 Task: Find connections with filter location Quickborn with filter topic #Personaldevelopmentwith filter profile language Spanish with filter current company Tesco Bengaluru with filter school Indian Institute of Technology, Mandi with filter industry IT System Operations and Maintenance with filter service category Life Insurance with filter keywords title Application Developer
Action: Mouse moved to (732, 127)
Screenshot: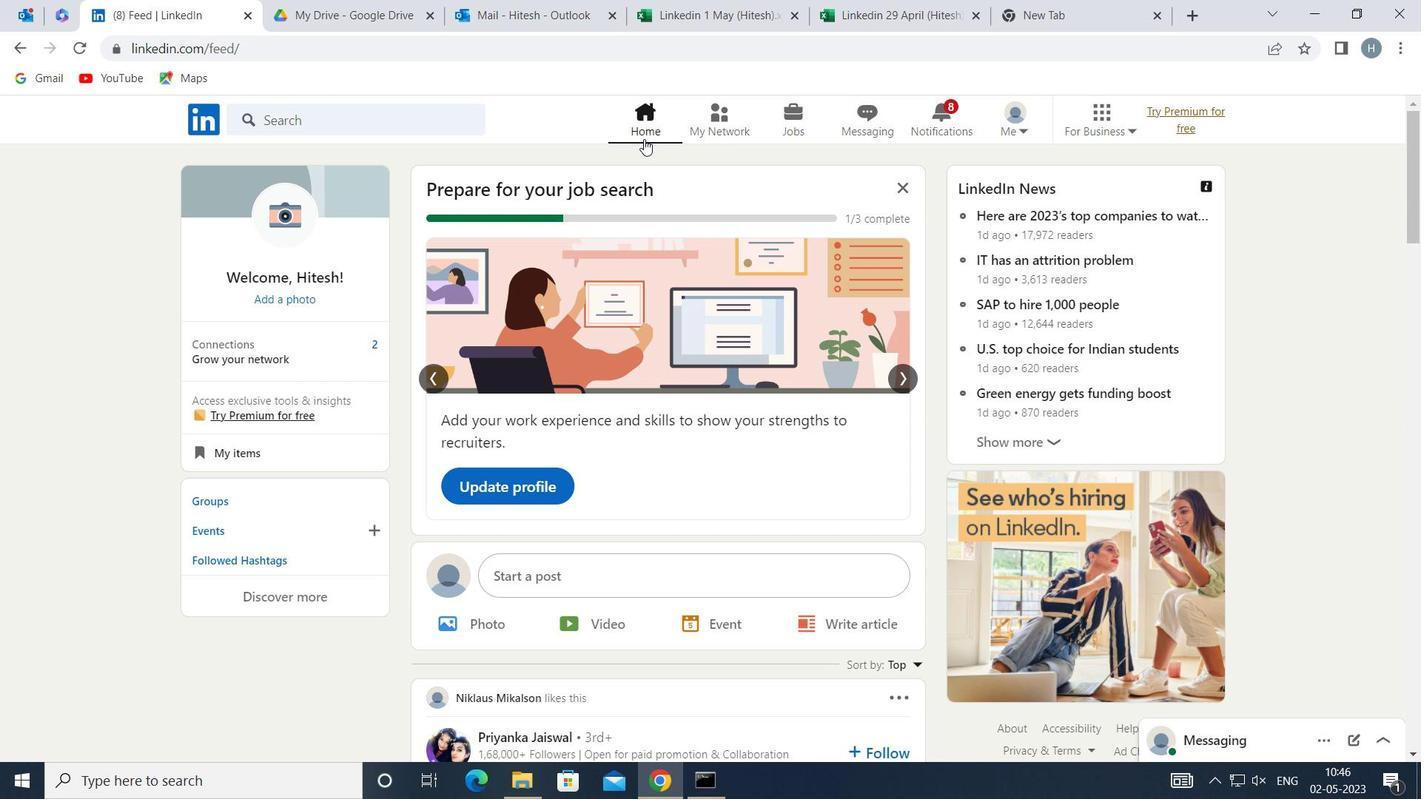 
Action: Mouse pressed left at (732, 127)
Screenshot: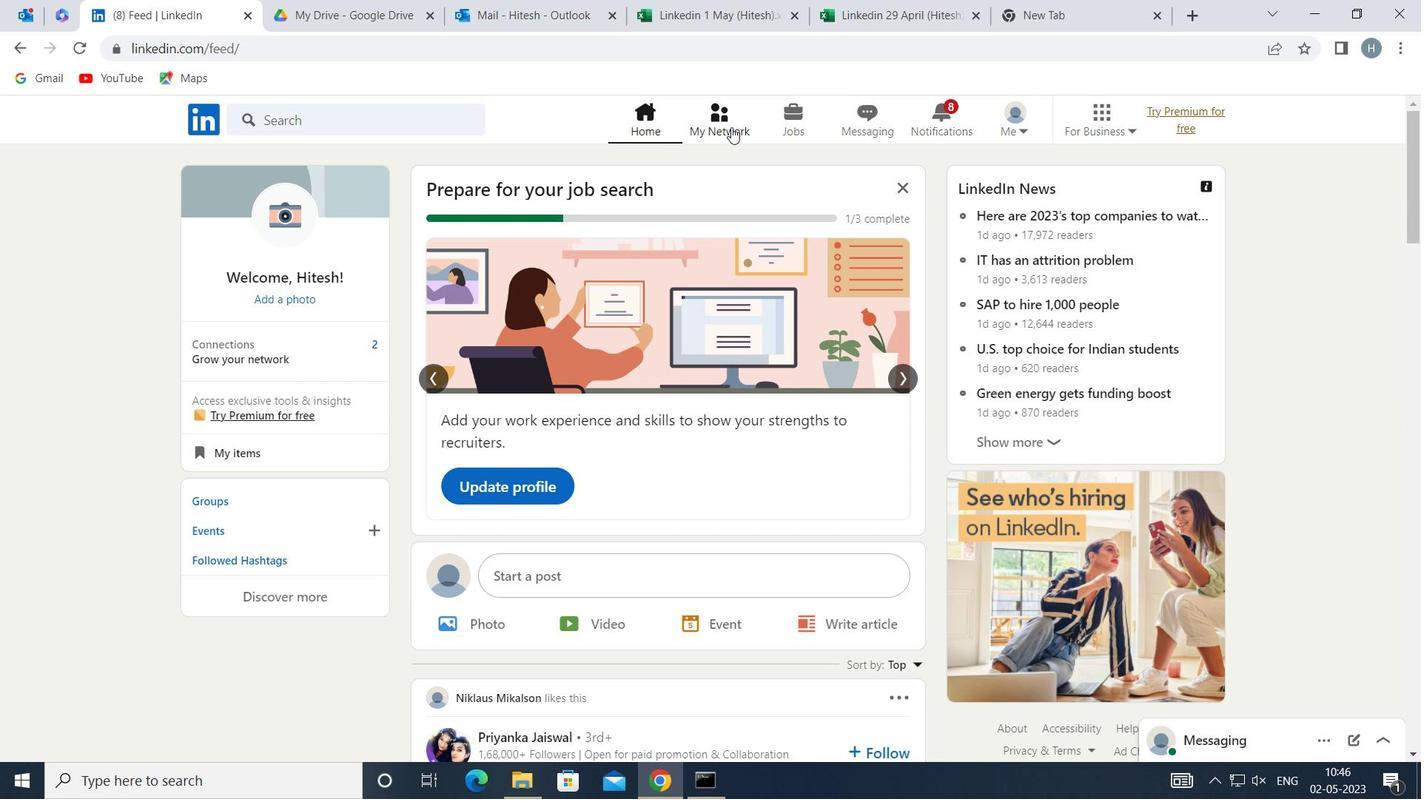 
Action: Mouse moved to (434, 217)
Screenshot: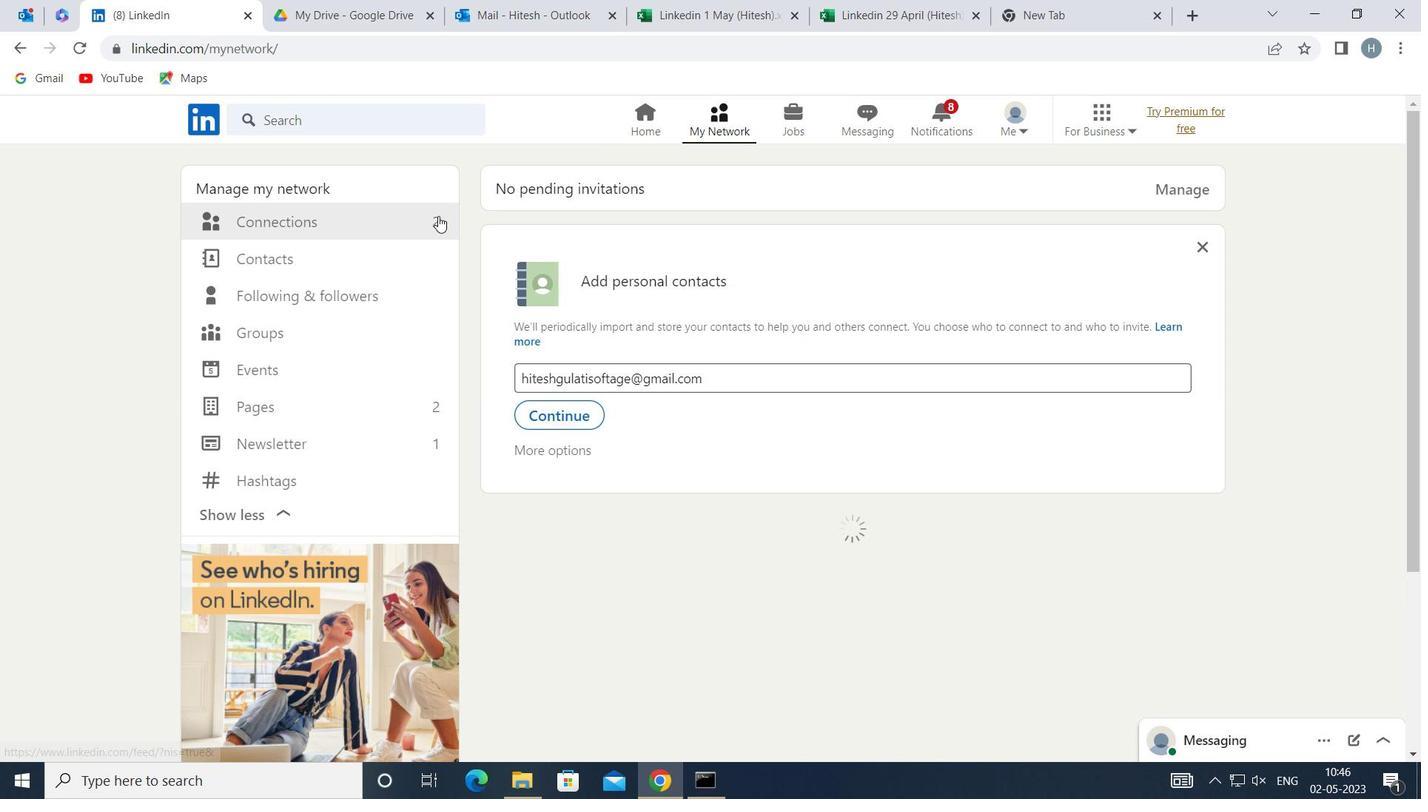 
Action: Mouse pressed left at (434, 217)
Screenshot: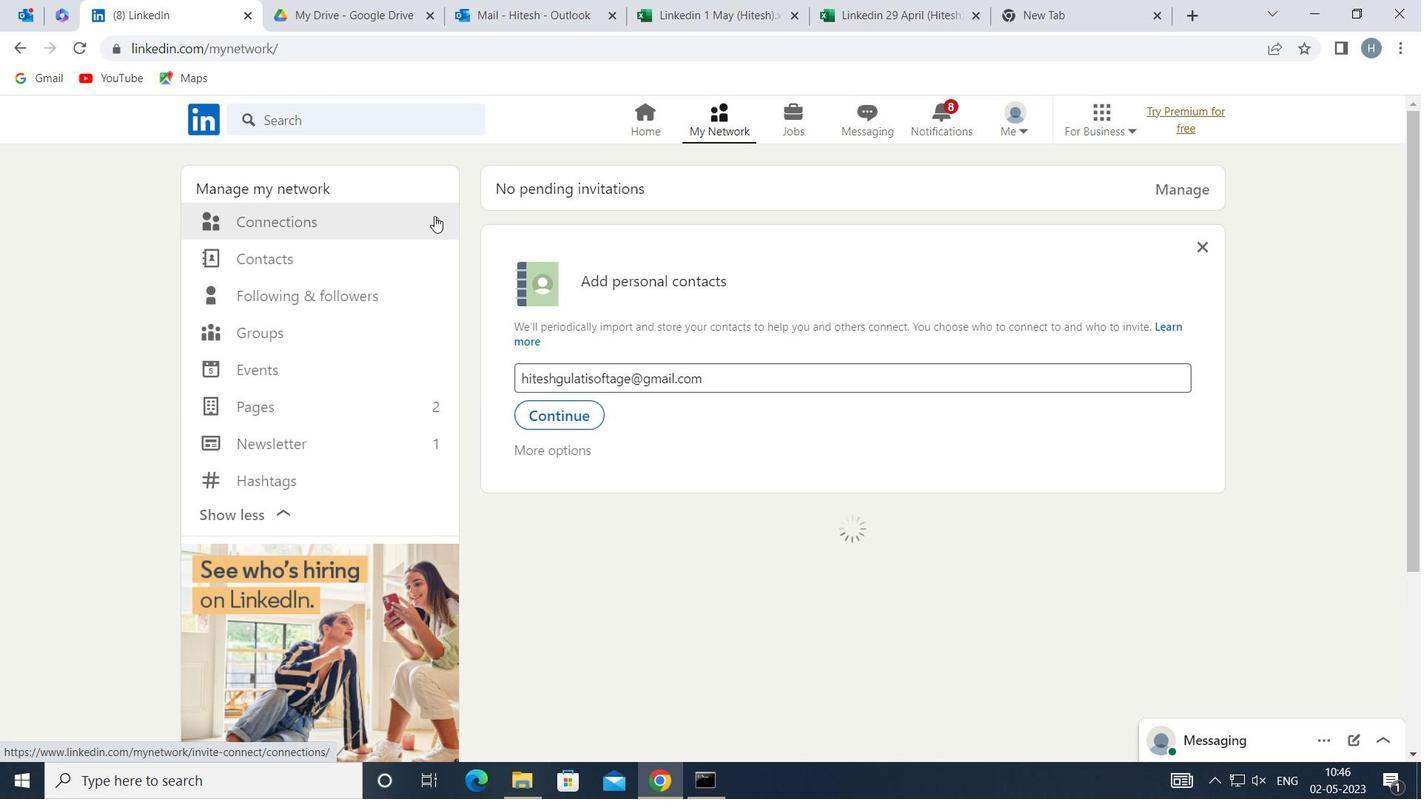 
Action: Mouse moved to (822, 223)
Screenshot: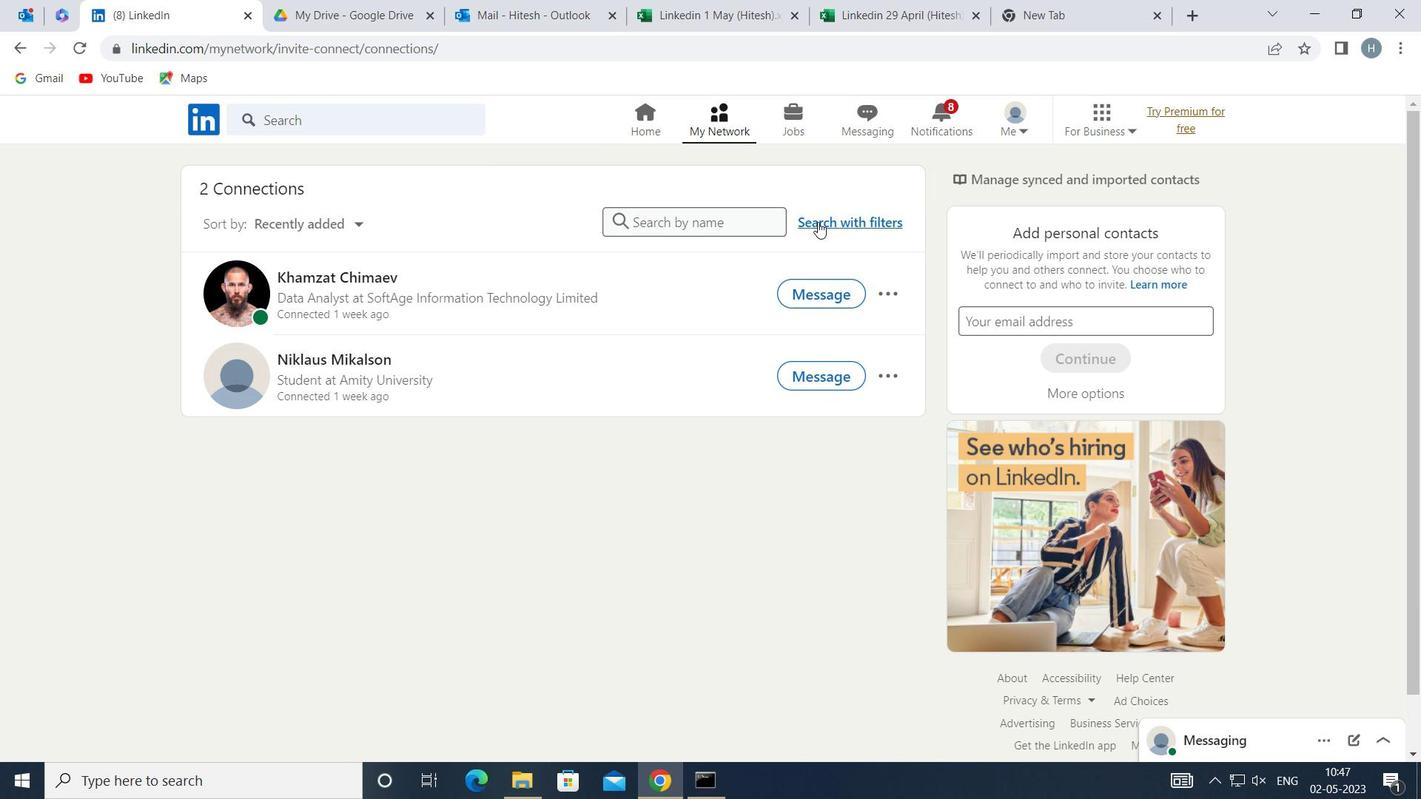 
Action: Mouse pressed left at (822, 223)
Screenshot: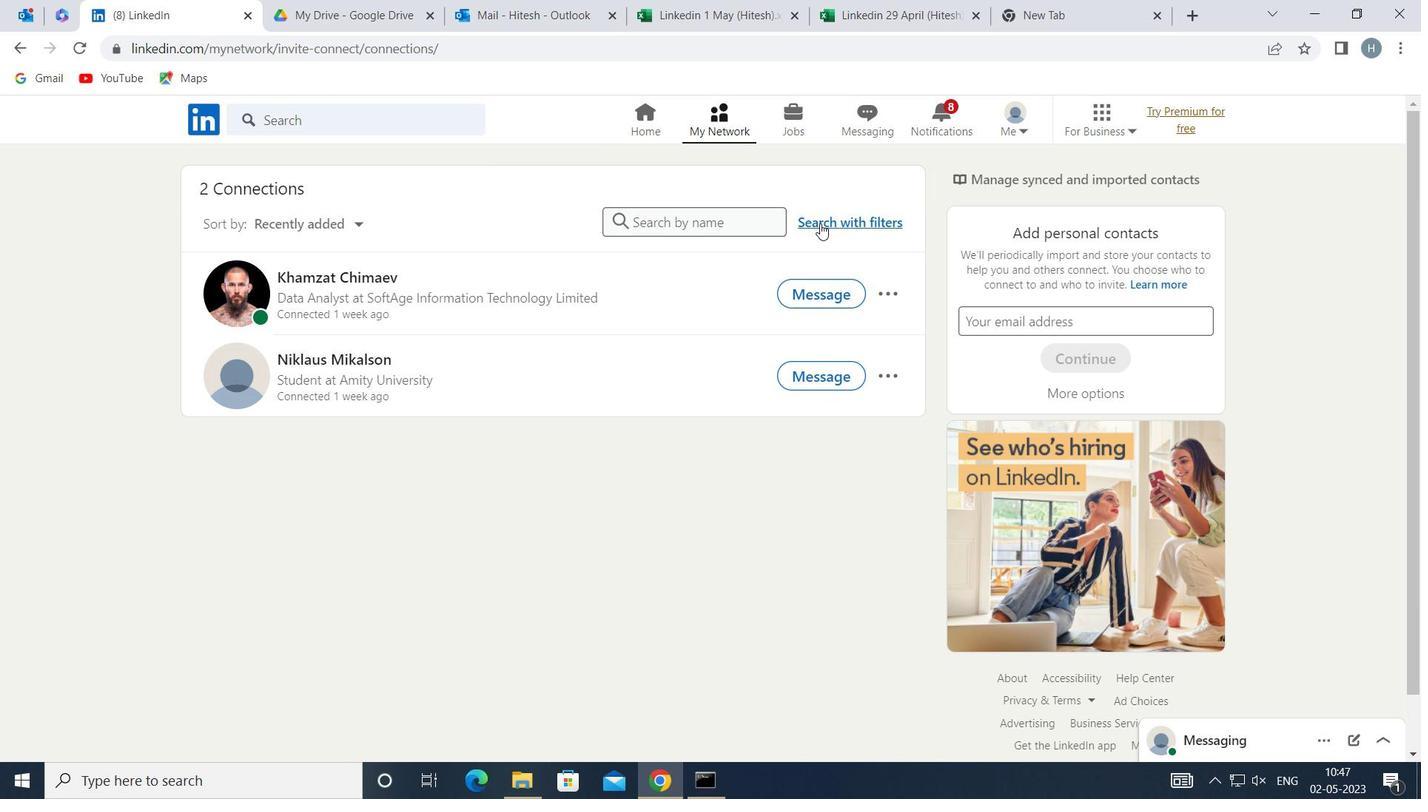 
Action: Mouse moved to (785, 169)
Screenshot: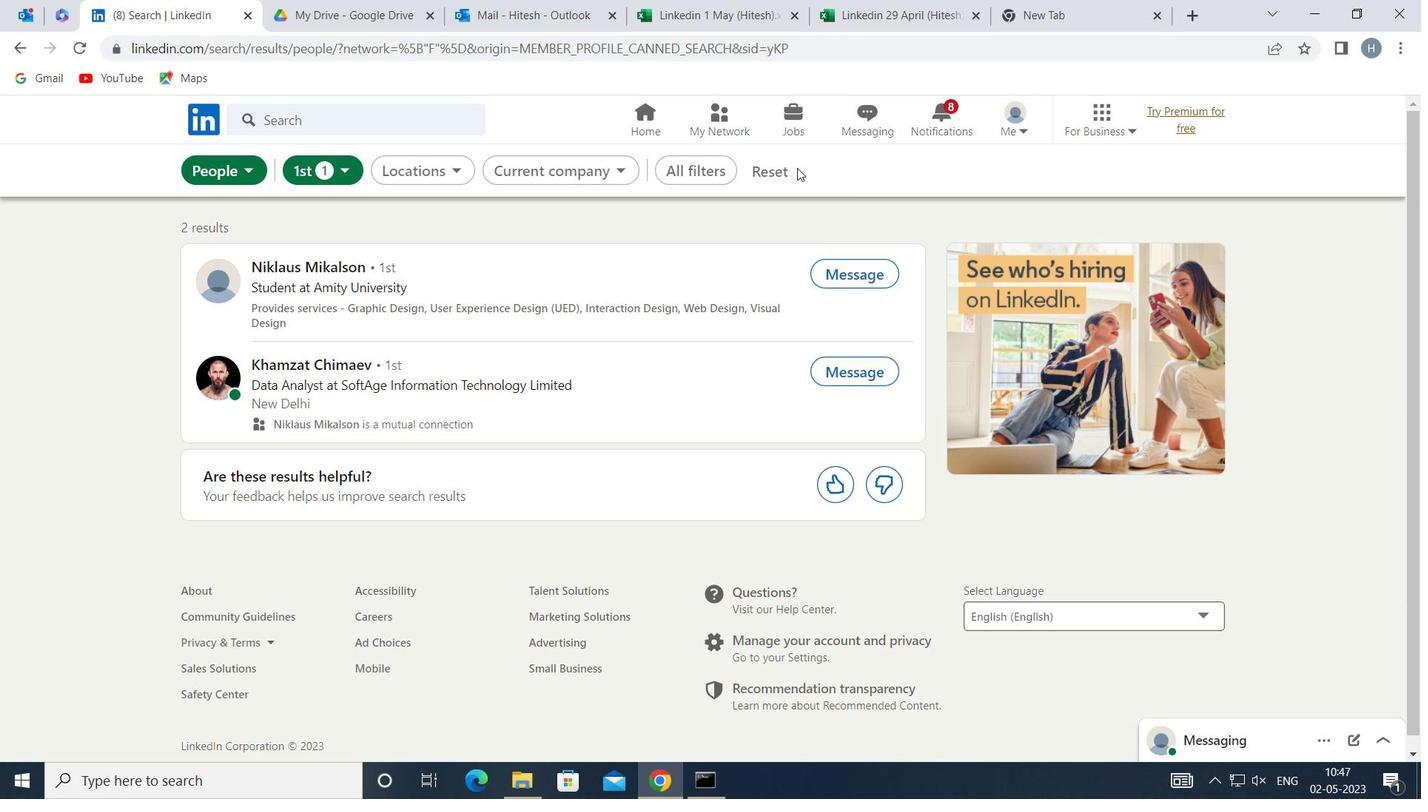 
Action: Mouse pressed left at (785, 169)
Screenshot: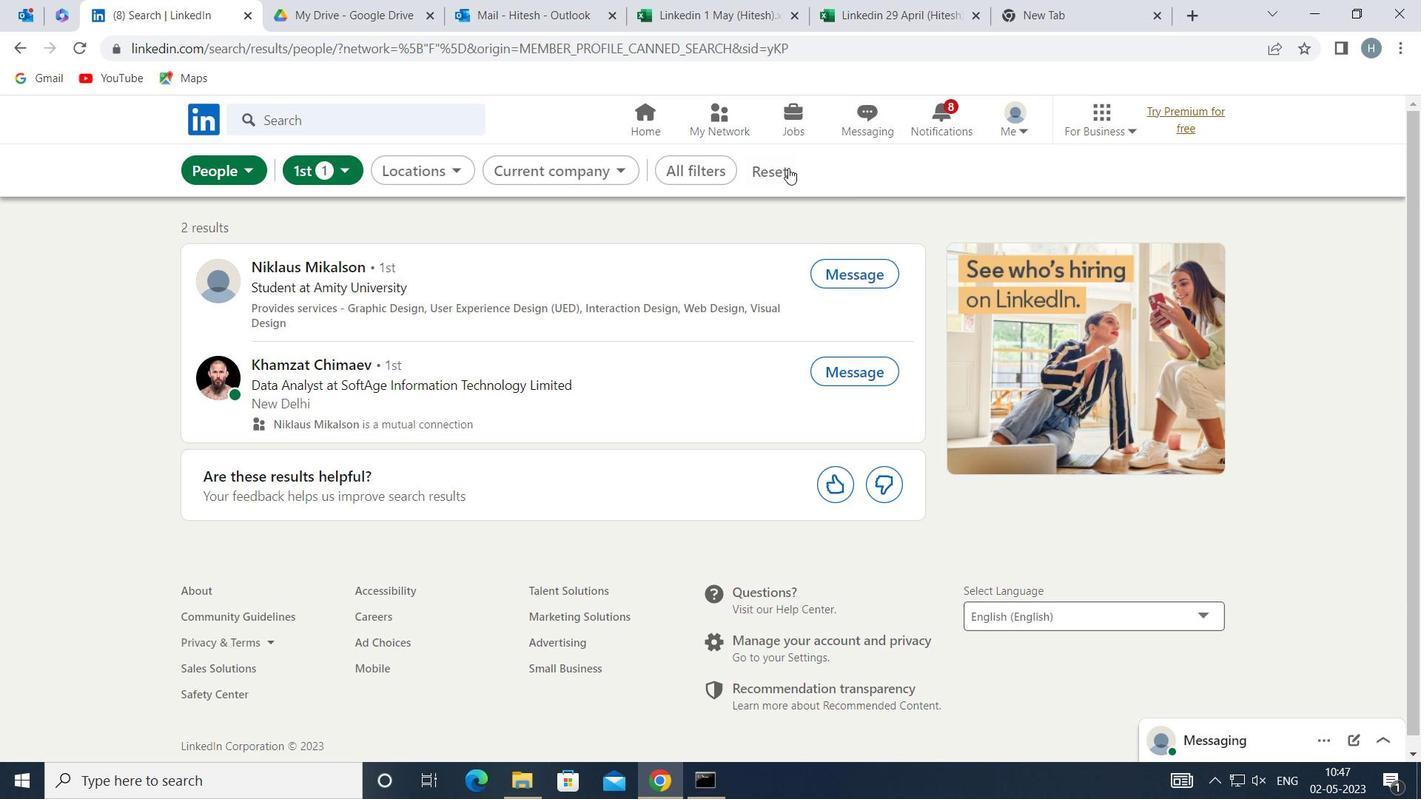 
Action: Mouse moved to (756, 169)
Screenshot: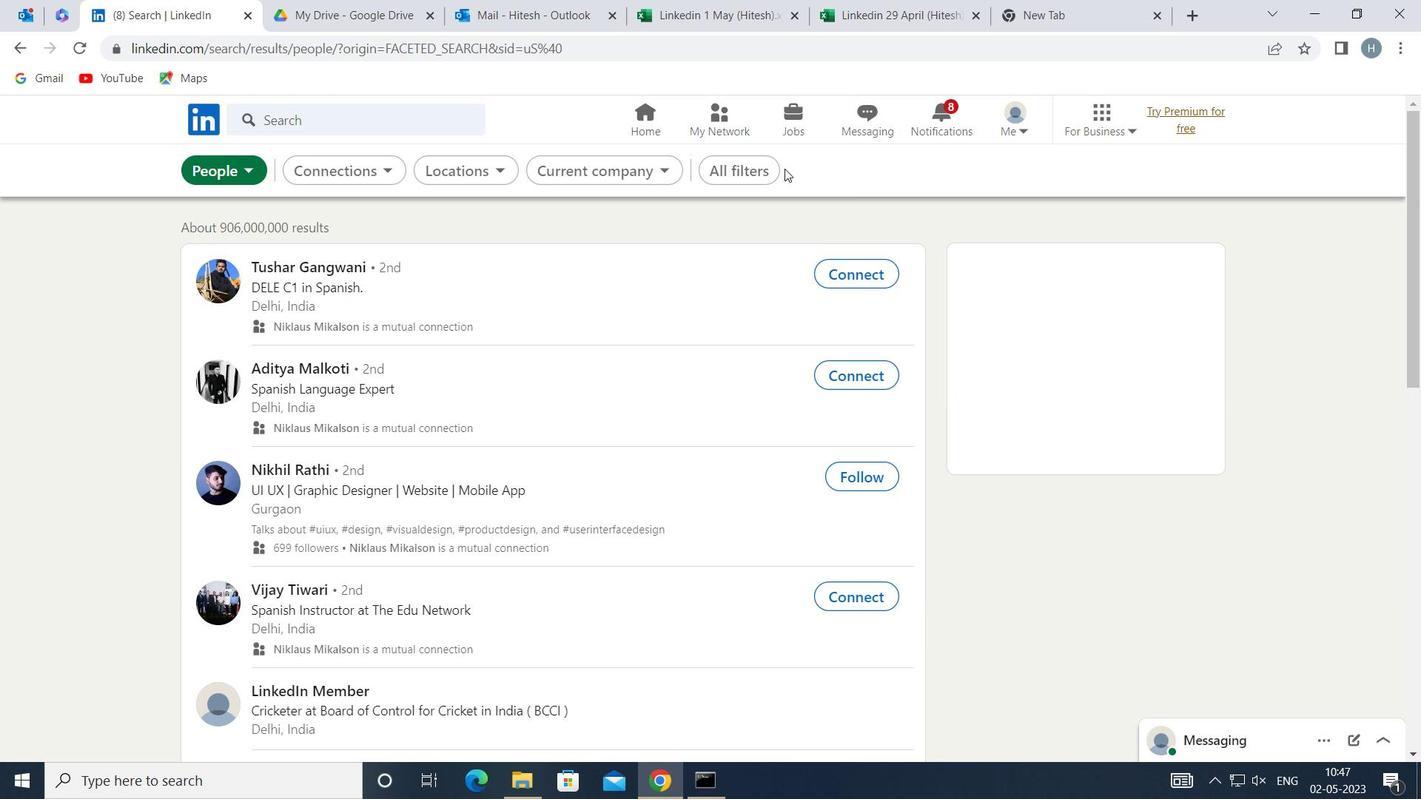 
Action: Mouse pressed left at (756, 169)
Screenshot: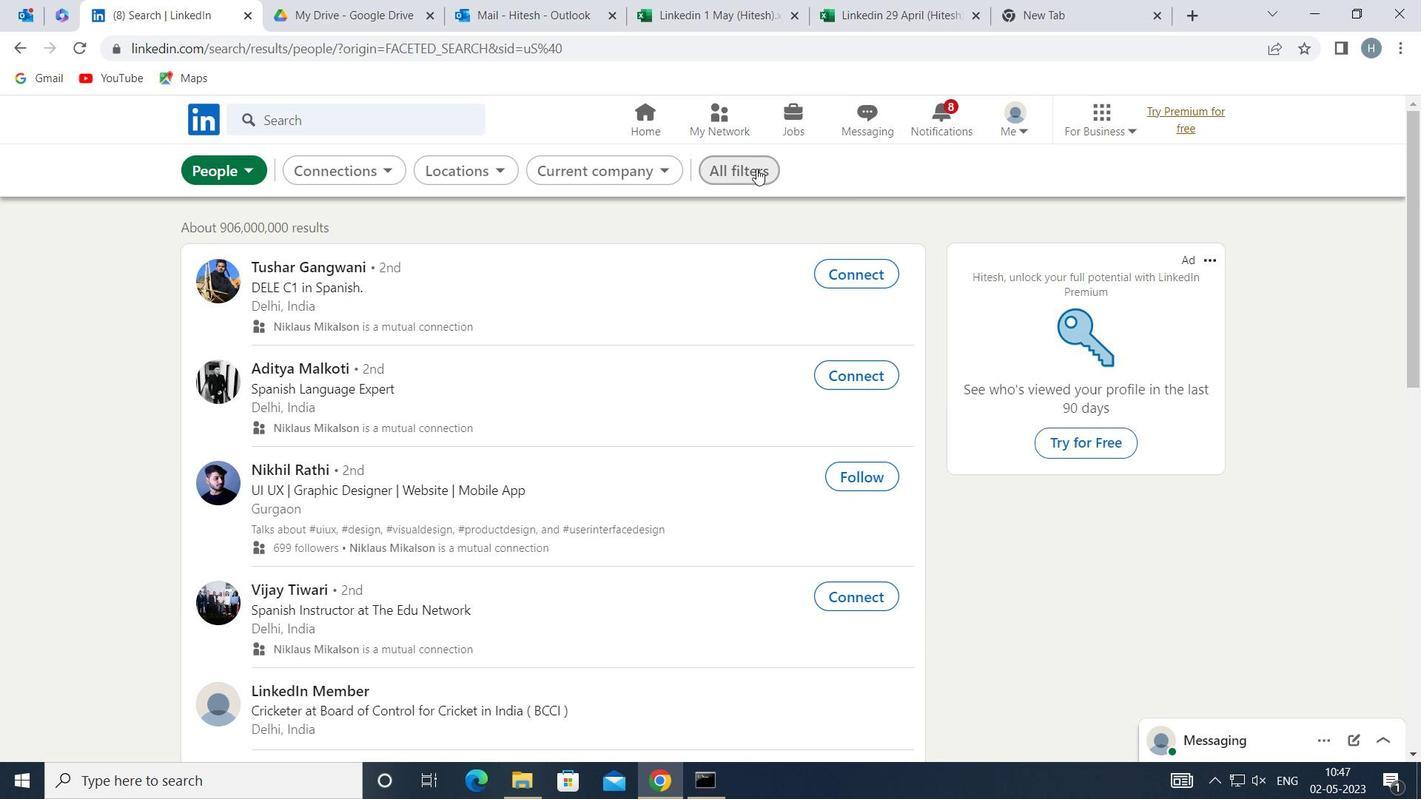 
Action: Mouse moved to (1052, 365)
Screenshot: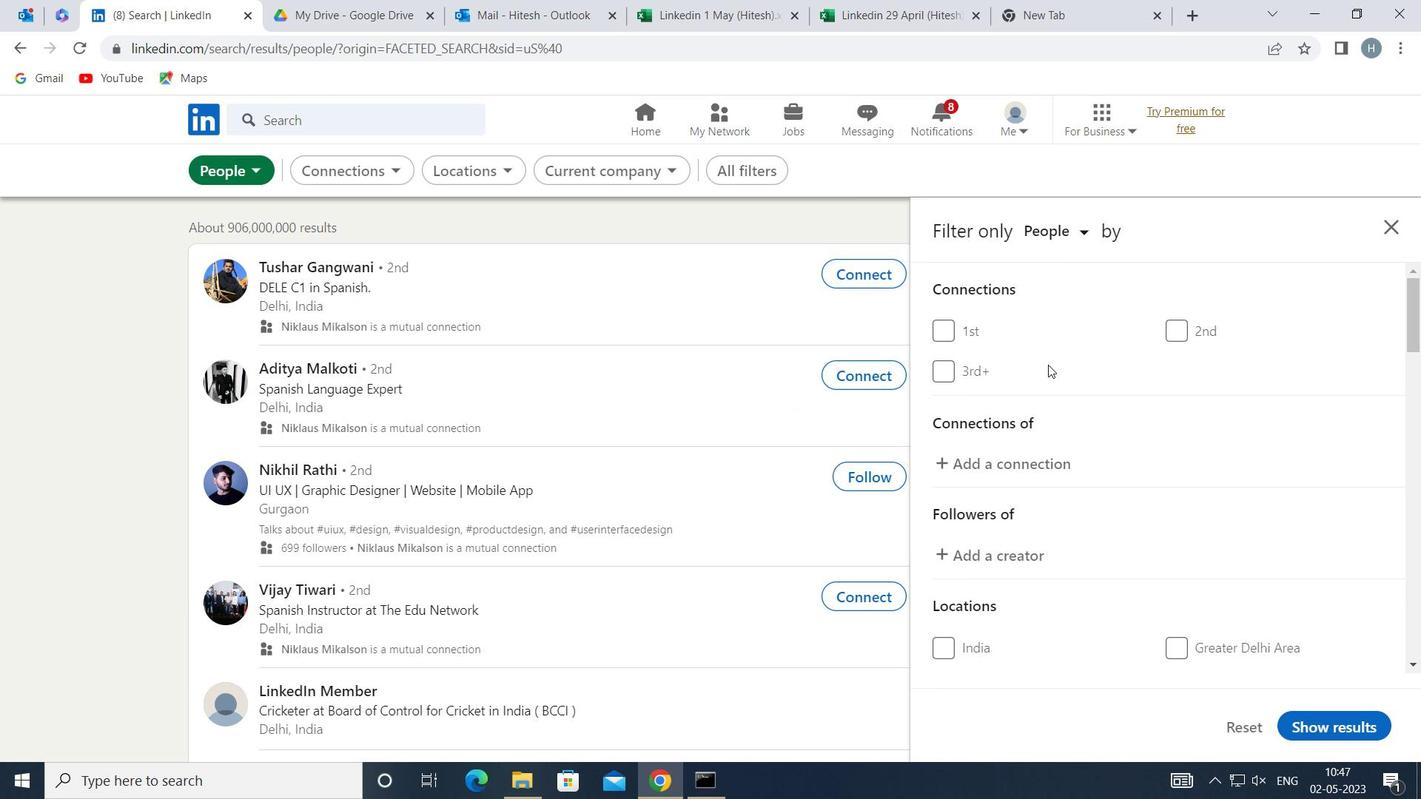 
Action: Mouse scrolled (1052, 365) with delta (0, 0)
Screenshot: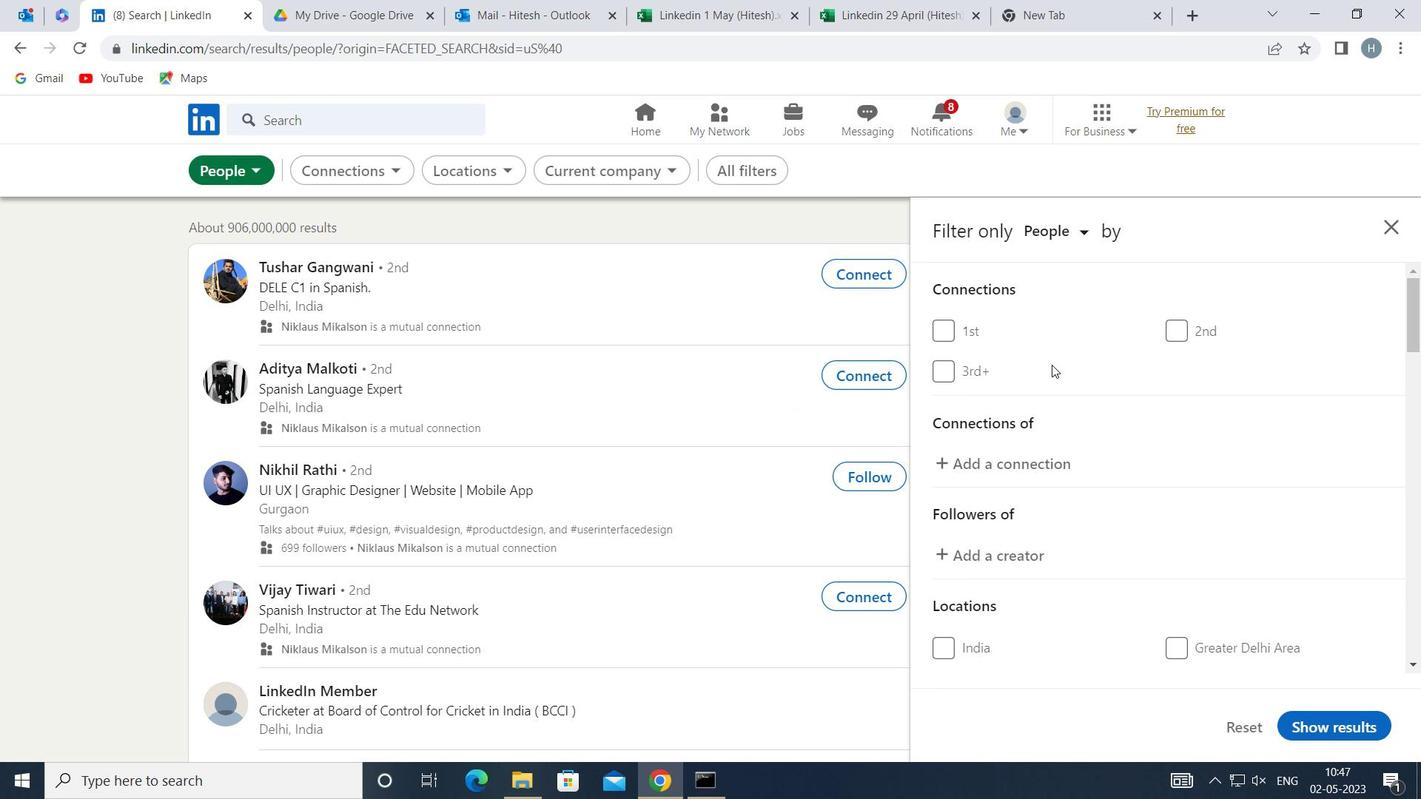
Action: Mouse scrolled (1052, 365) with delta (0, 0)
Screenshot: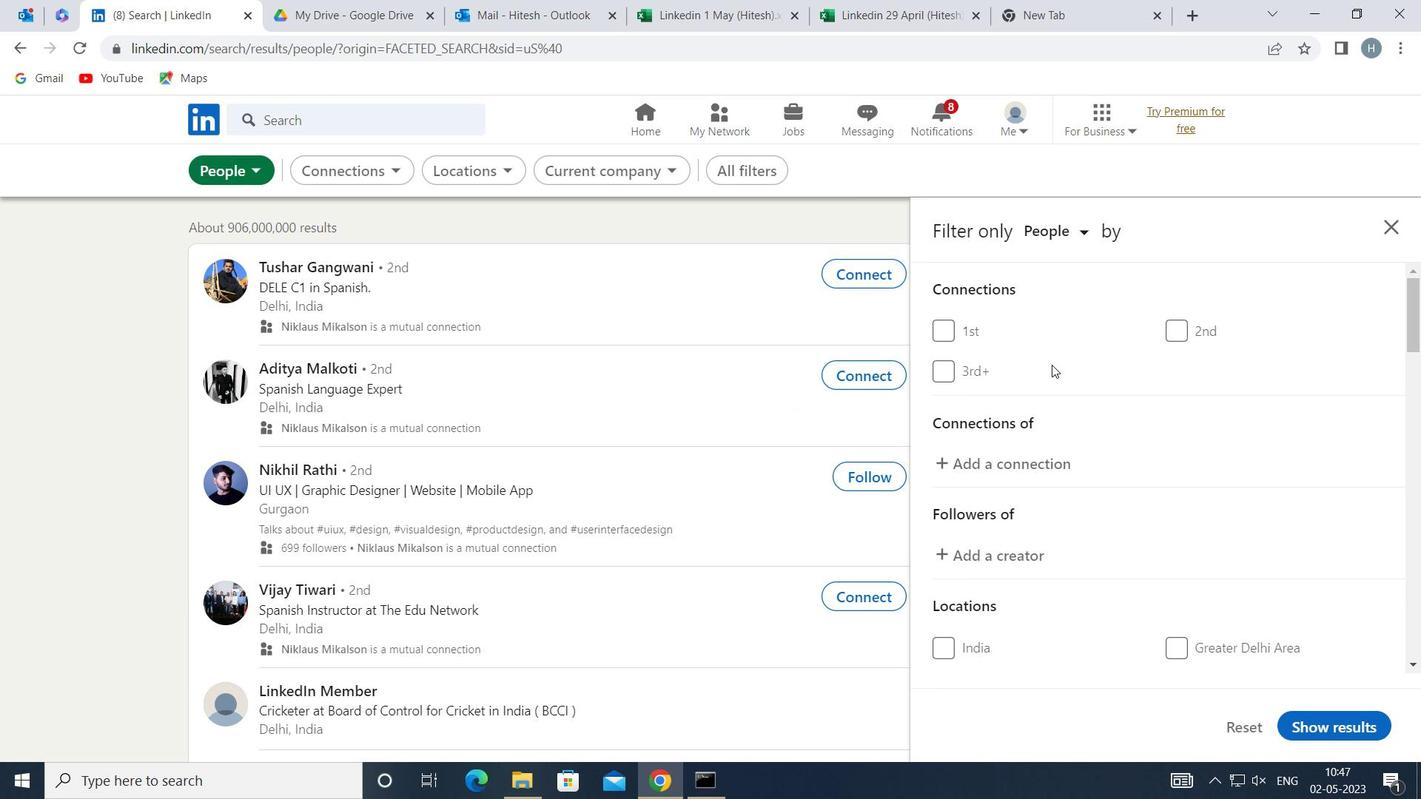 
Action: Mouse scrolled (1052, 365) with delta (0, 0)
Screenshot: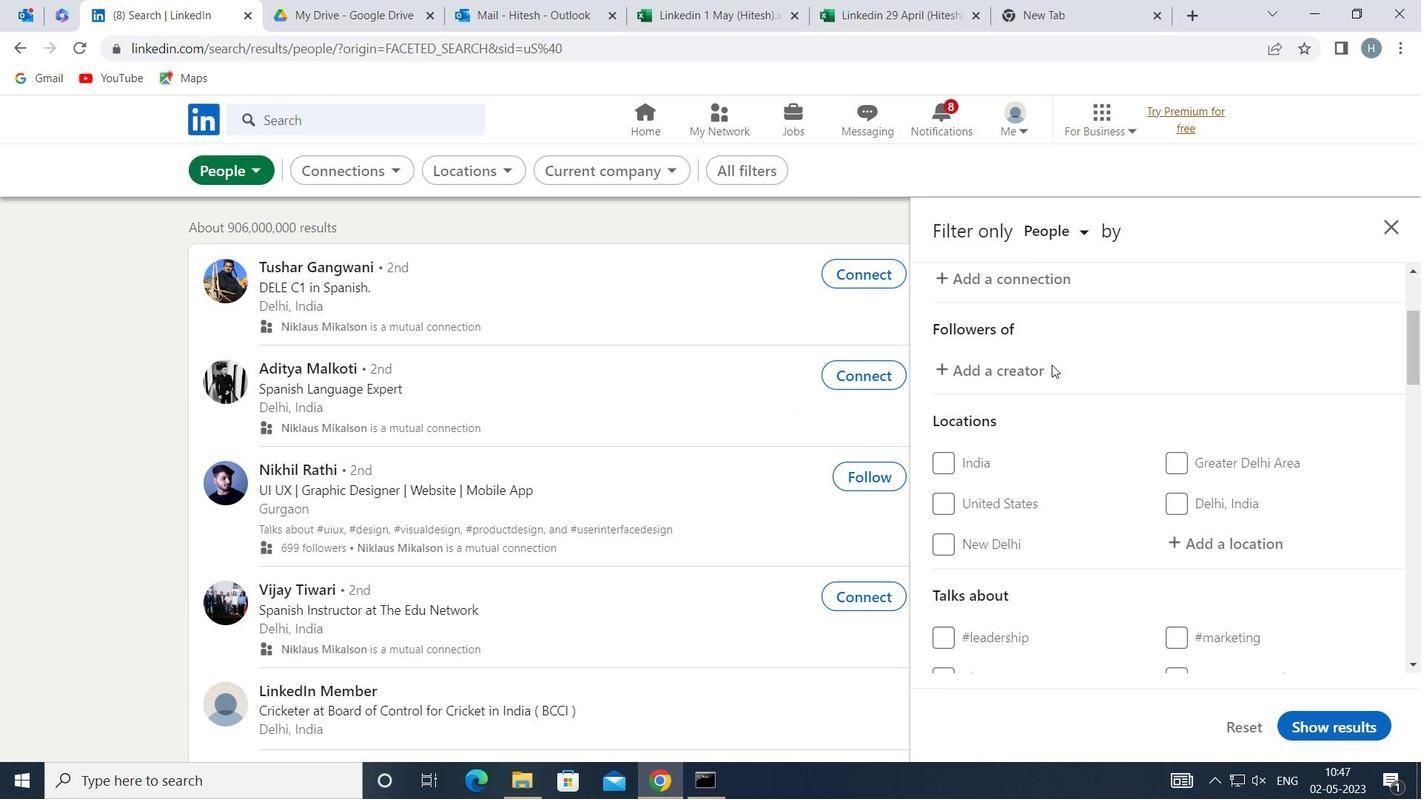 
Action: Mouse moved to (1174, 446)
Screenshot: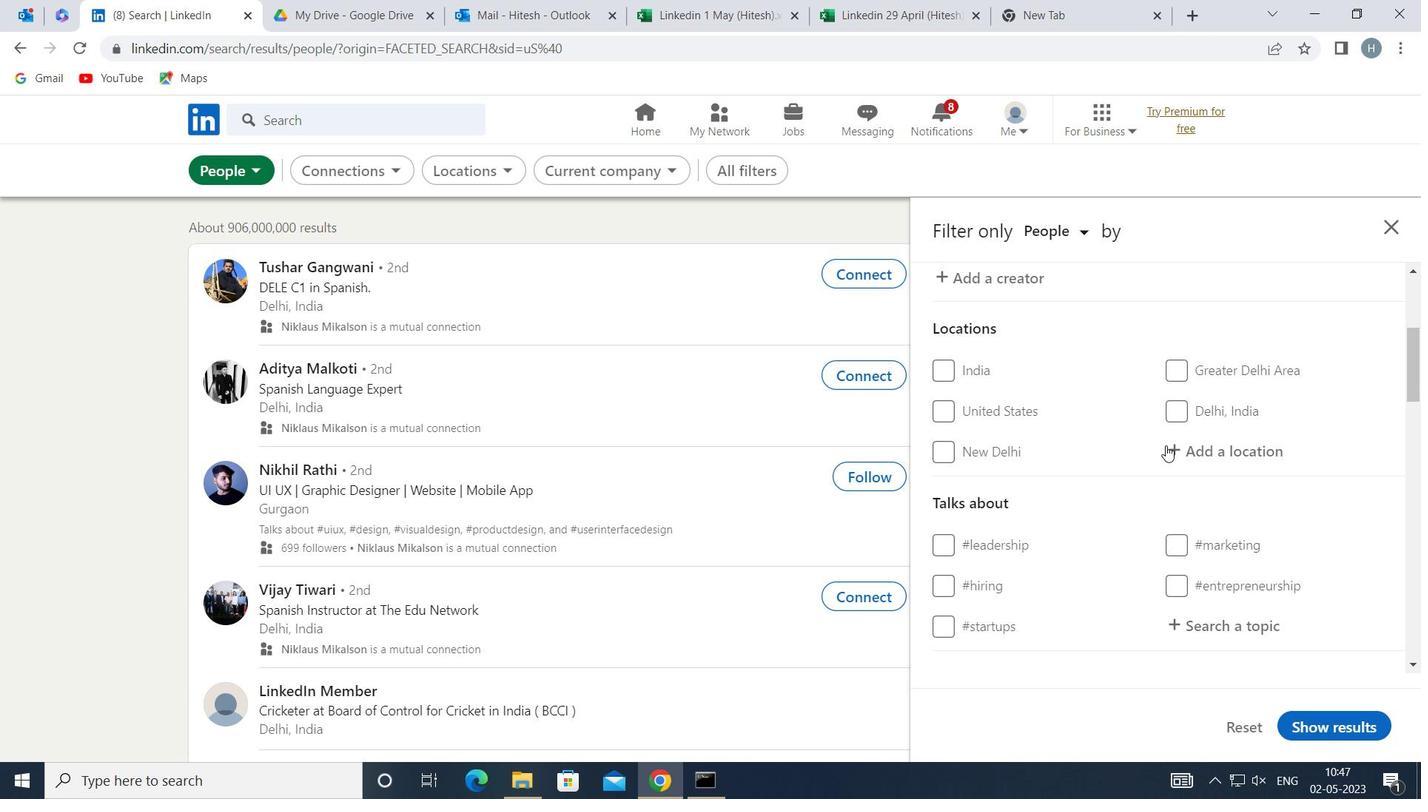 
Action: Mouse pressed left at (1174, 446)
Screenshot: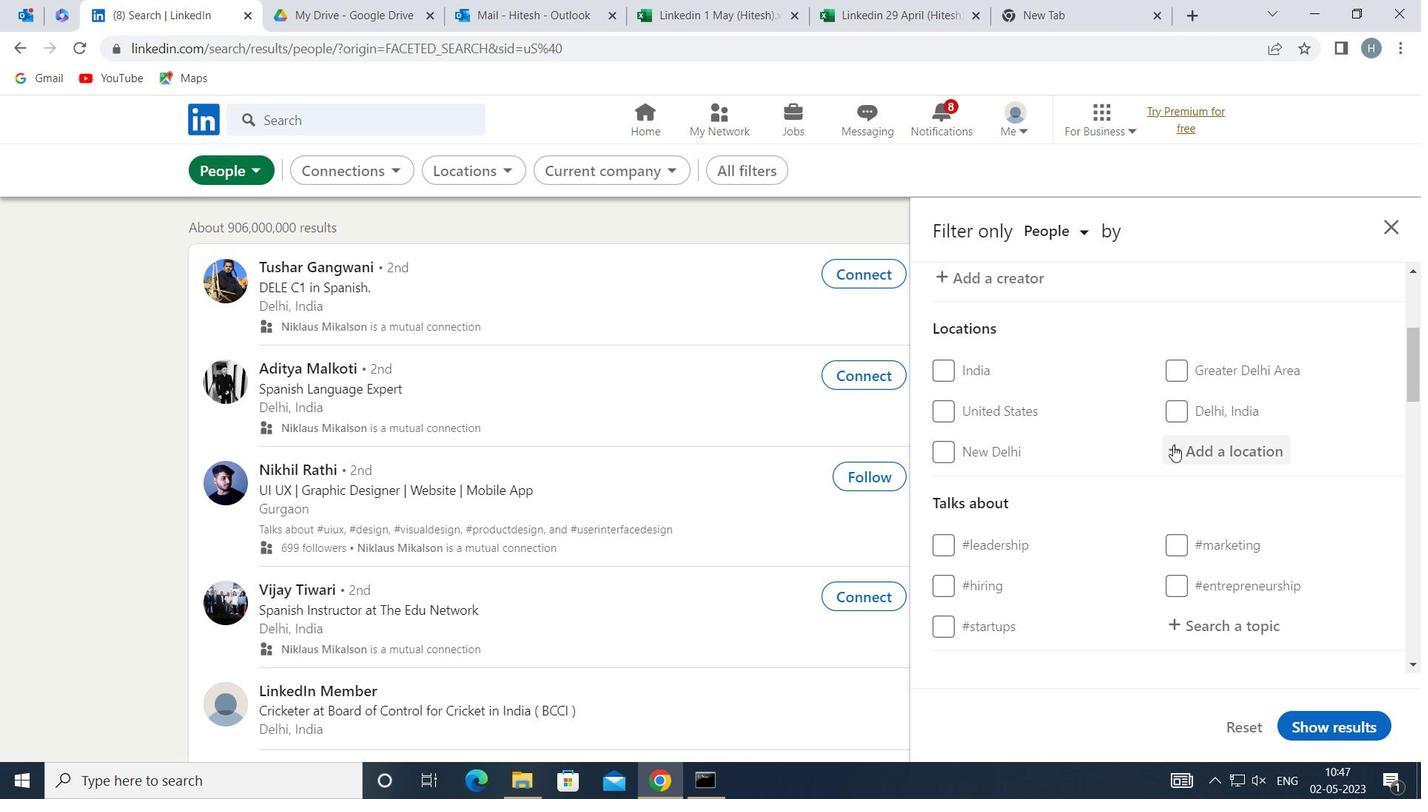 
Action: Key pressed <Key.shift>QUICKBORN
Screenshot: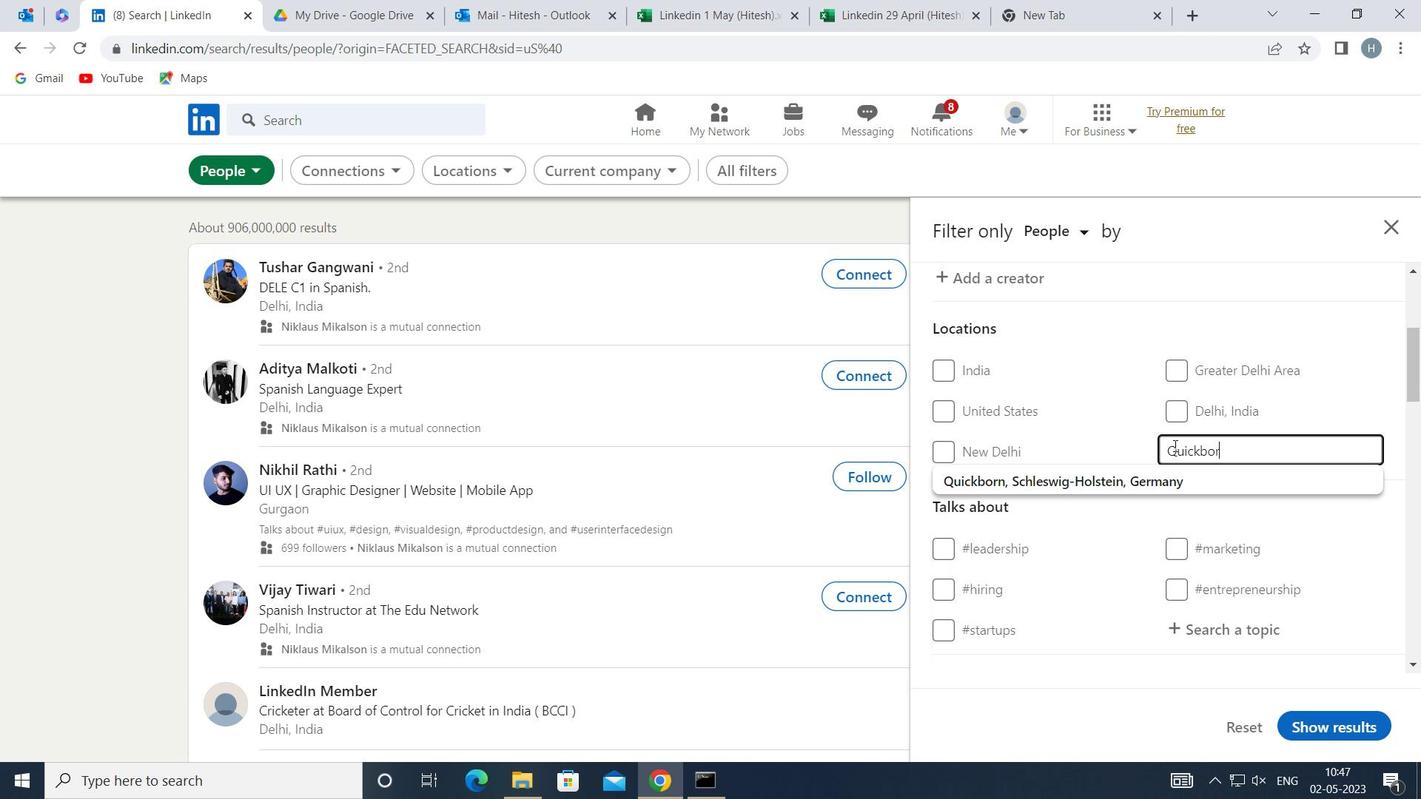 
Action: Mouse moved to (1066, 470)
Screenshot: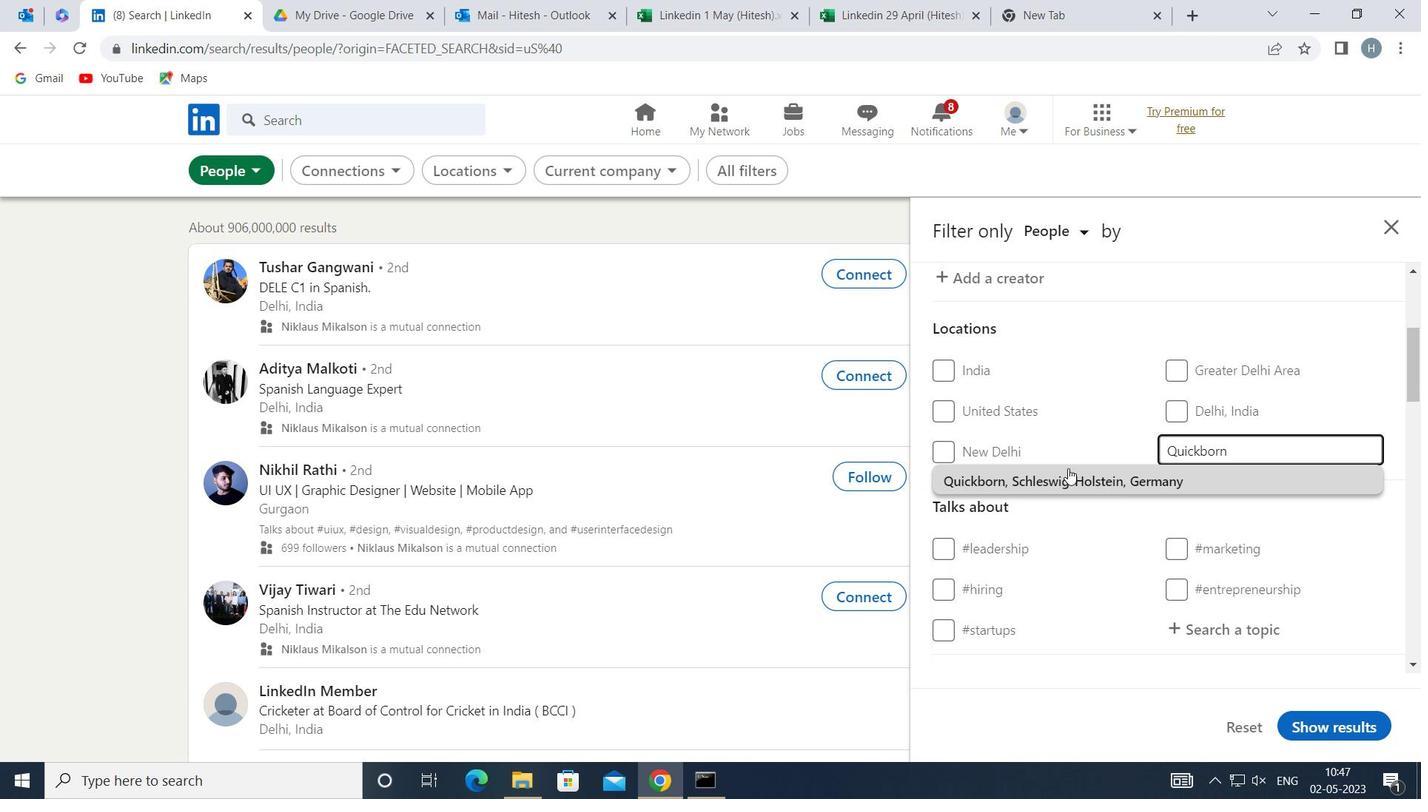 
Action: Mouse pressed left at (1066, 470)
Screenshot: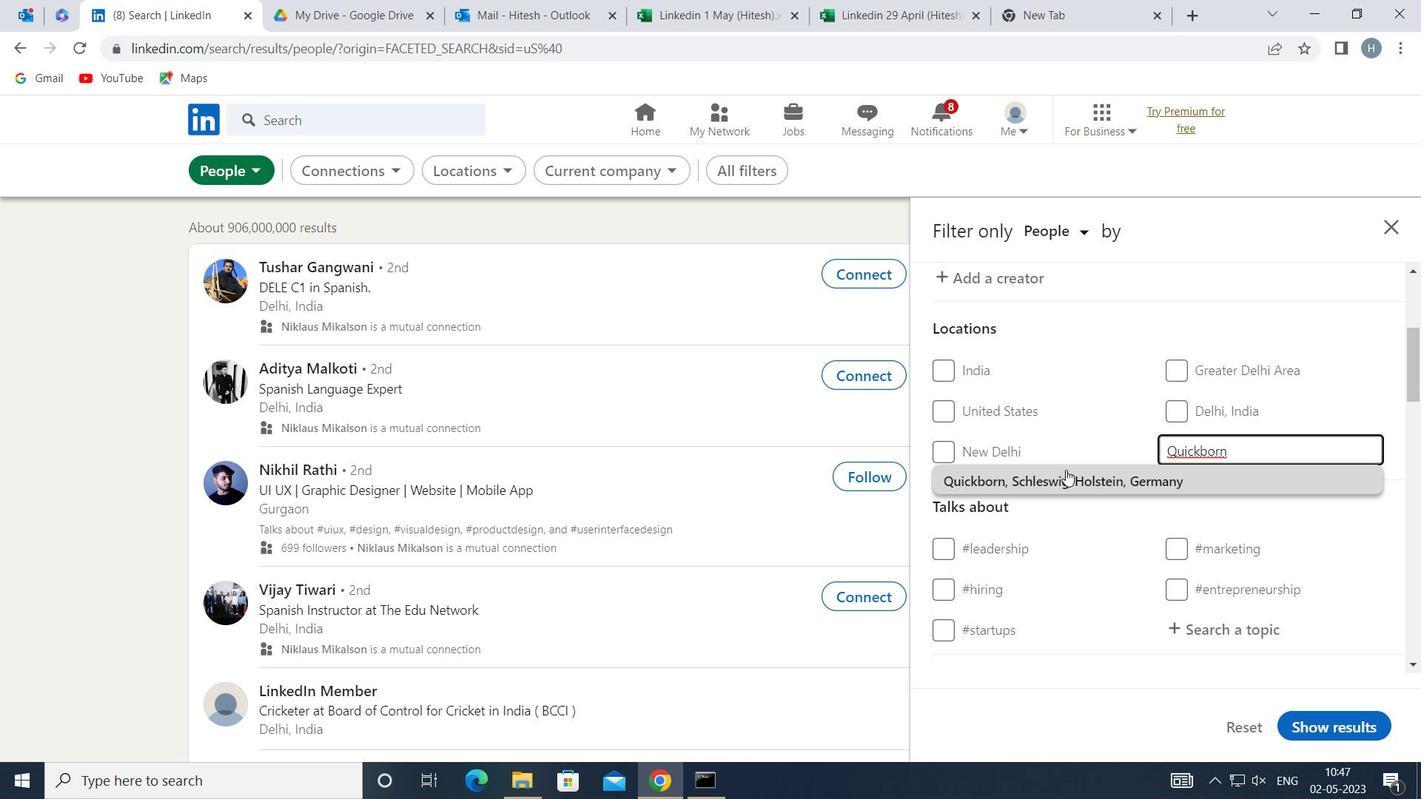 
Action: Mouse moved to (1101, 446)
Screenshot: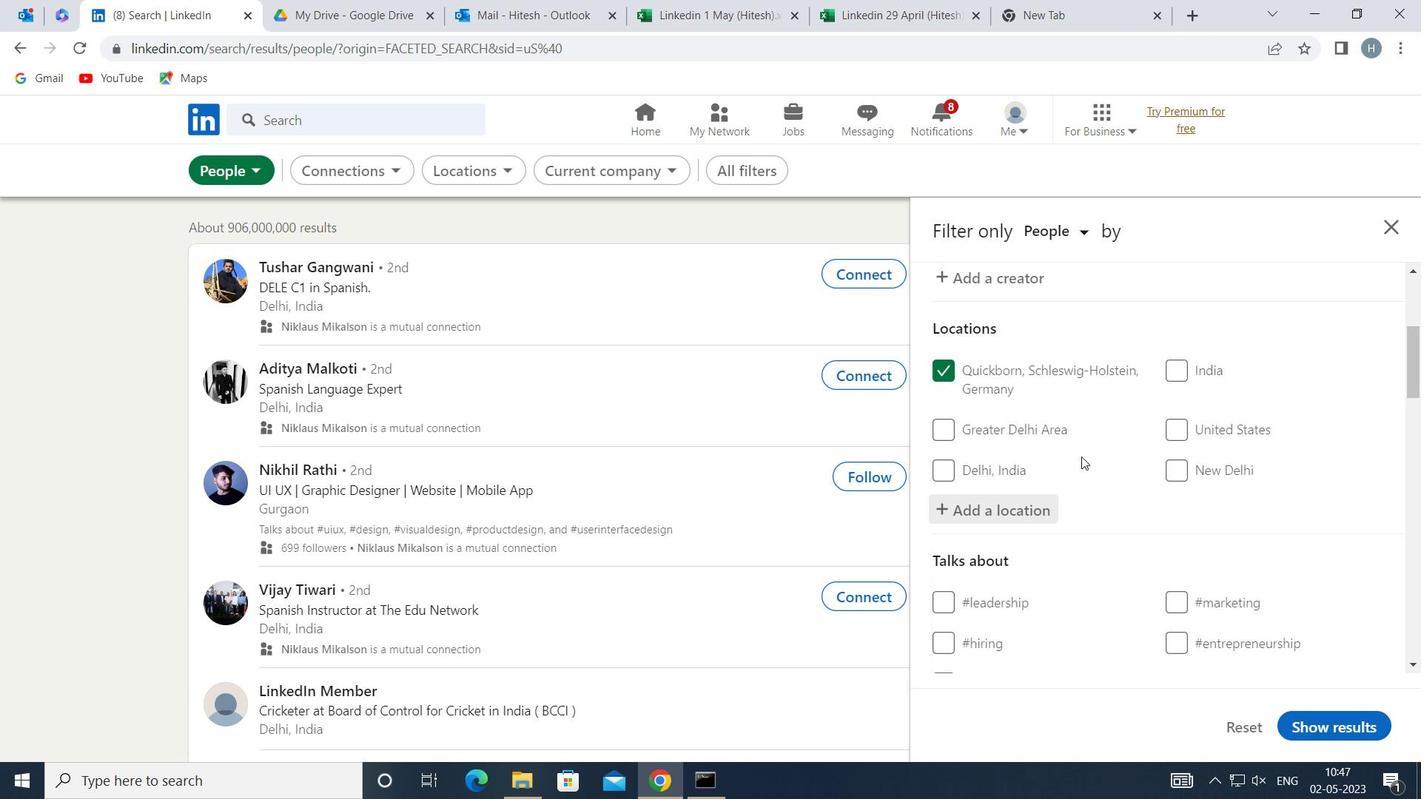 
Action: Mouse scrolled (1101, 445) with delta (0, 0)
Screenshot: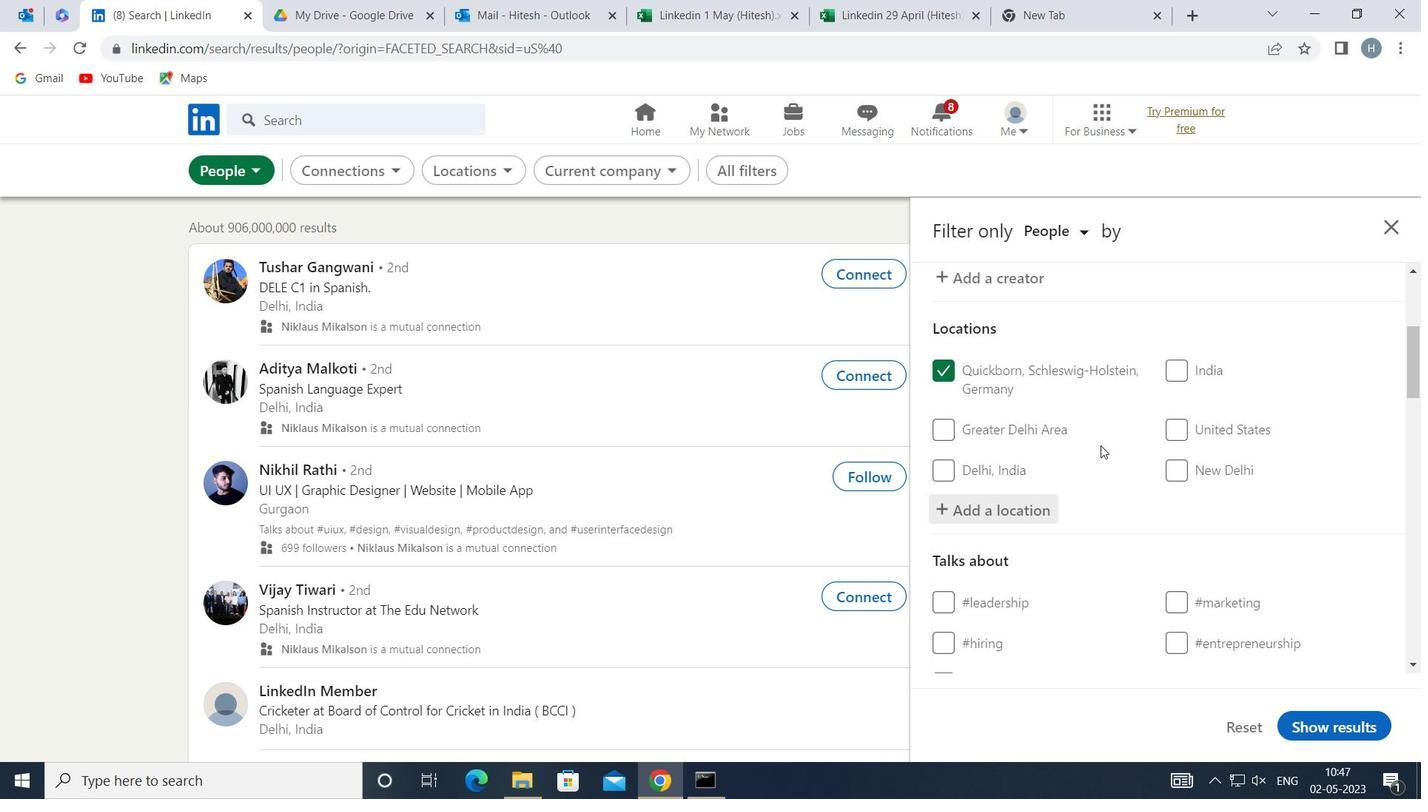 
Action: Mouse scrolled (1101, 445) with delta (0, 0)
Screenshot: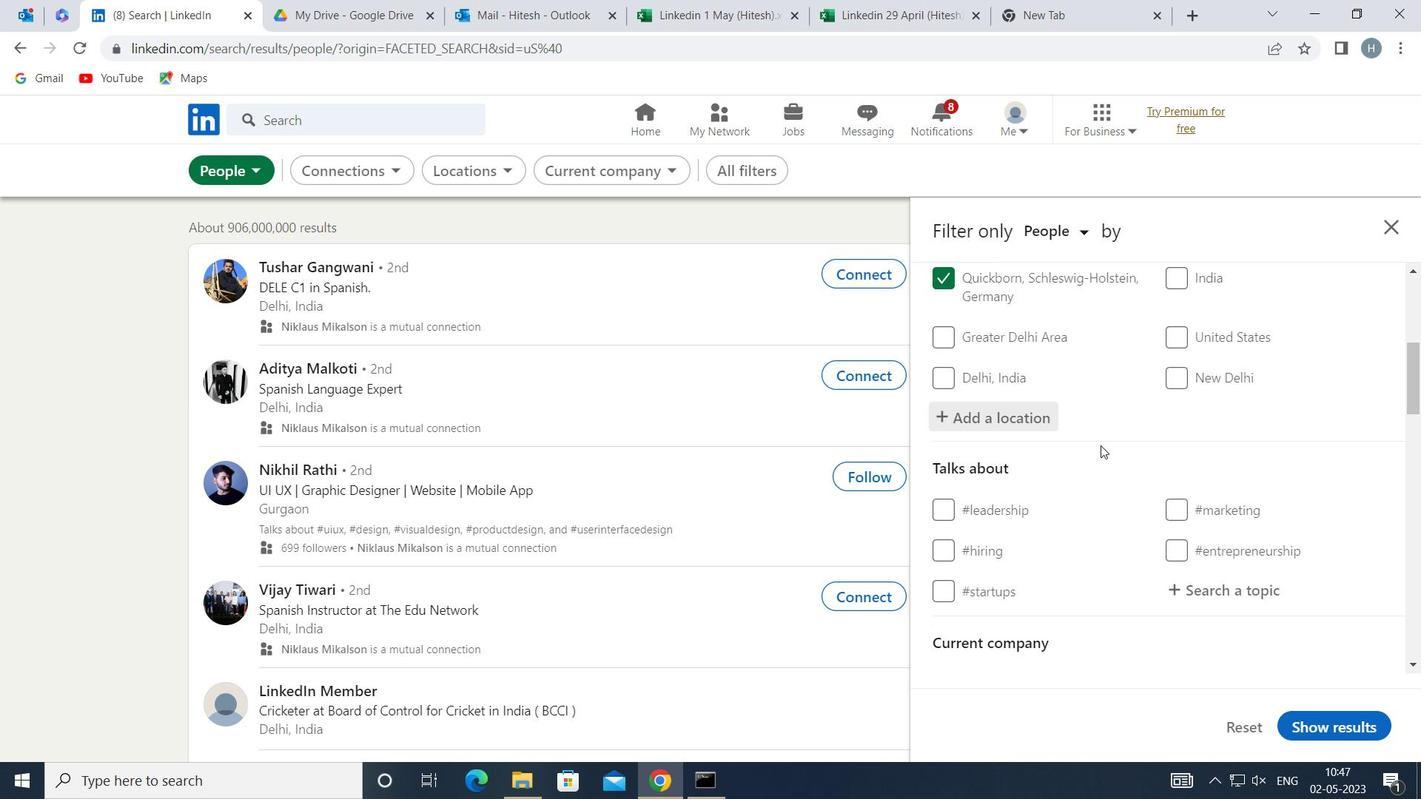 
Action: Mouse moved to (1222, 503)
Screenshot: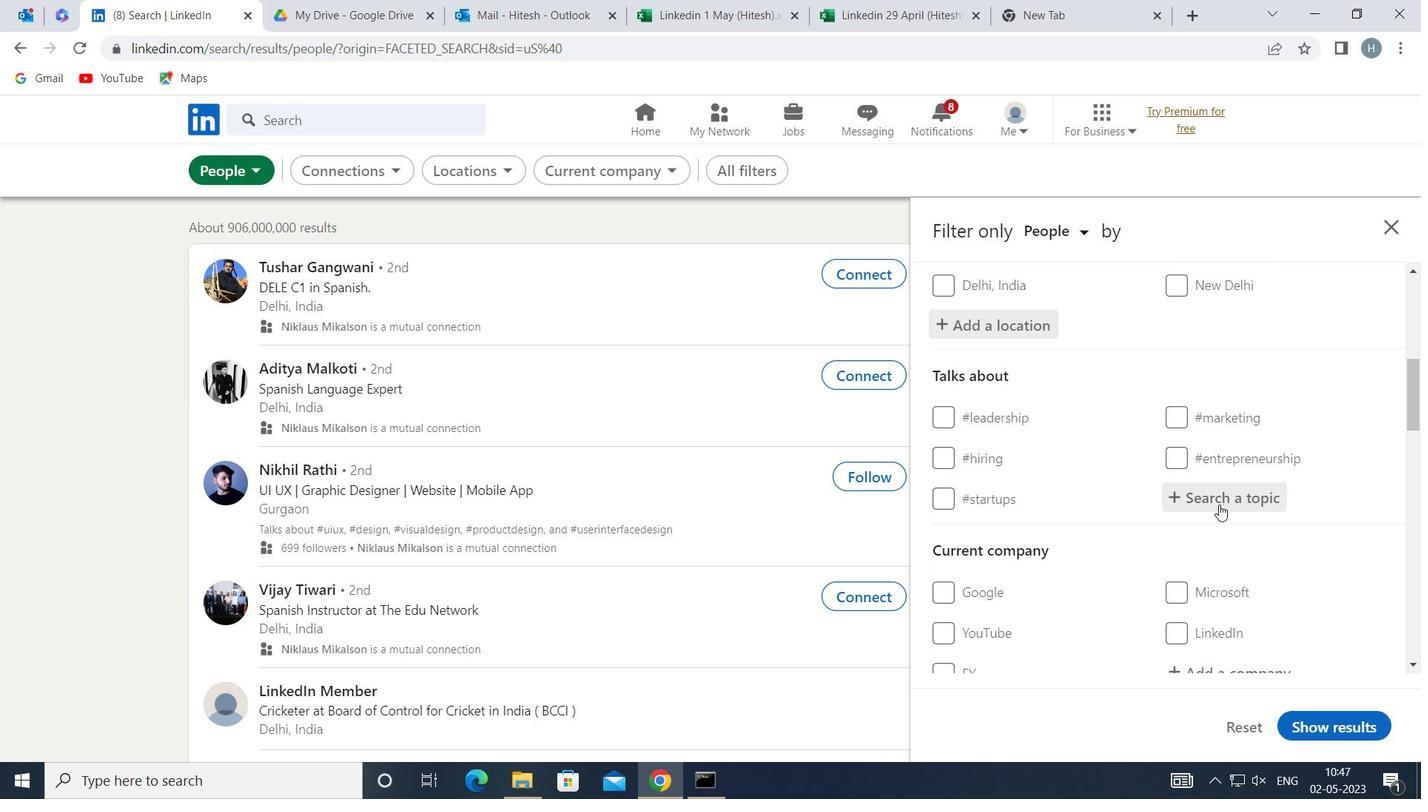 
Action: Mouse pressed left at (1222, 503)
Screenshot: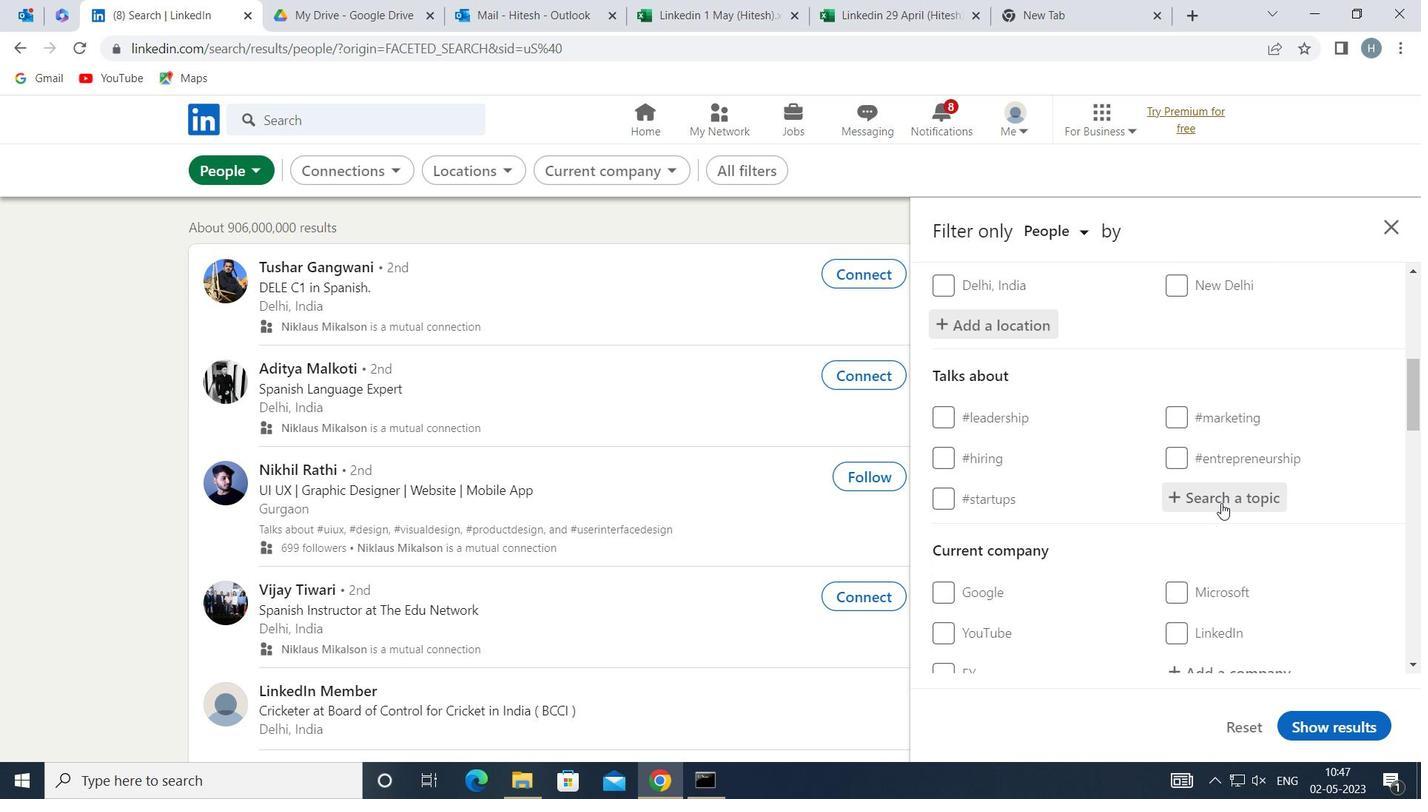 
Action: Key pressed <Key.shift>PERSONALDE
Screenshot: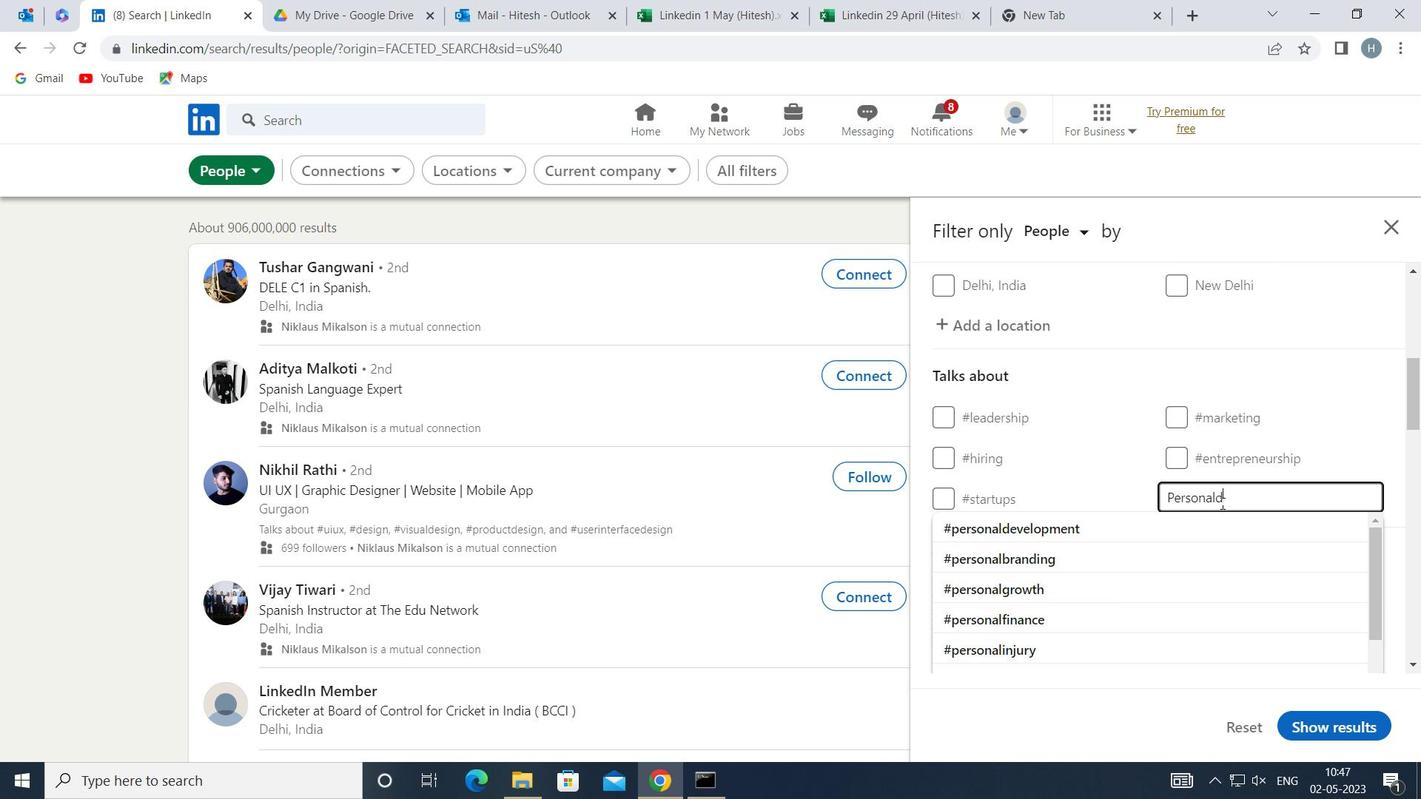 
Action: Mouse moved to (1175, 522)
Screenshot: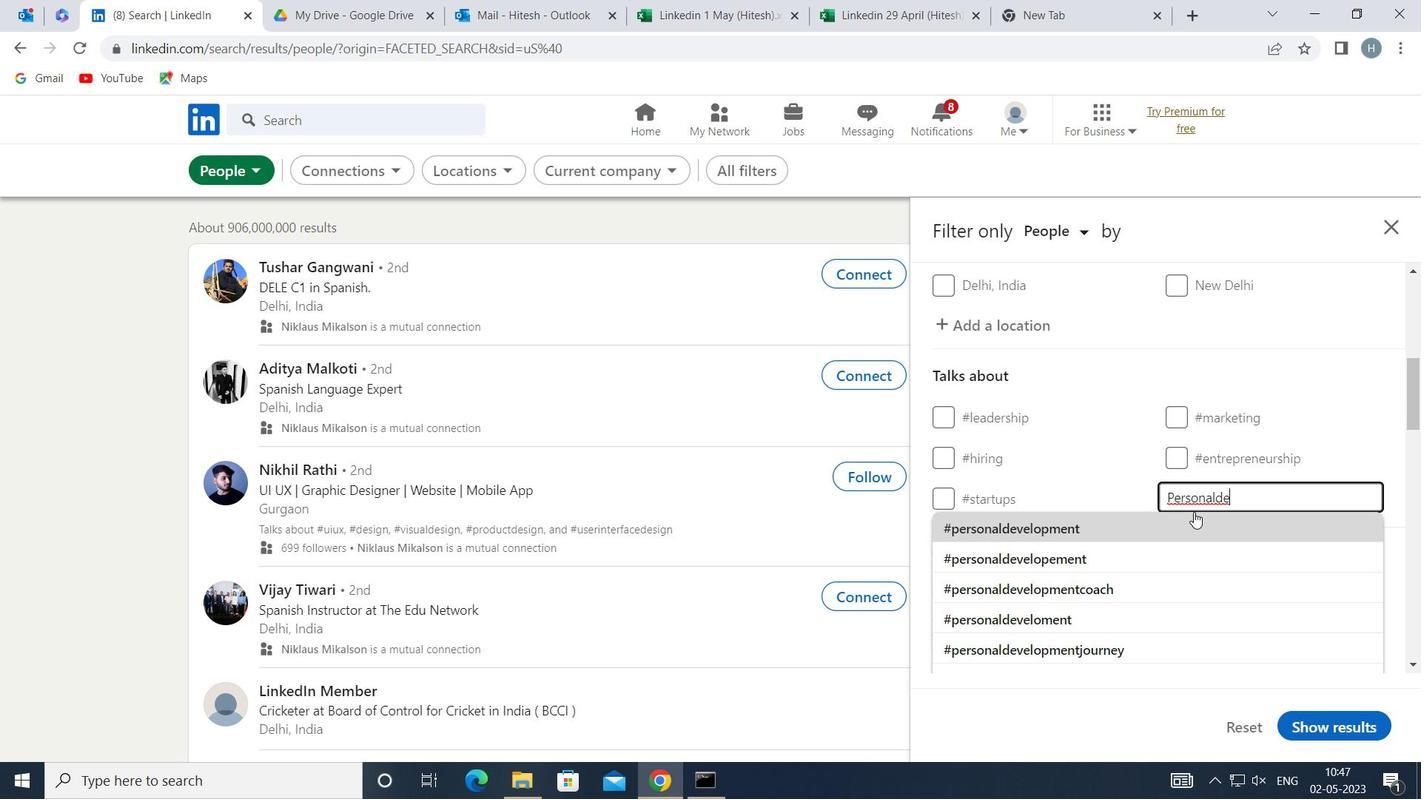 
Action: Mouse pressed left at (1175, 522)
Screenshot: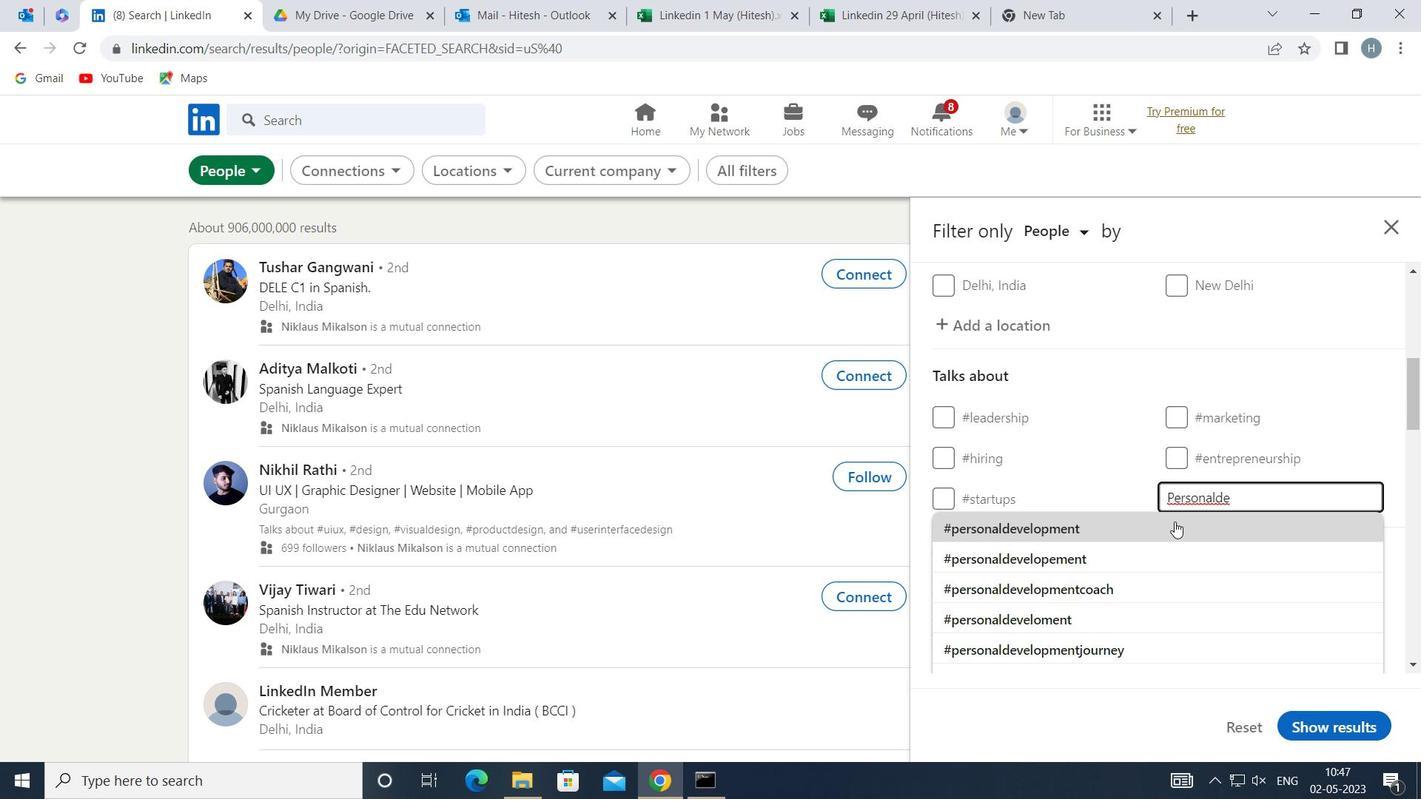
Action: Mouse moved to (1143, 502)
Screenshot: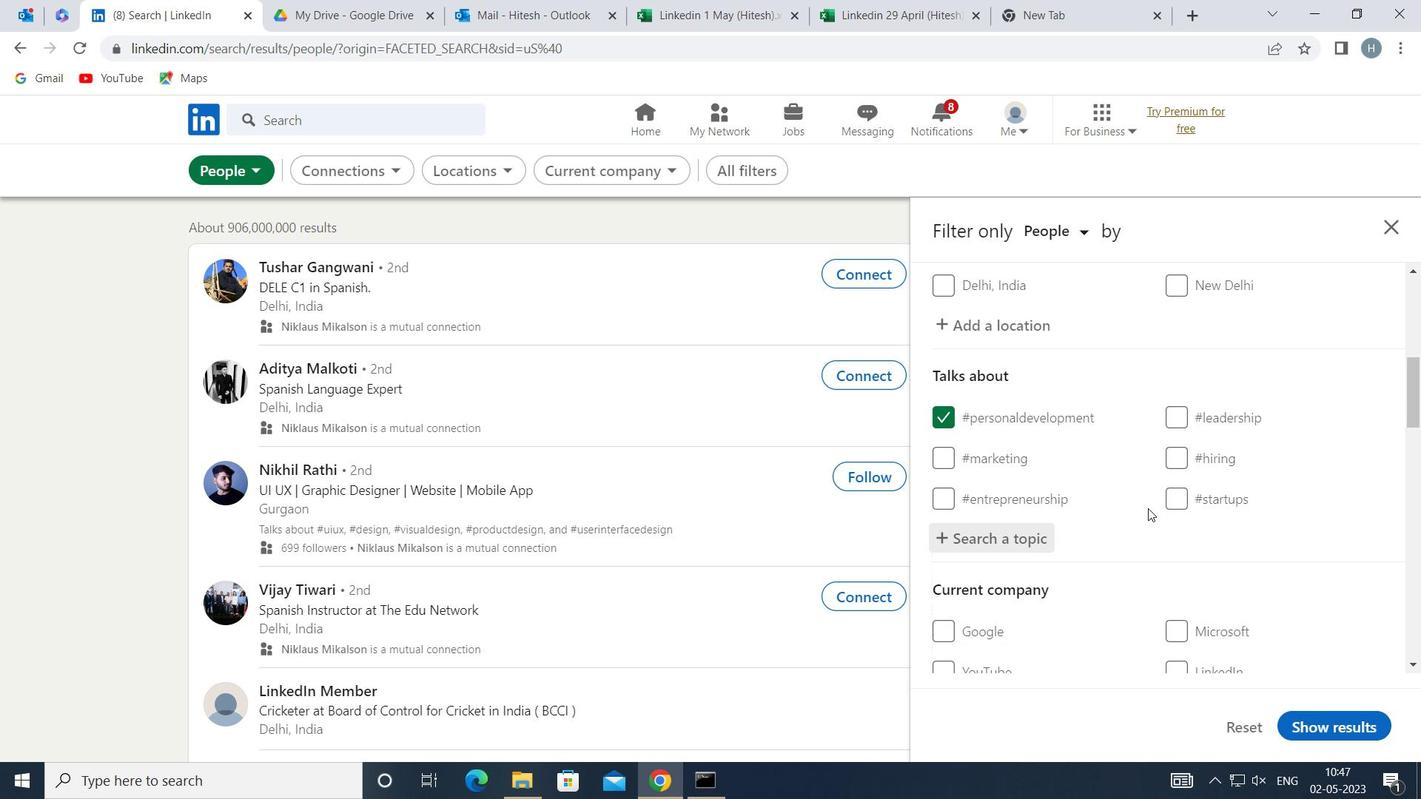 
Action: Mouse scrolled (1143, 502) with delta (0, 0)
Screenshot: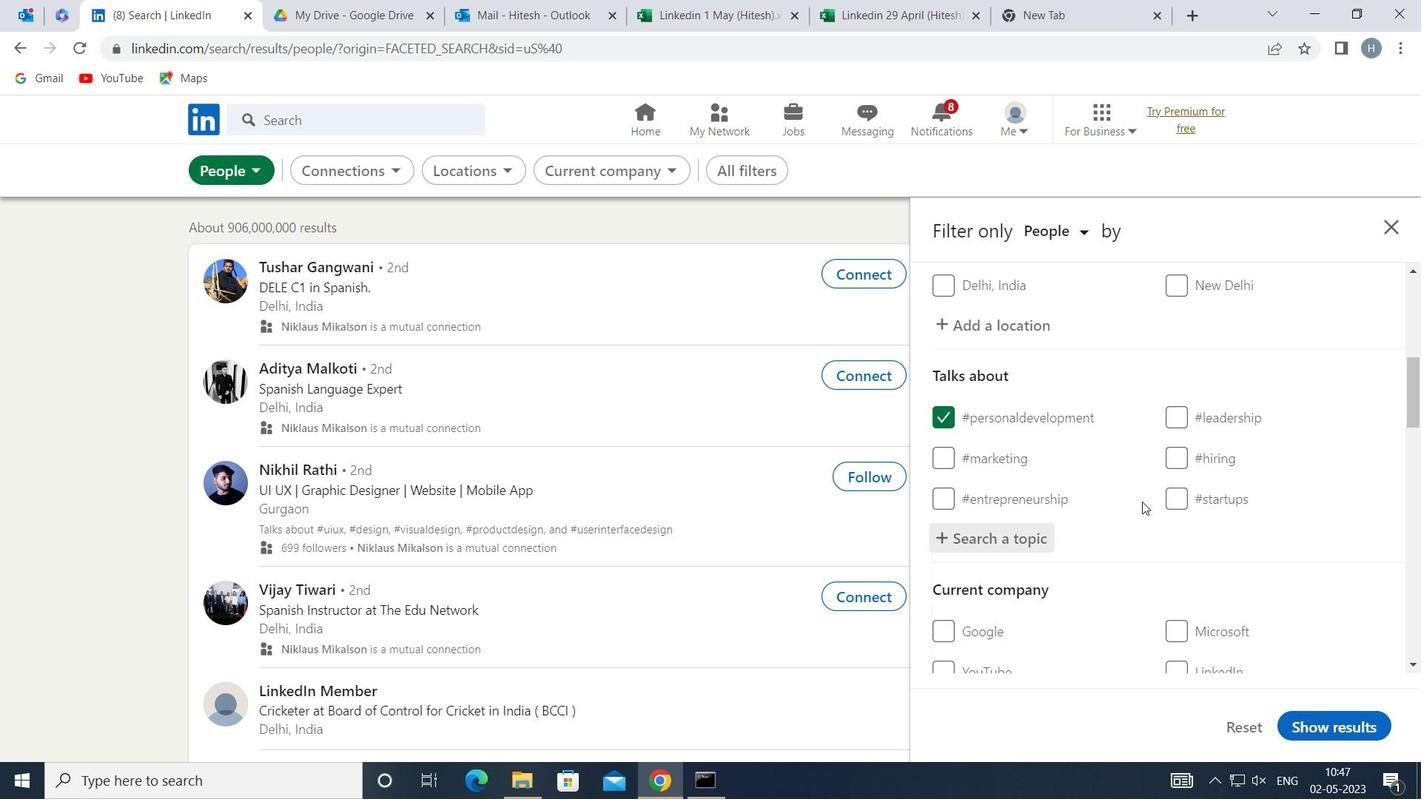 
Action: Mouse moved to (1142, 501)
Screenshot: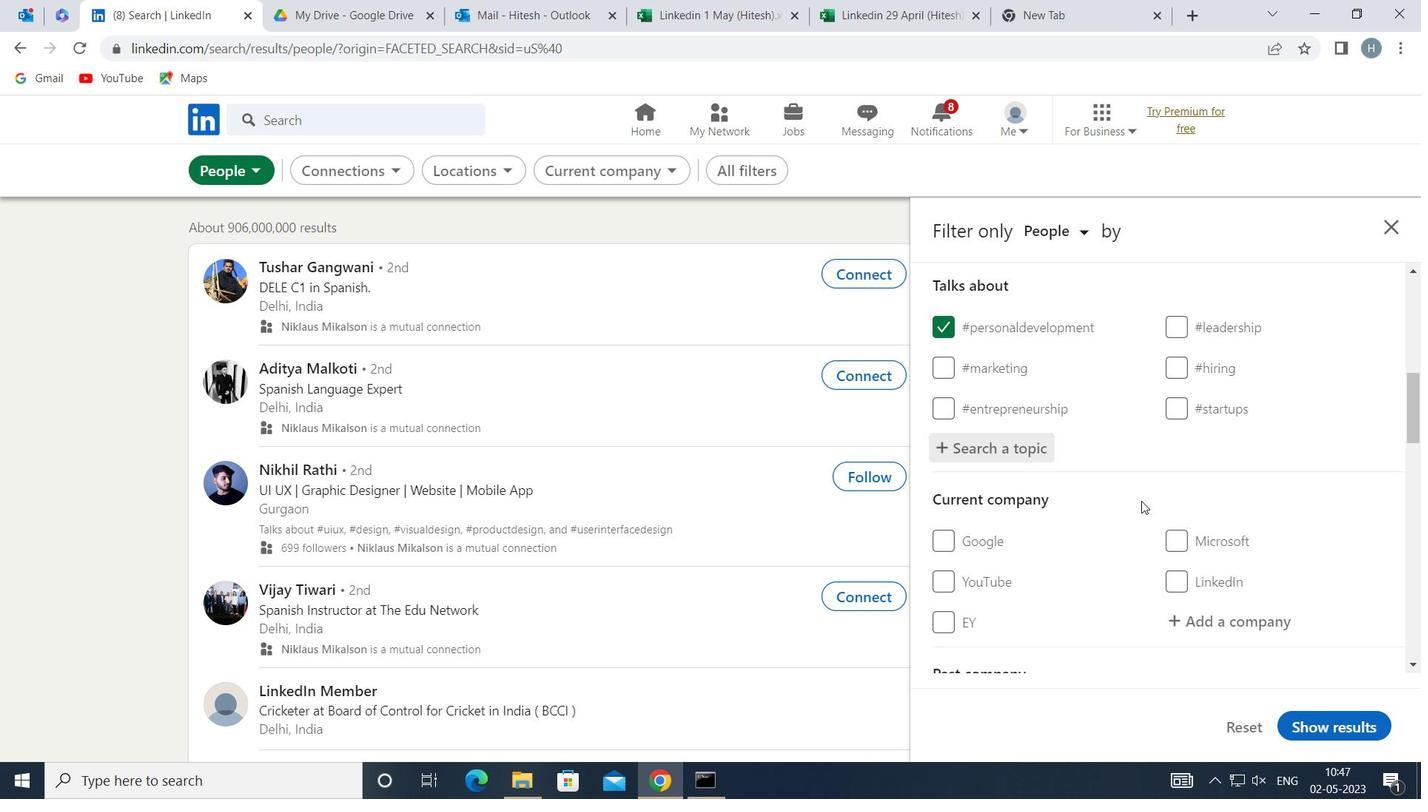 
Action: Mouse scrolled (1142, 500) with delta (0, 0)
Screenshot: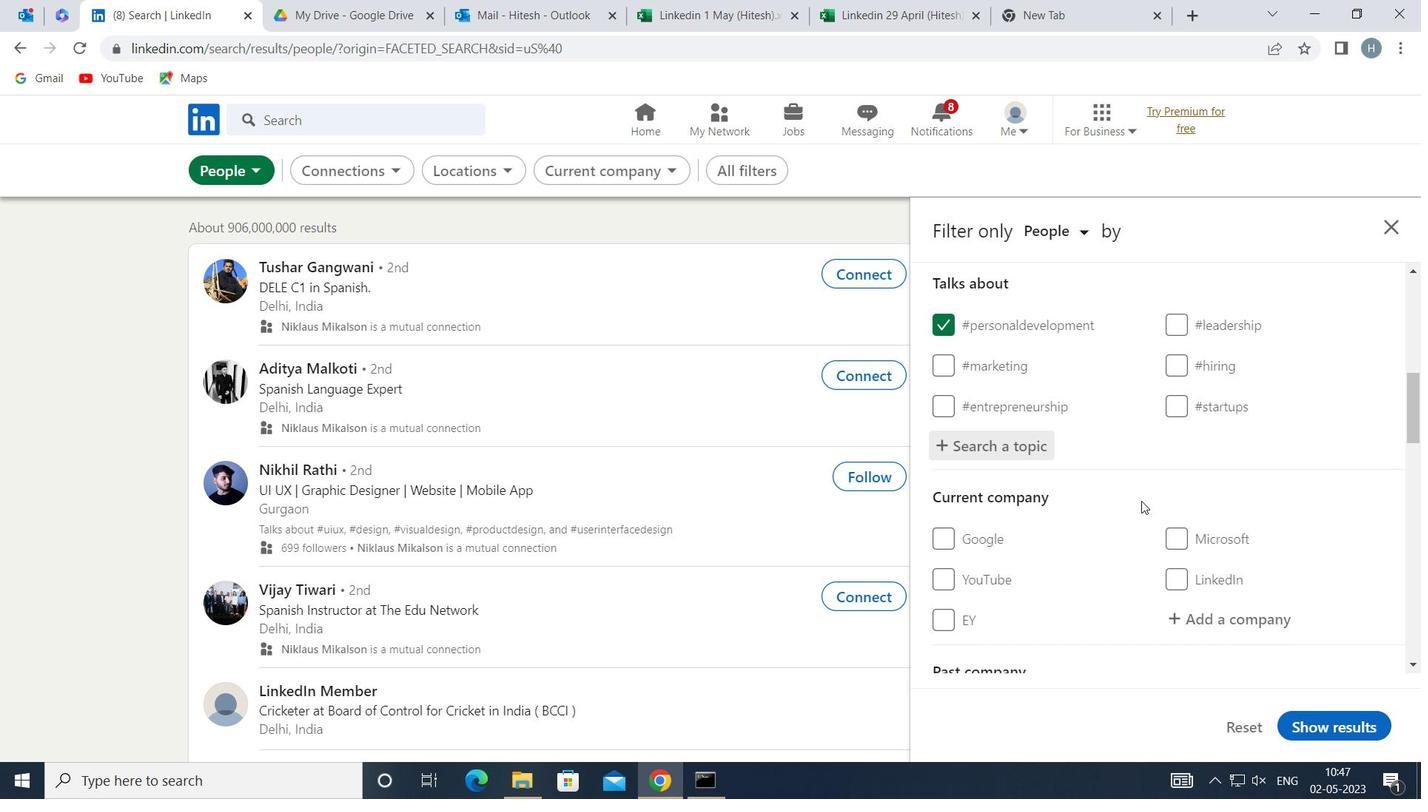 
Action: Mouse scrolled (1142, 500) with delta (0, 0)
Screenshot: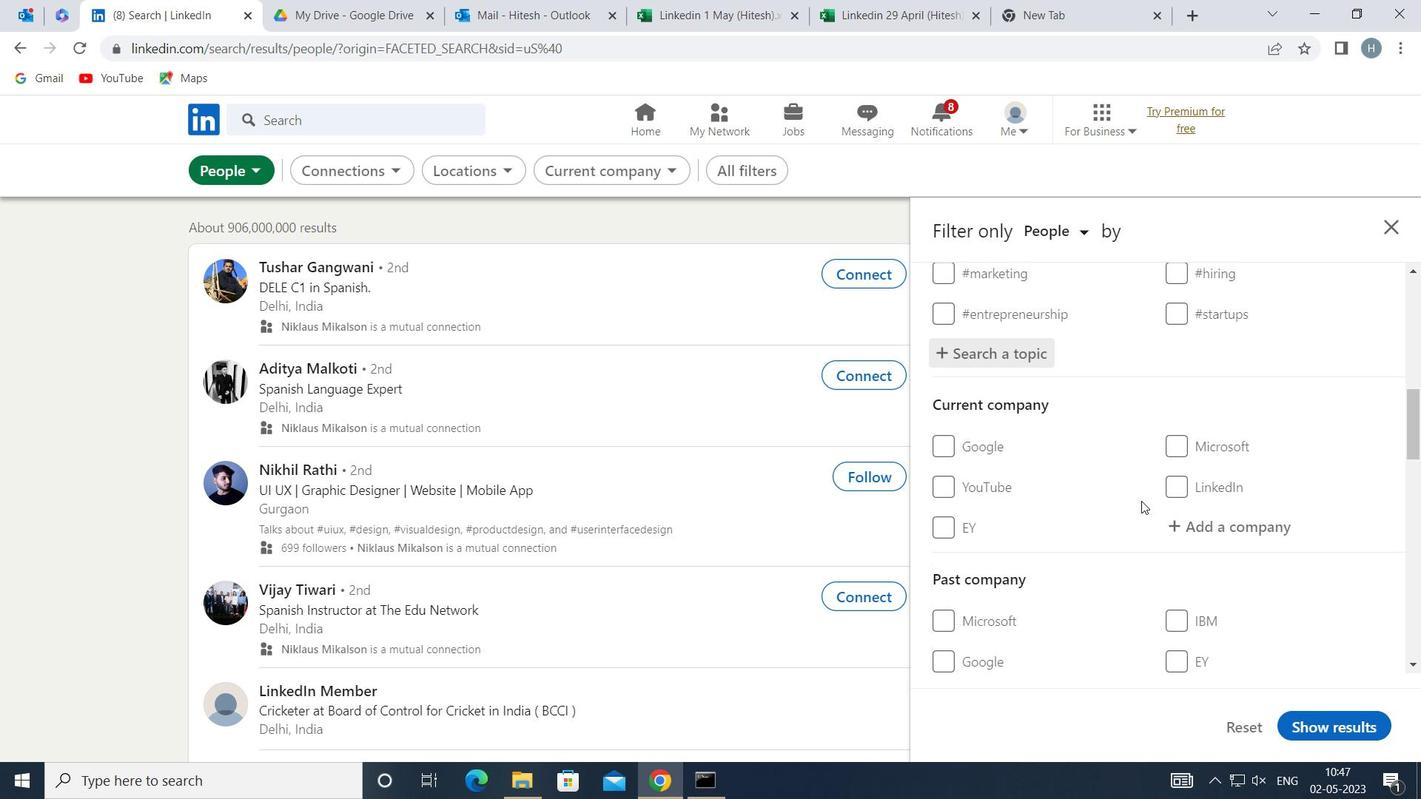 
Action: Mouse scrolled (1142, 500) with delta (0, 0)
Screenshot: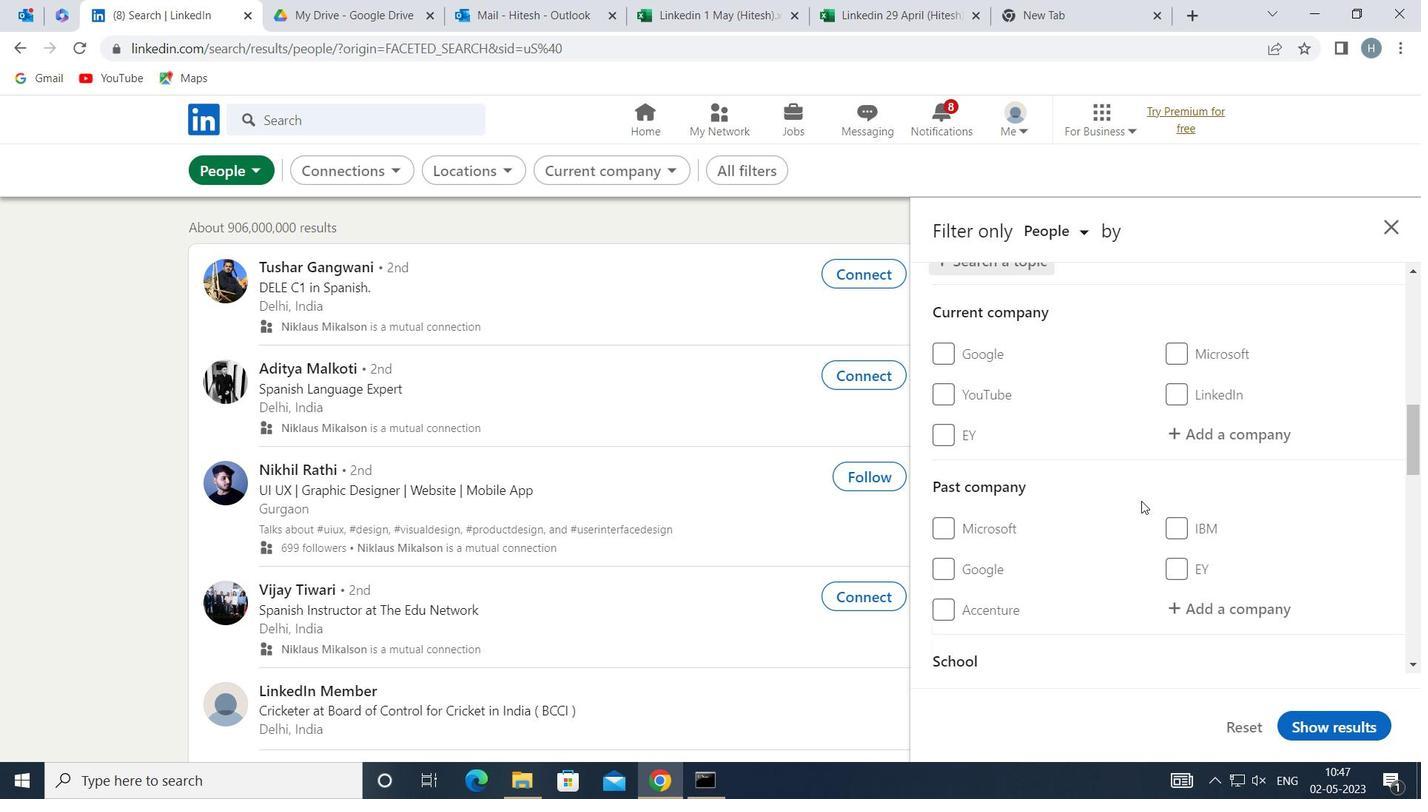 
Action: Mouse scrolled (1142, 500) with delta (0, 0)
Screenshot: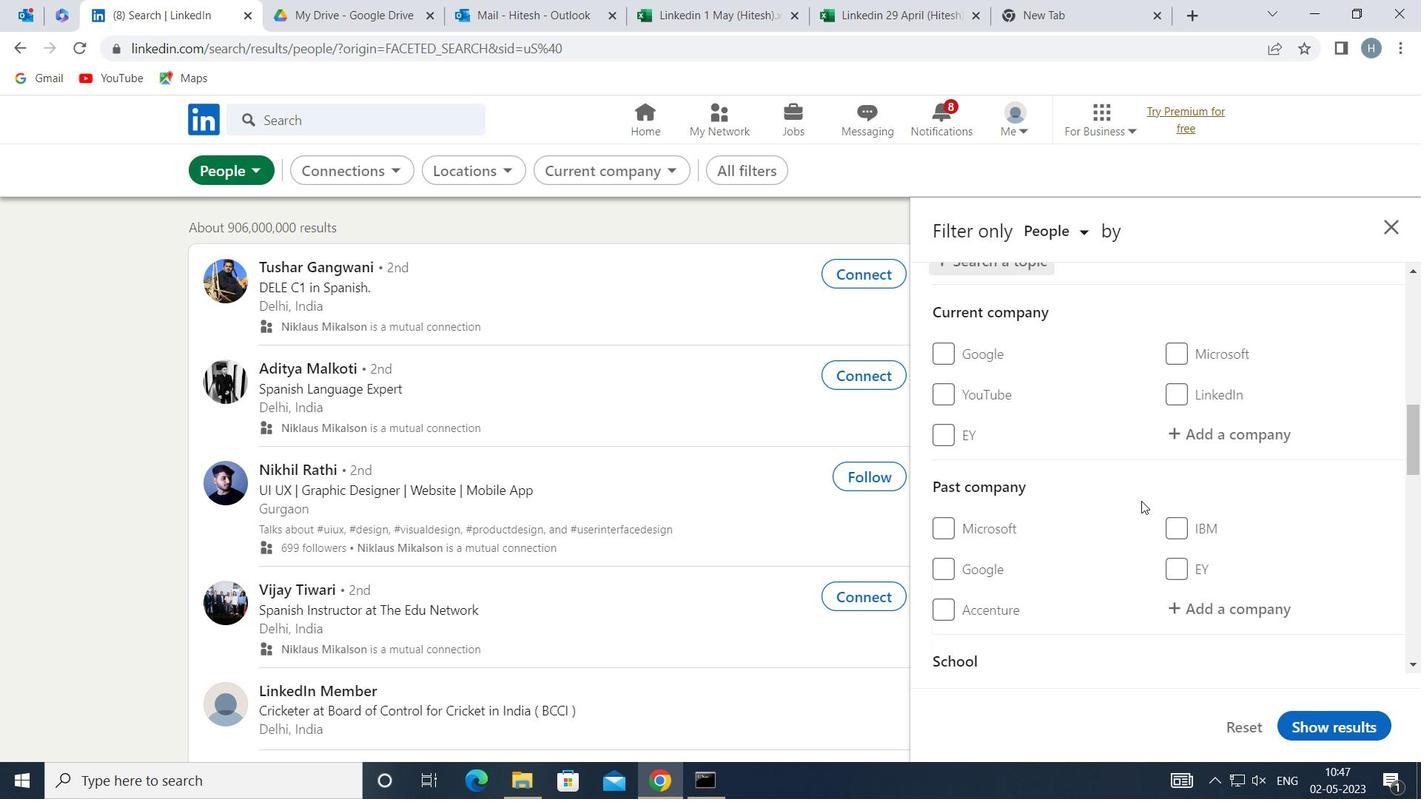 
Action: Mouse scrolled (1142, 500) with delta (0, 0)
Screenshot: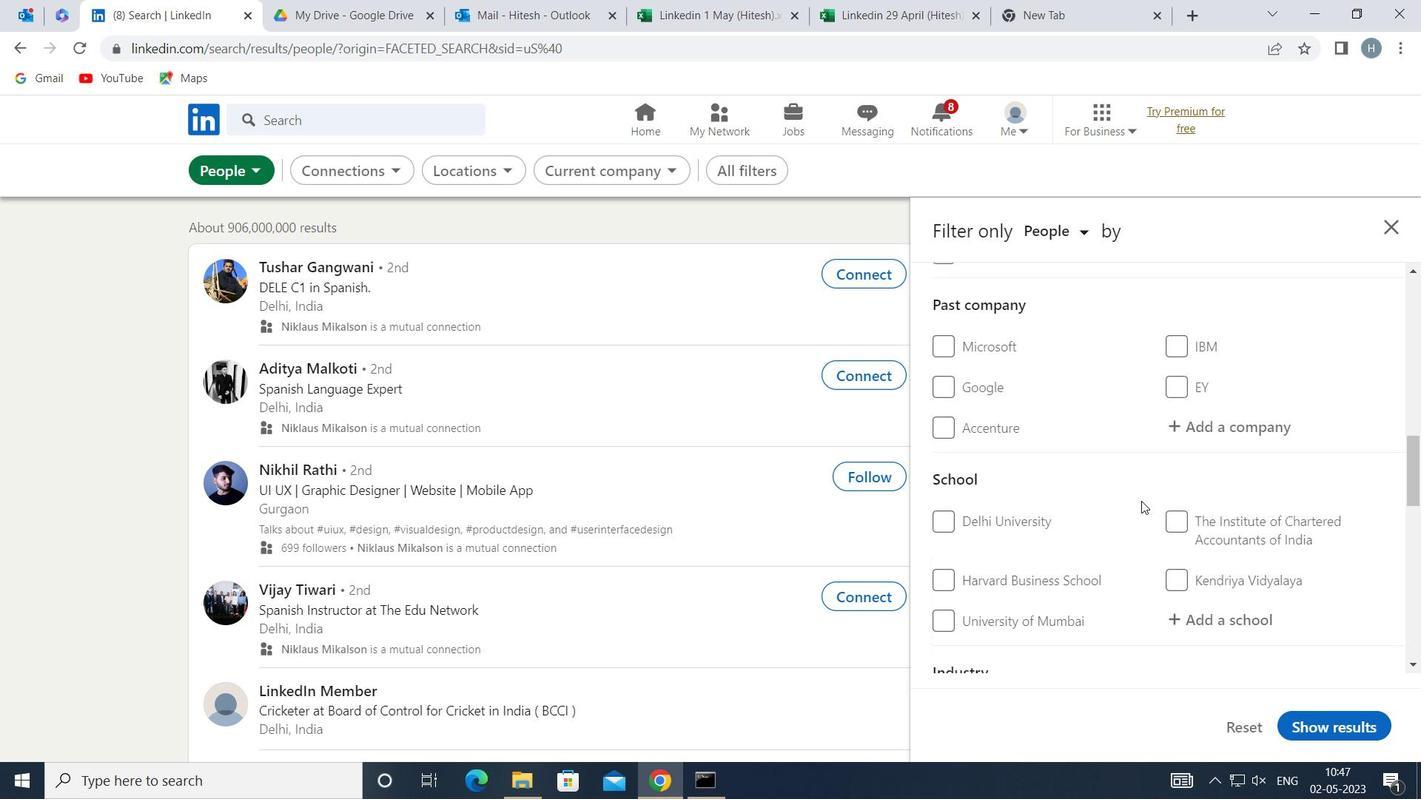 
Action: Mouse scrolled (1142, 500) with delta (0, 0)
Screenshot: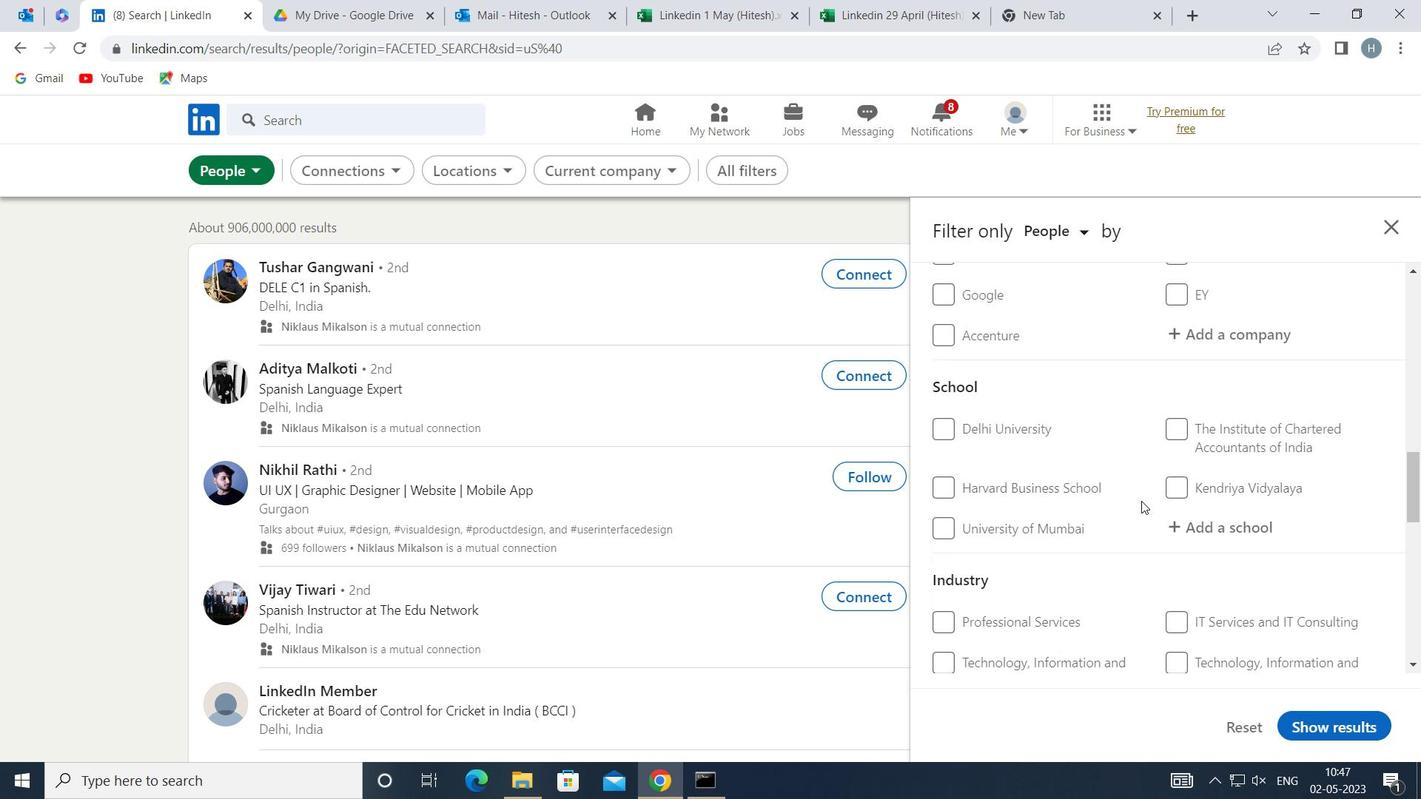 
Action: Mouse scrolled (1142, 500) with delta (0, 0)
Screenshot: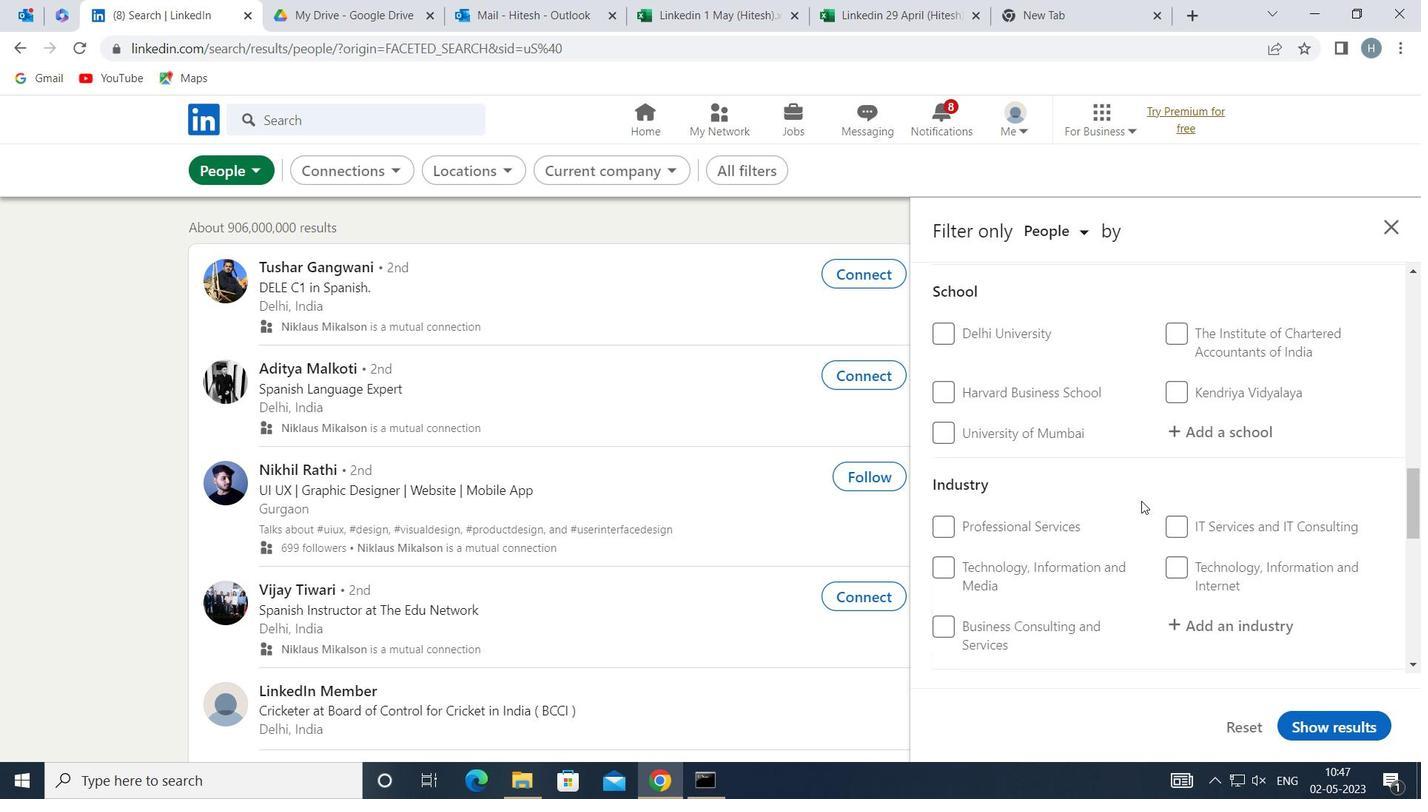 
Action: Mouse moved to (1089, 533)
Screenshot: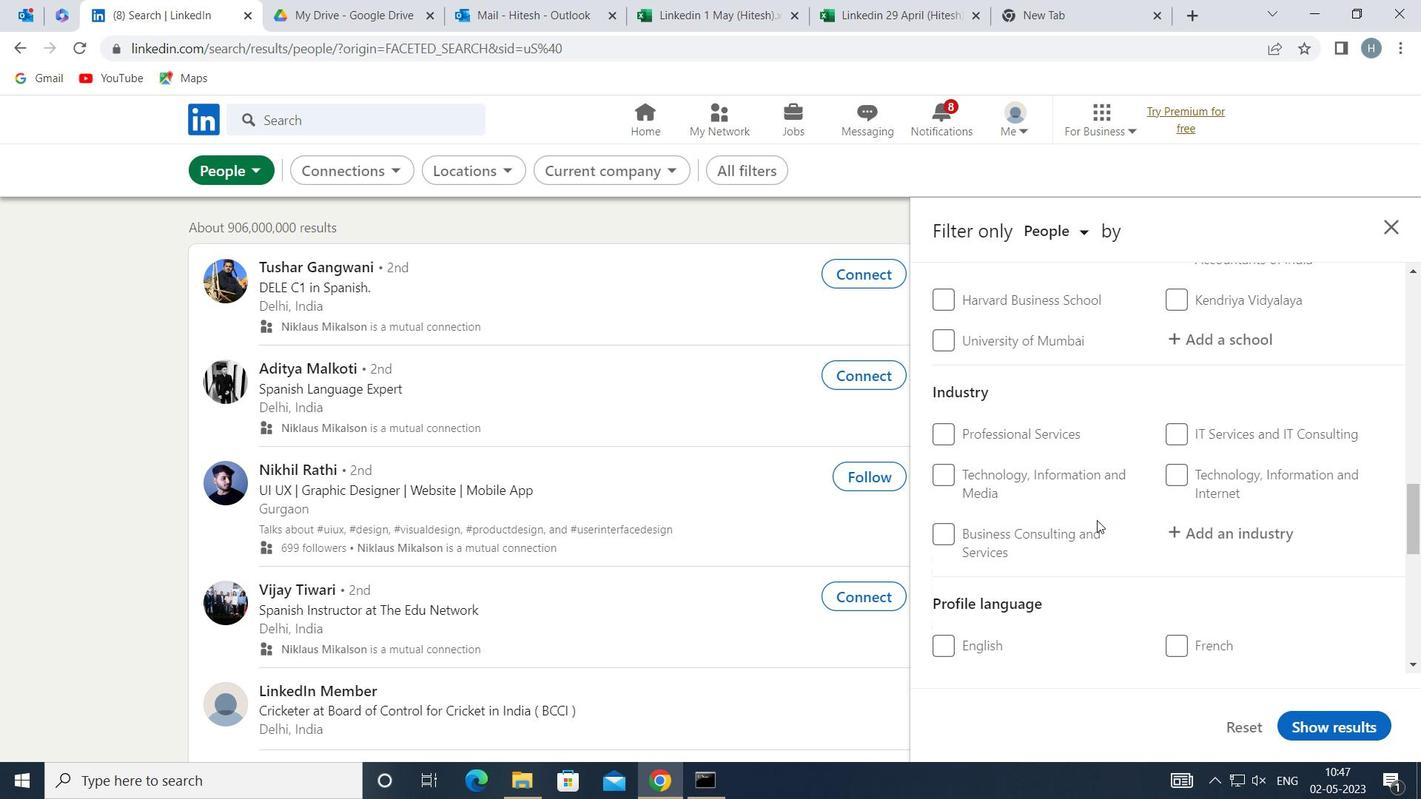 
Action: Mouse scrolled (1089, 532) with delta (0, 0)
Screenshot: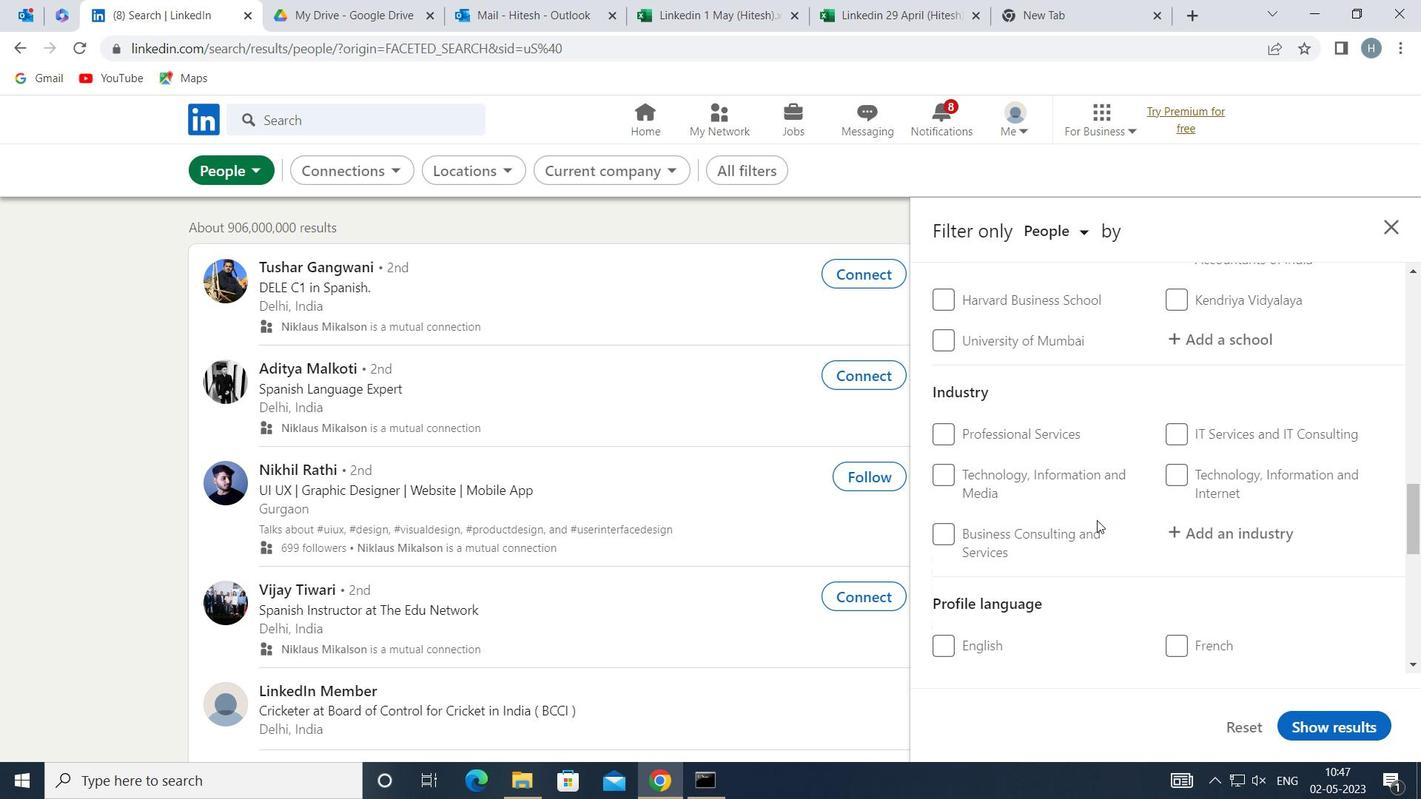 
Action: Mouse moved to (953, 600)
Screenshot: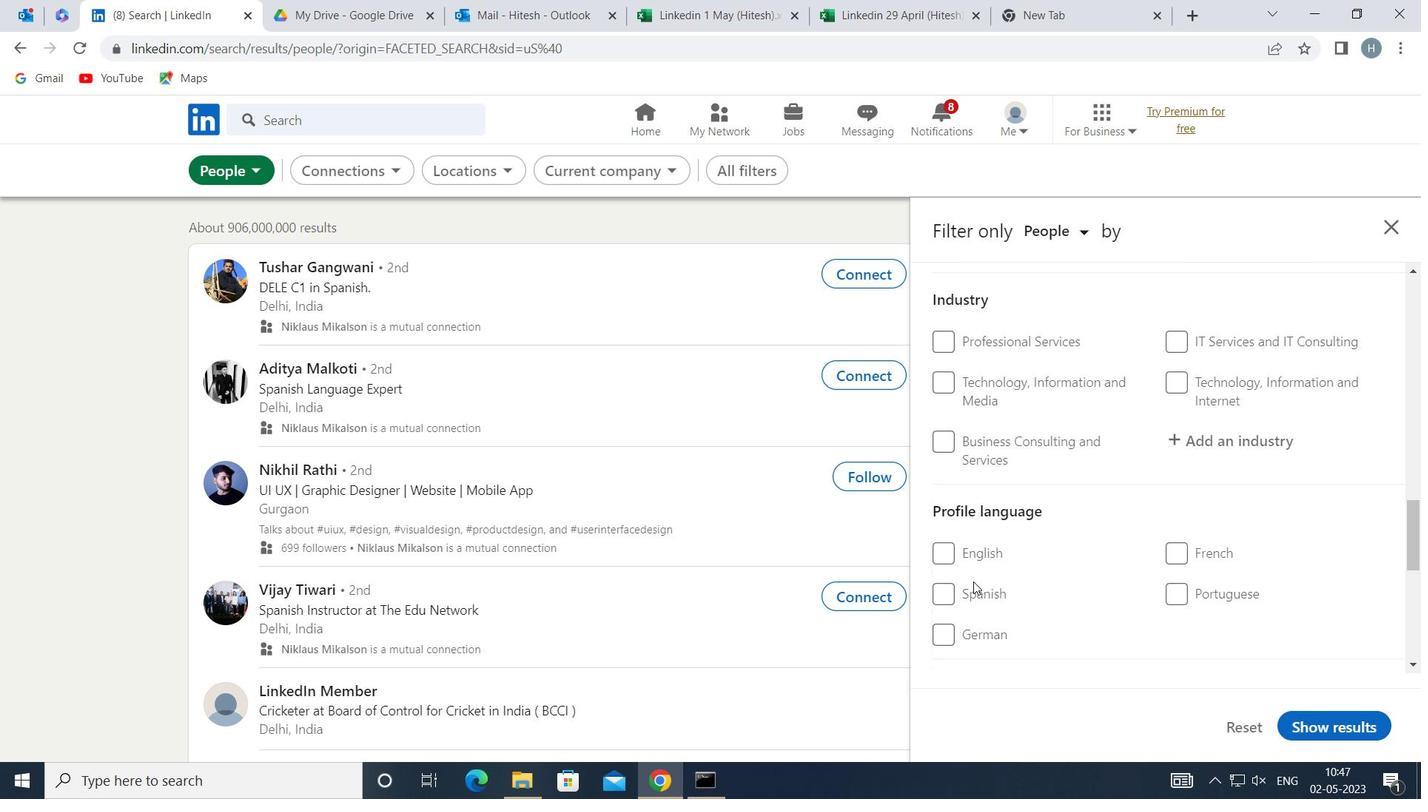 
Action: Mouse pressed left at (953, 600)
Screenshot: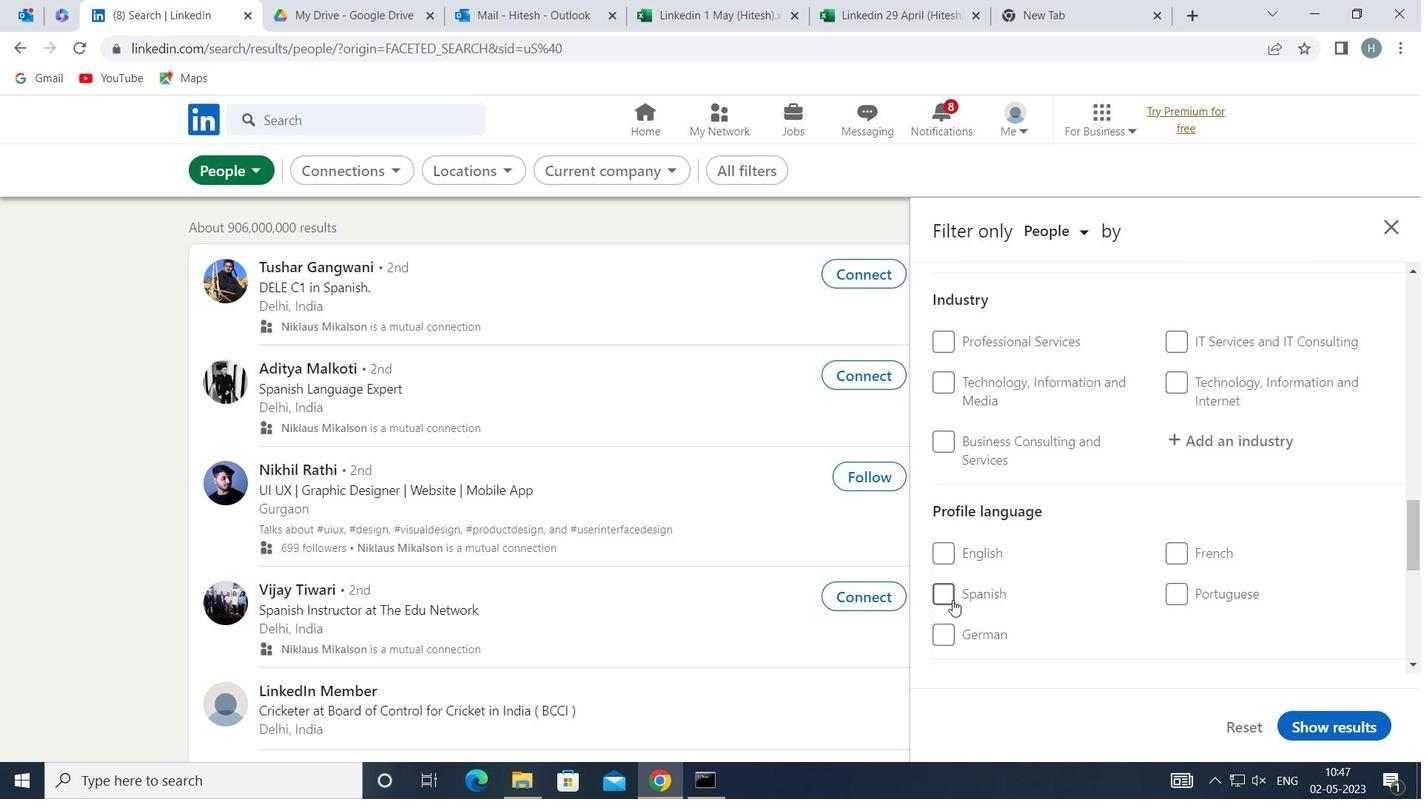 
Action: Mouse moved to (1104, 571)
Screenshot: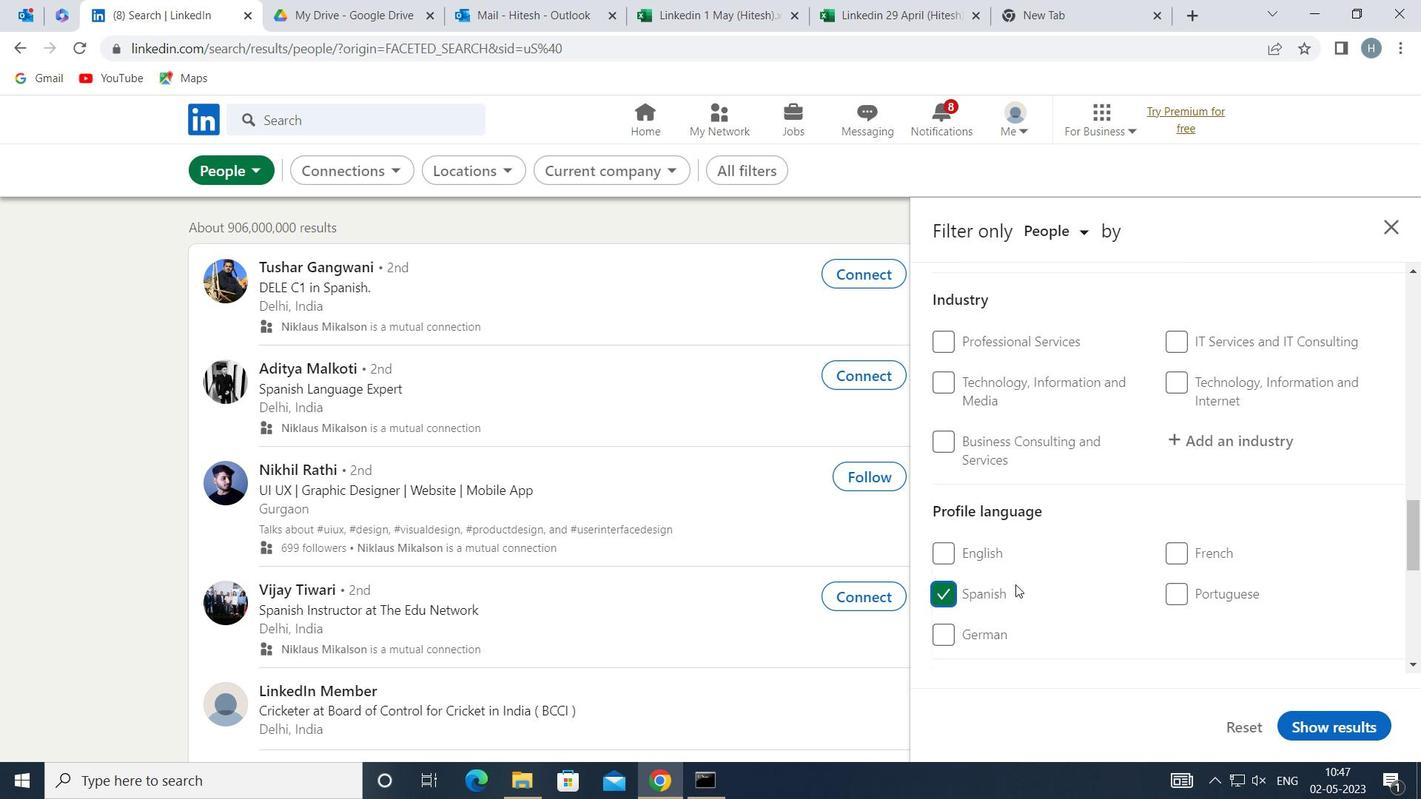 
Action: Mouse scrolled (1104, 572) with delta (0, 0)
Screenshot: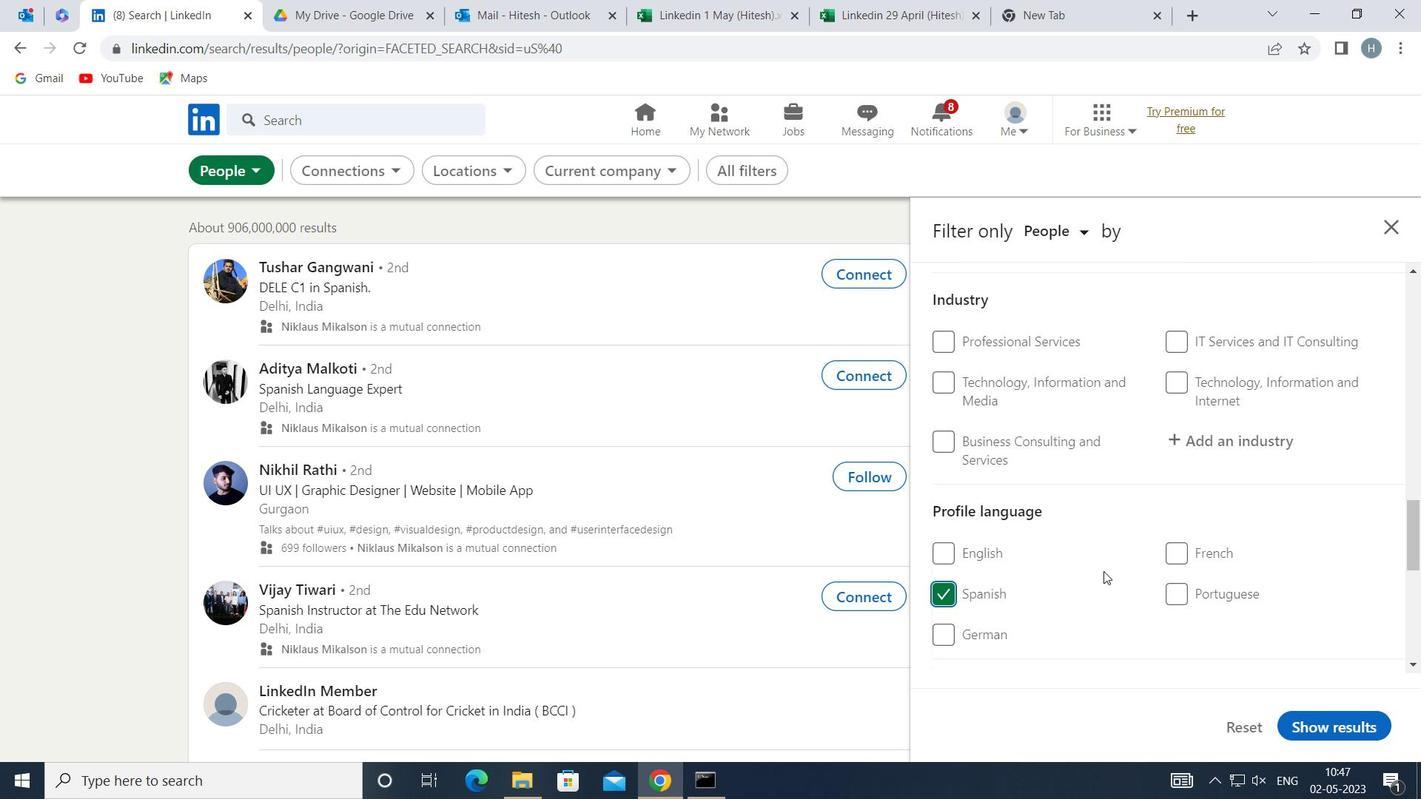 
Action: Mouse scrolled (1104, 572) with delta (0, 0)
Screenshot: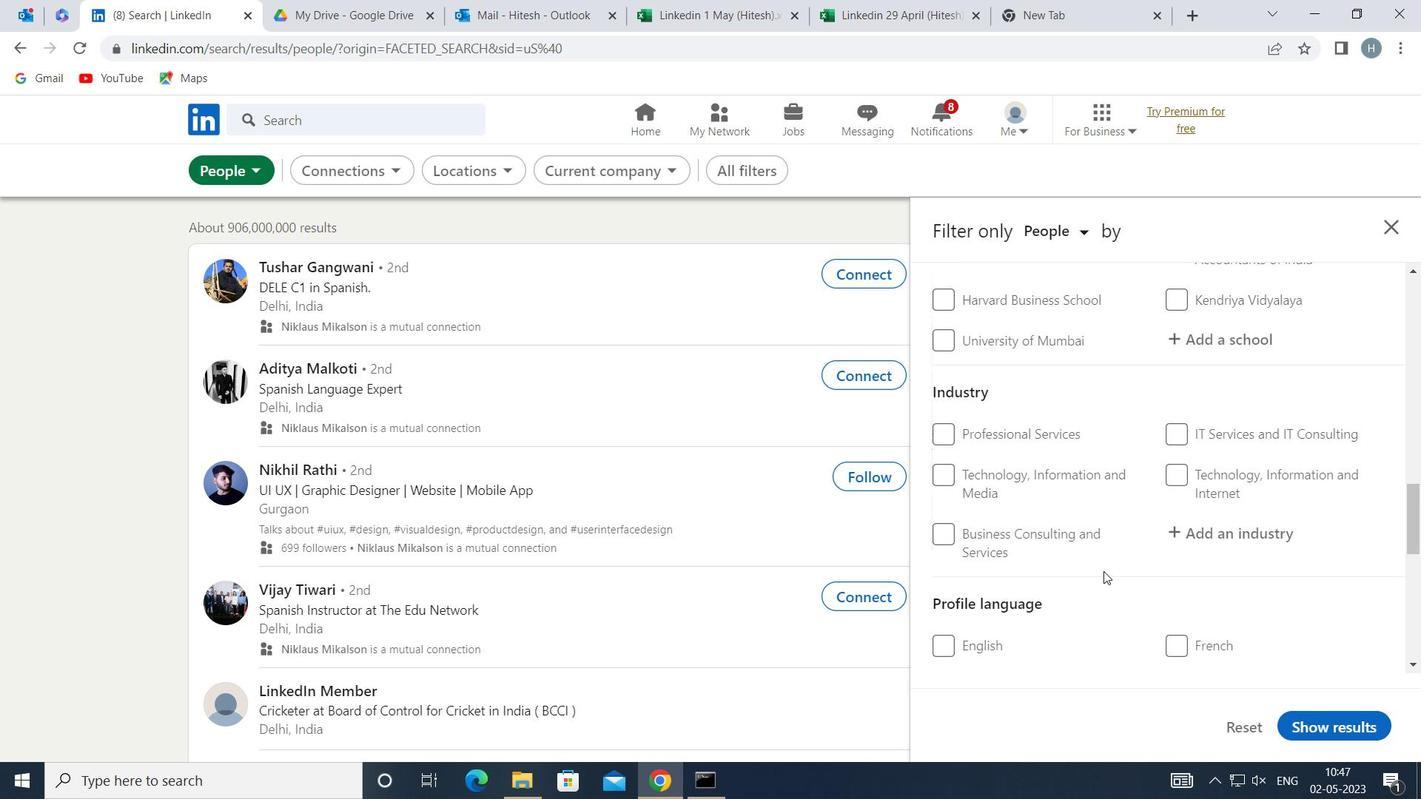 
Action: Mouse scrolled (1104, 572) with delta (0, 0)
Screenshot: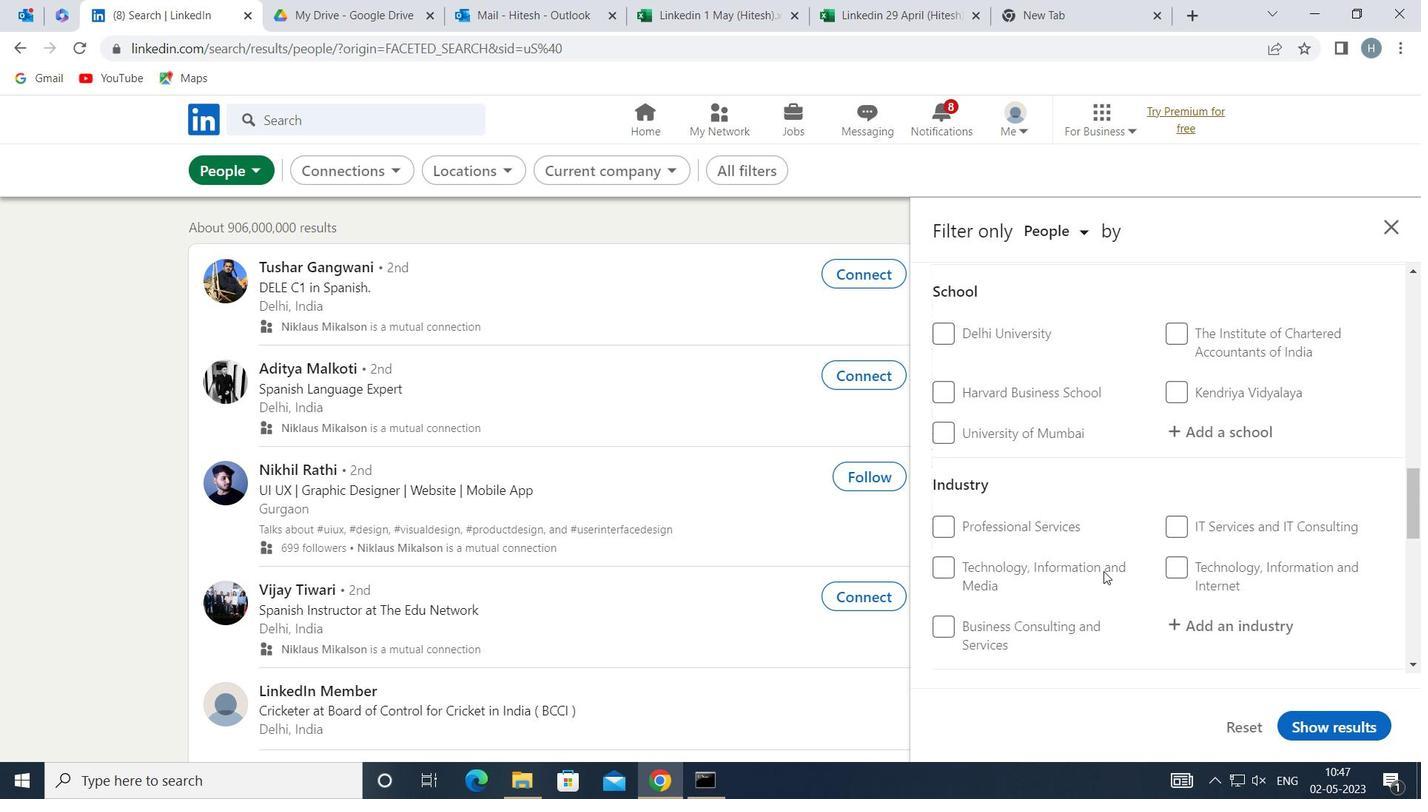 
Action: Mouse scrolled (1104, 572) with delta (0, 0)
Screenshot: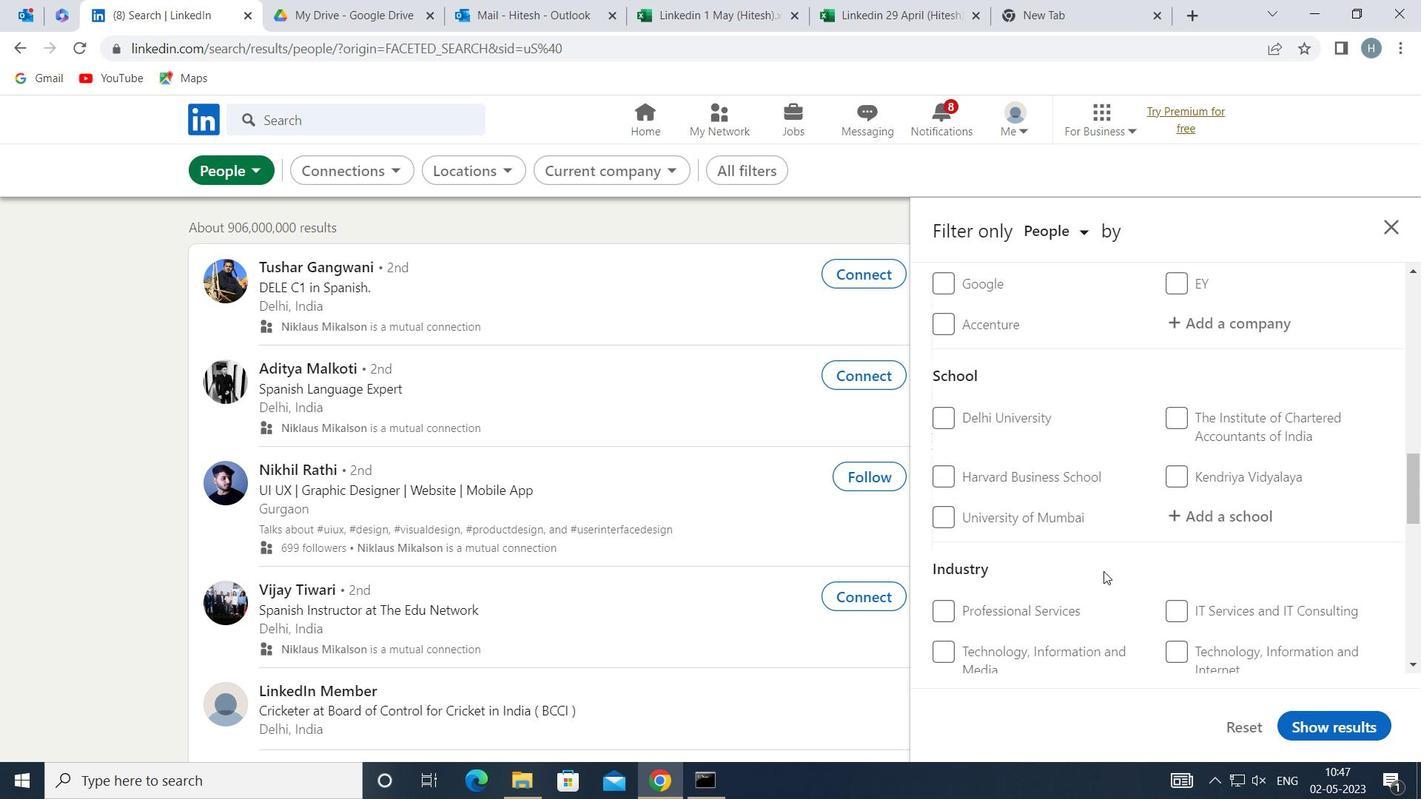 
Action: Mouse scrolled (1104, 572) with delta (0, 0)
Screenshot: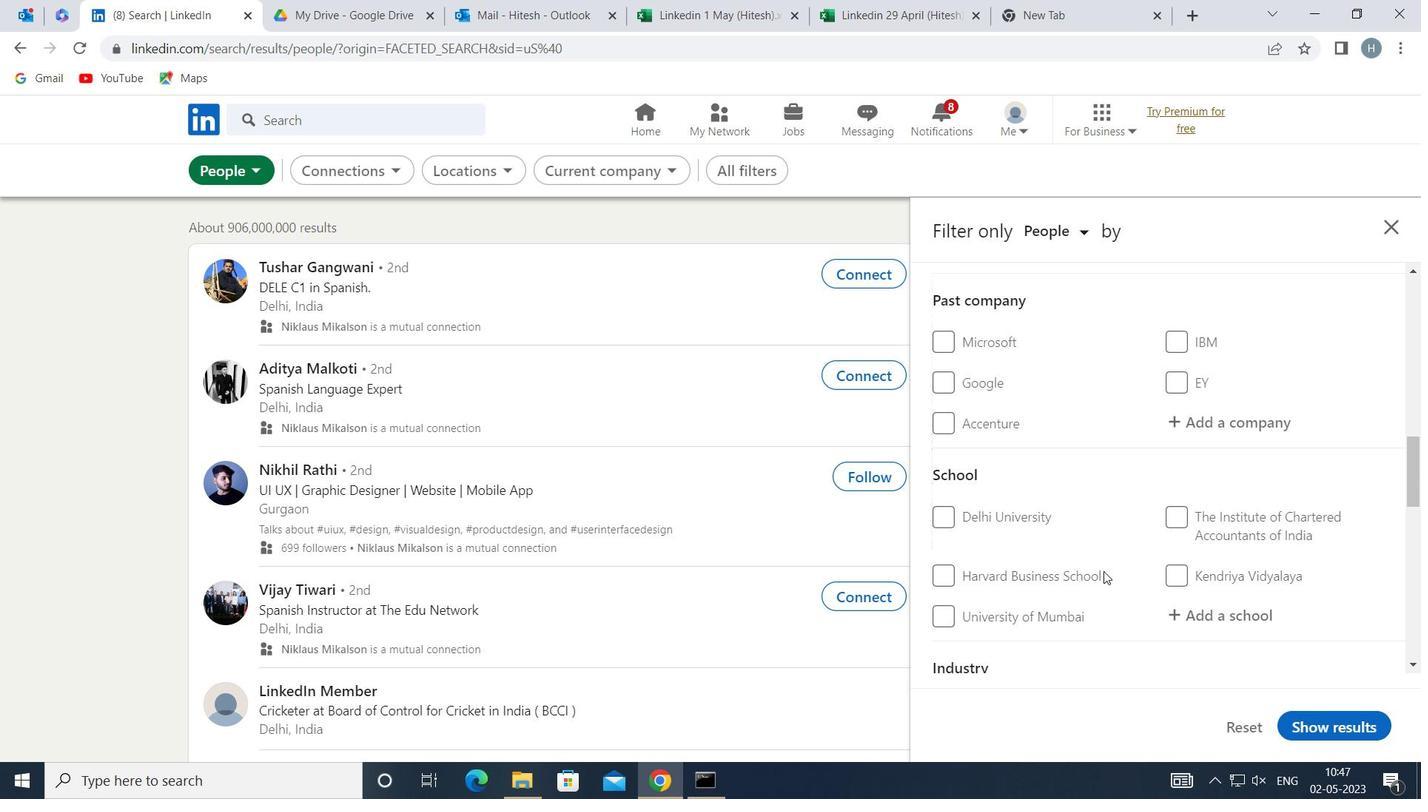 
Action: Mouse scrolled (1104, 572) with delta (0, 0)
Screenshot: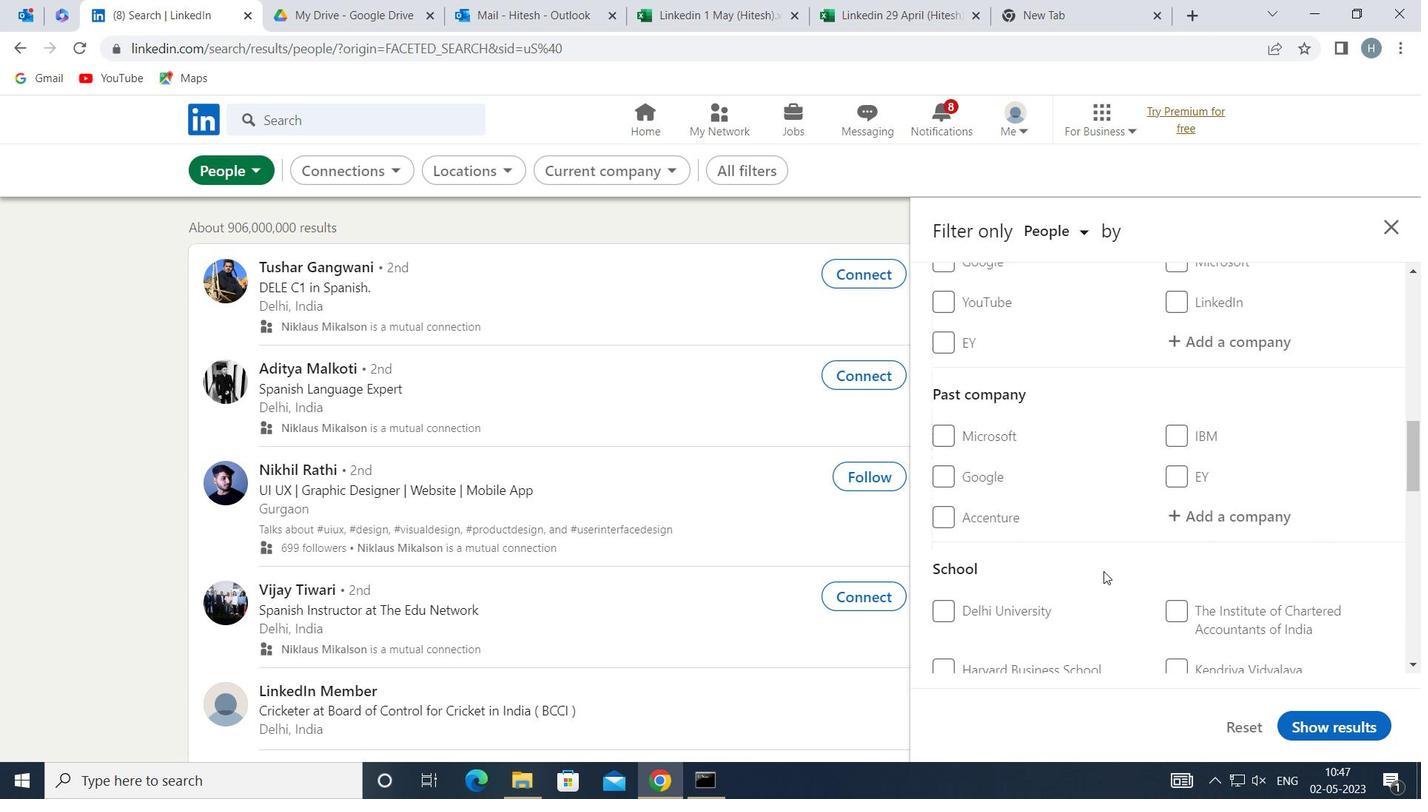 
Action: Mouse scrolled (1104, 572) with delta (0, 0)
Screenshot: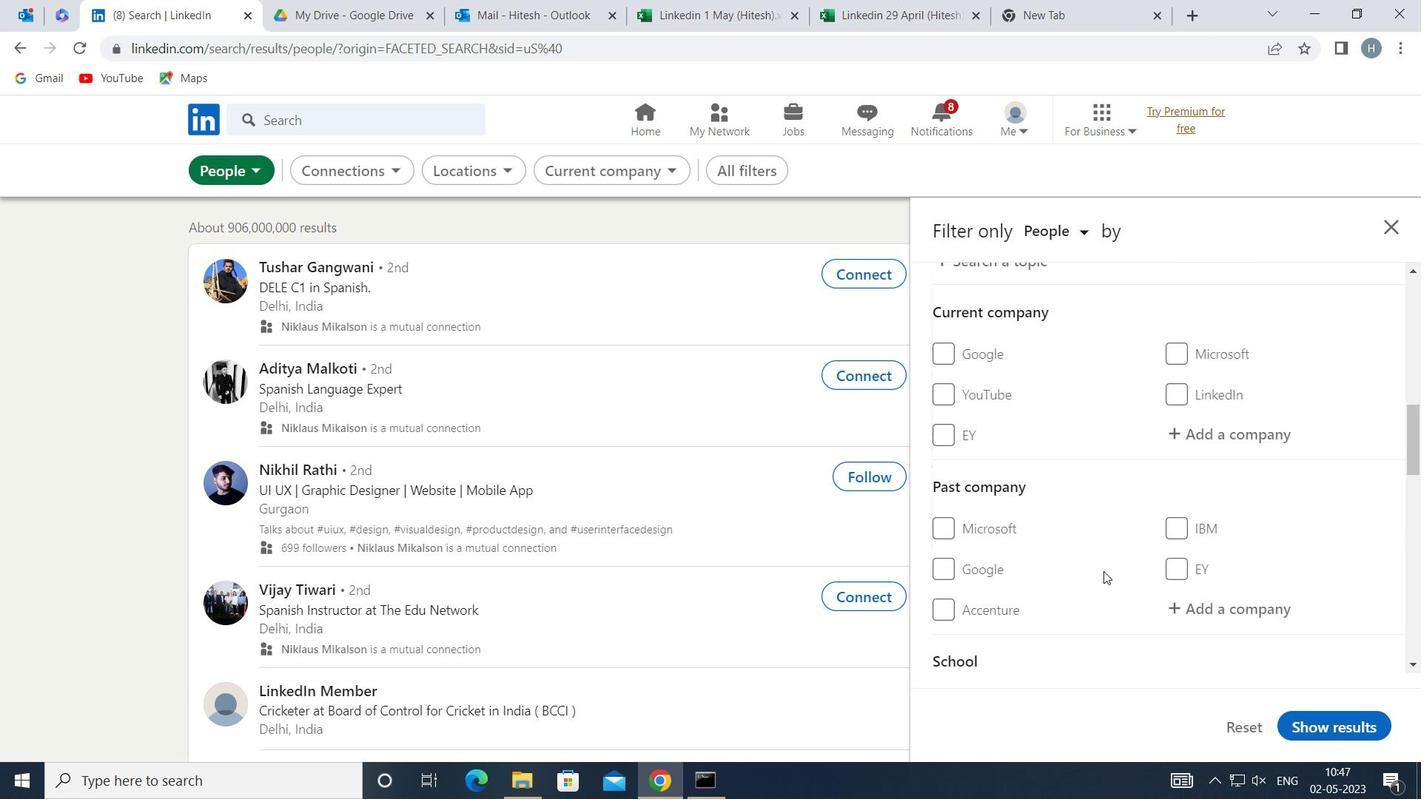 
Action: Mouse moved to (1228, 532)
Screenshot: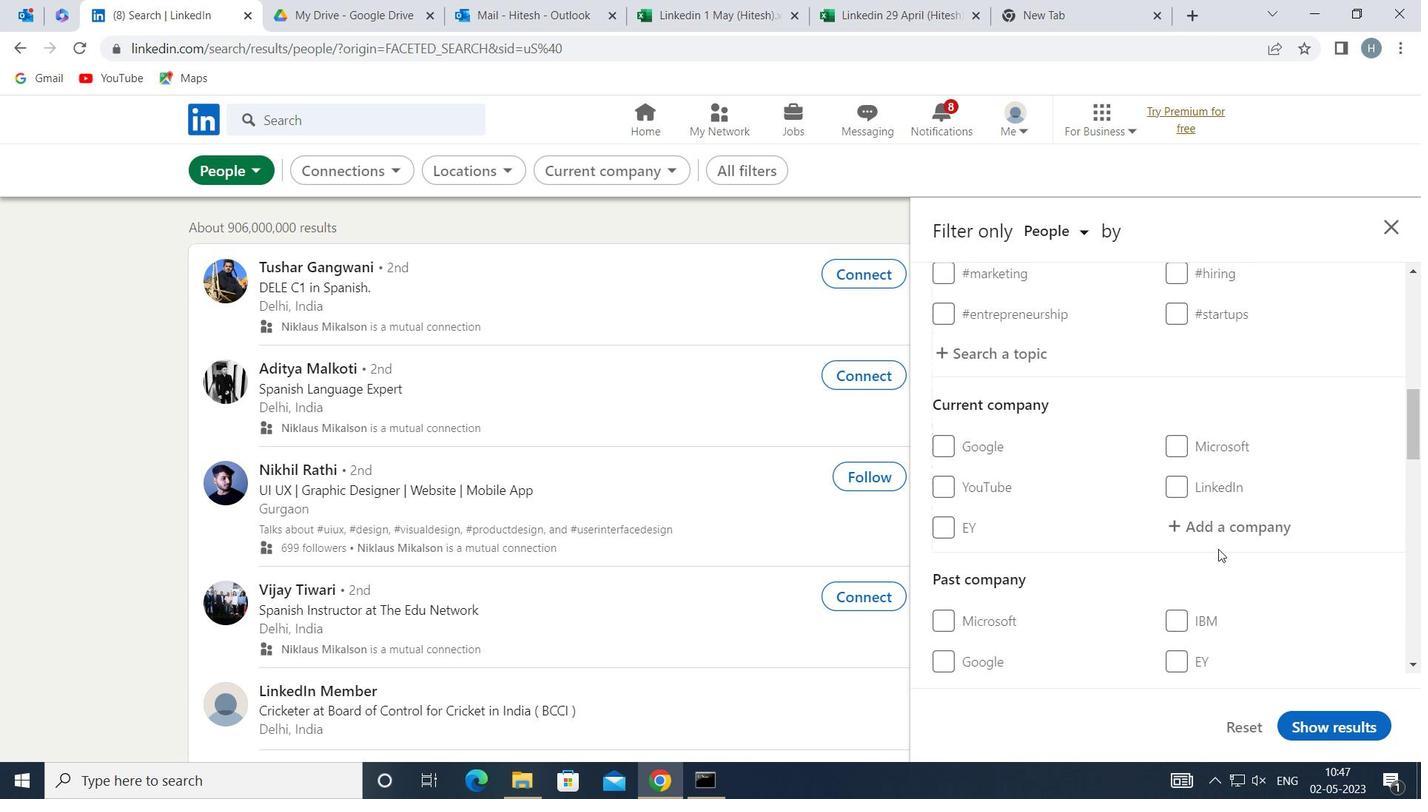 
Action: Mouse pressed left at (1228, 532)
Screenshot: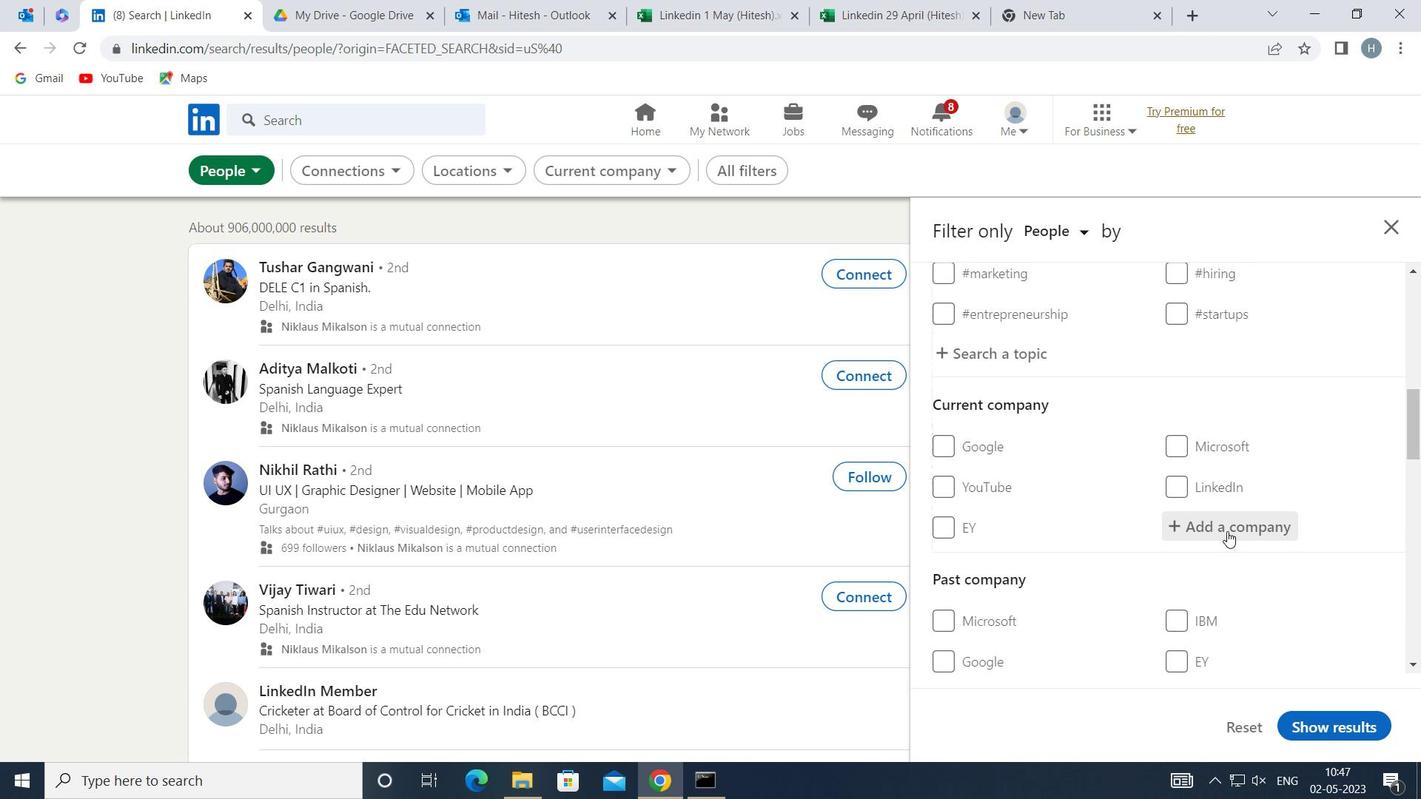 
Action: Mouse moved to (1226, 529)
Screenshot: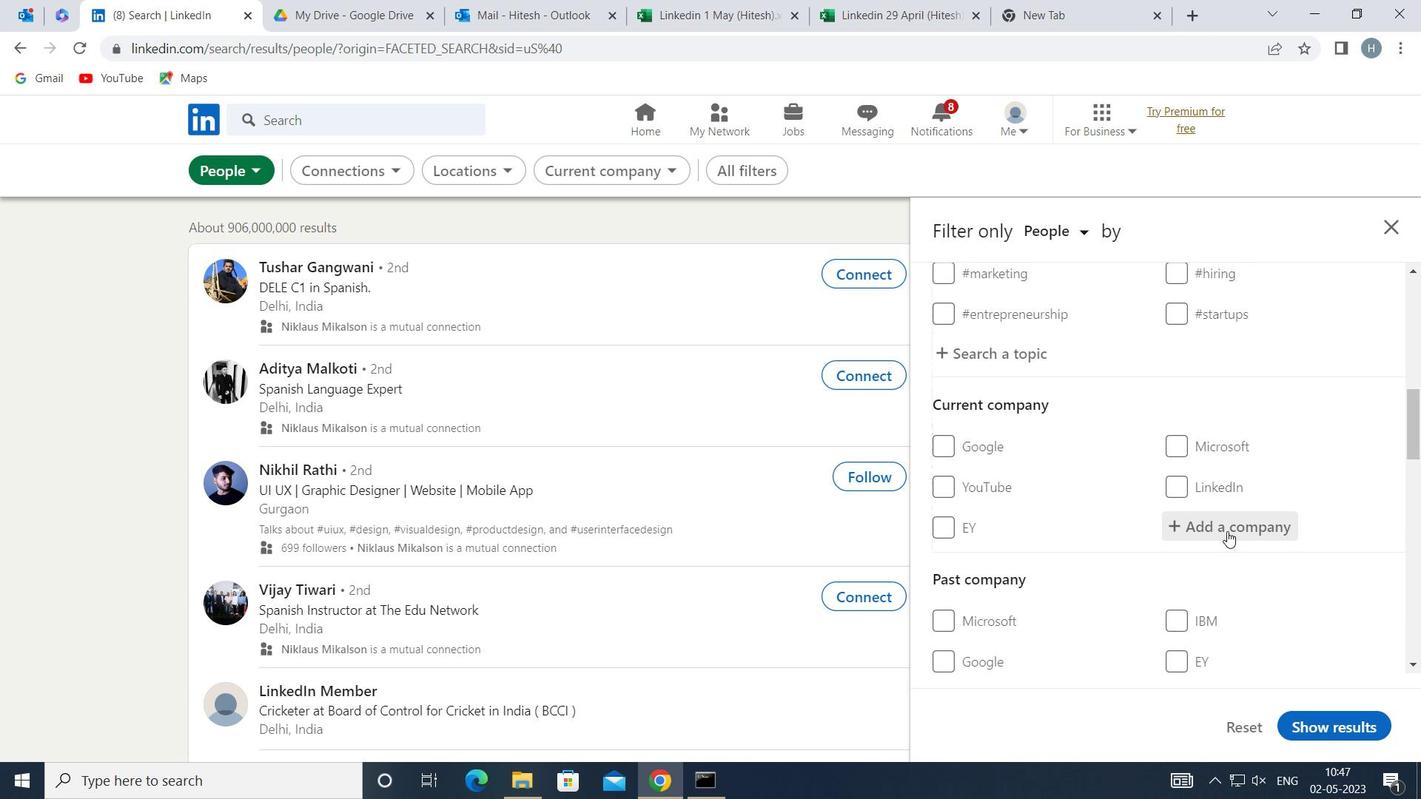 
Action: Key pressed <Key.shift>TESCO<Key.space><Key.shift>B
Screenshot: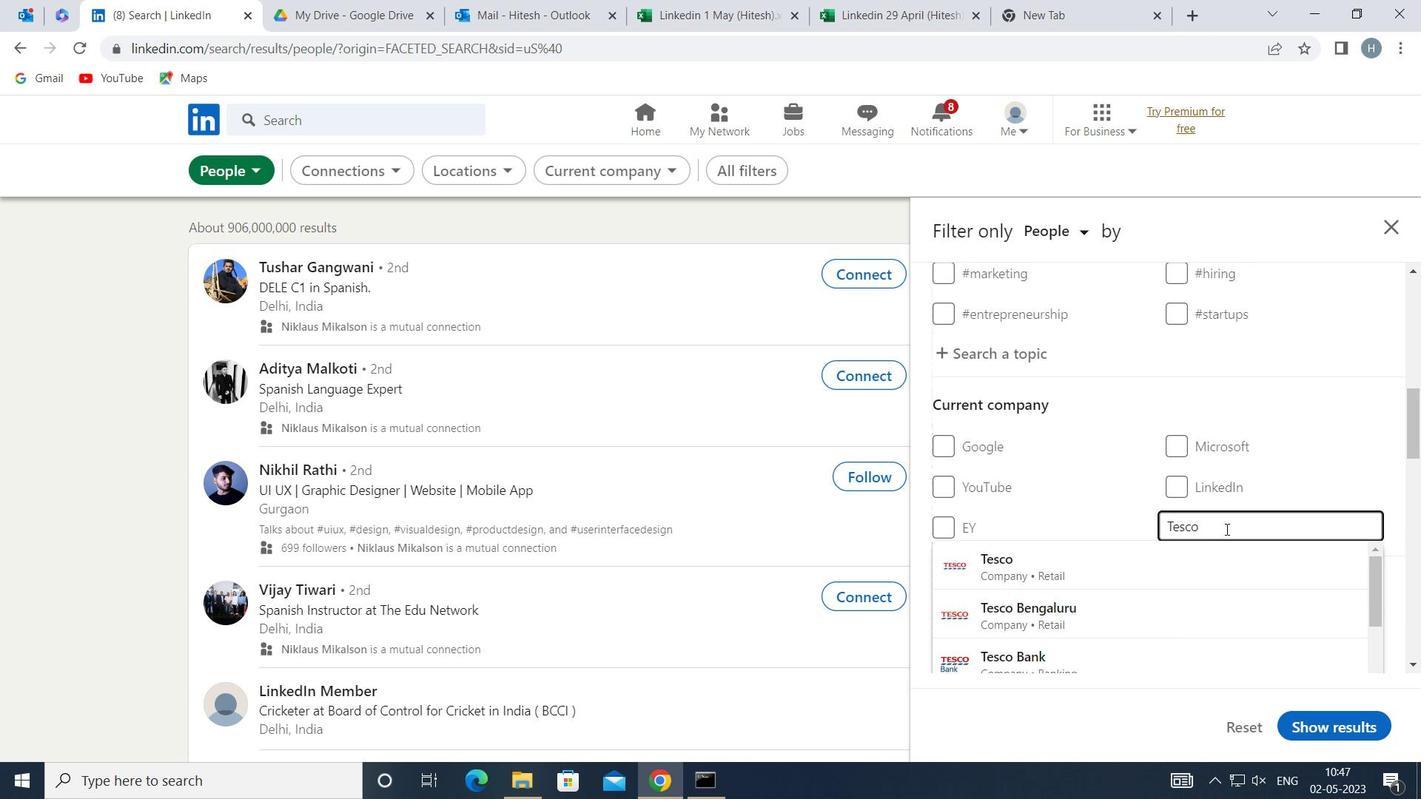 
Action: Mouse moved to (1173, 556)
Screenshot: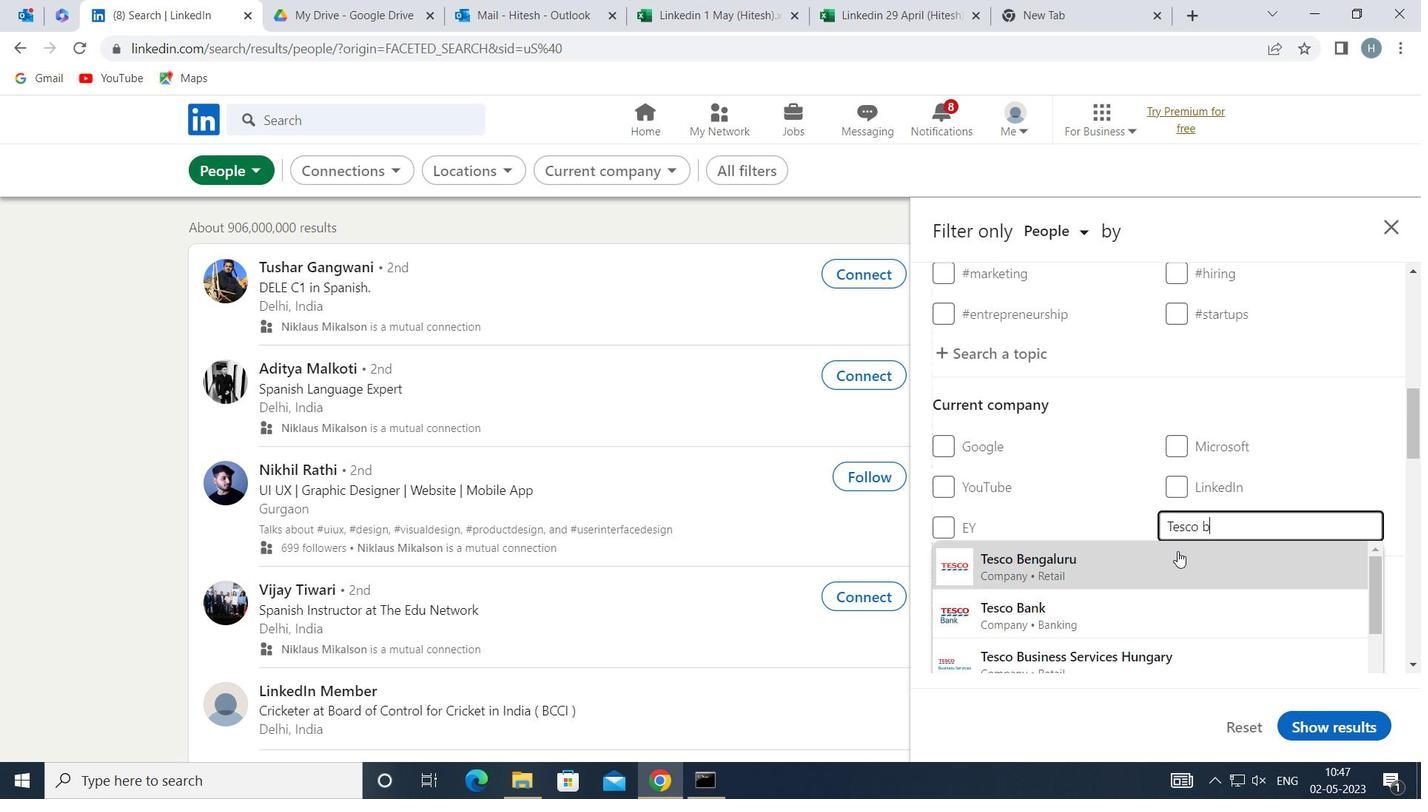 
Action: Mouse pressed left at (1173, 556)
Screenshot: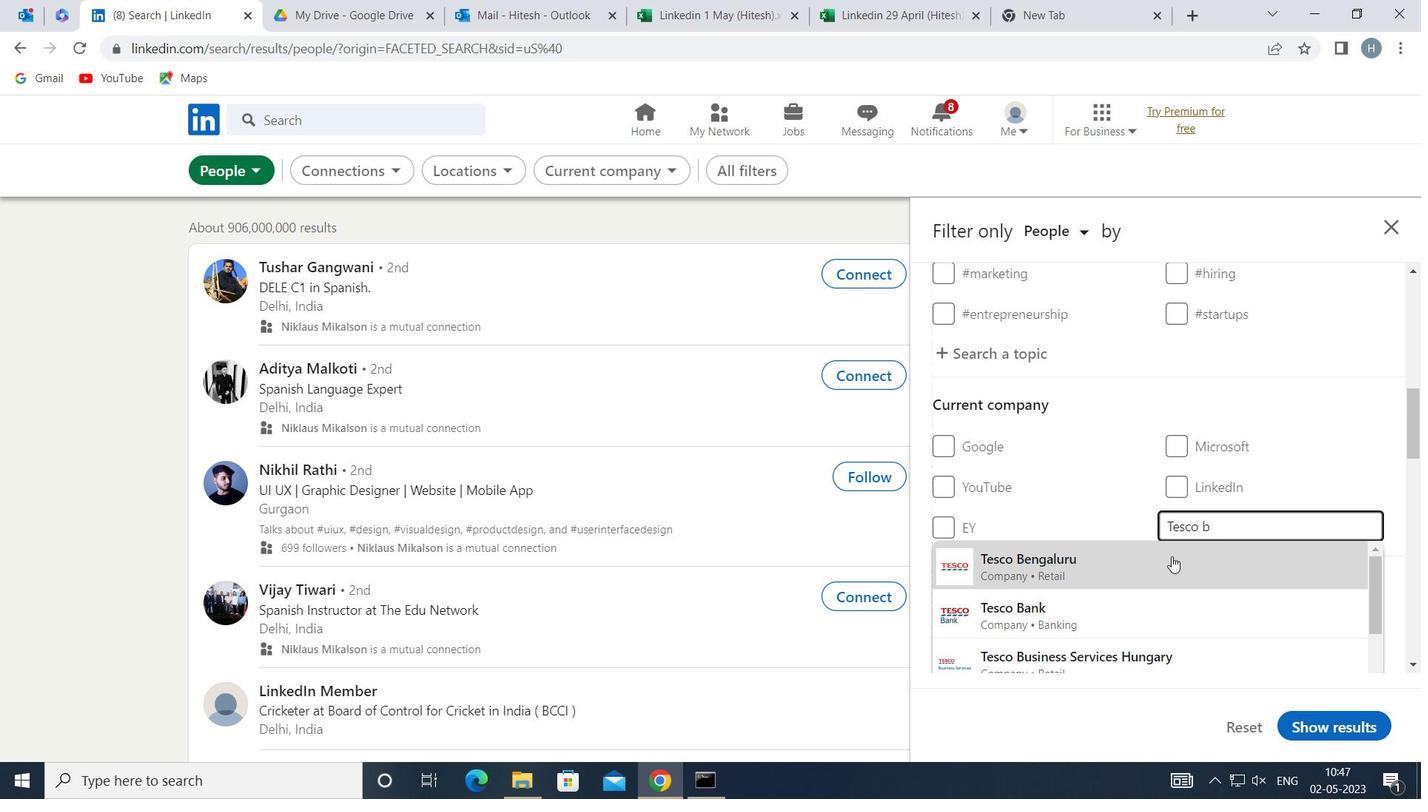 
Action: Mouse moved to (1138, 521)
Screenshot: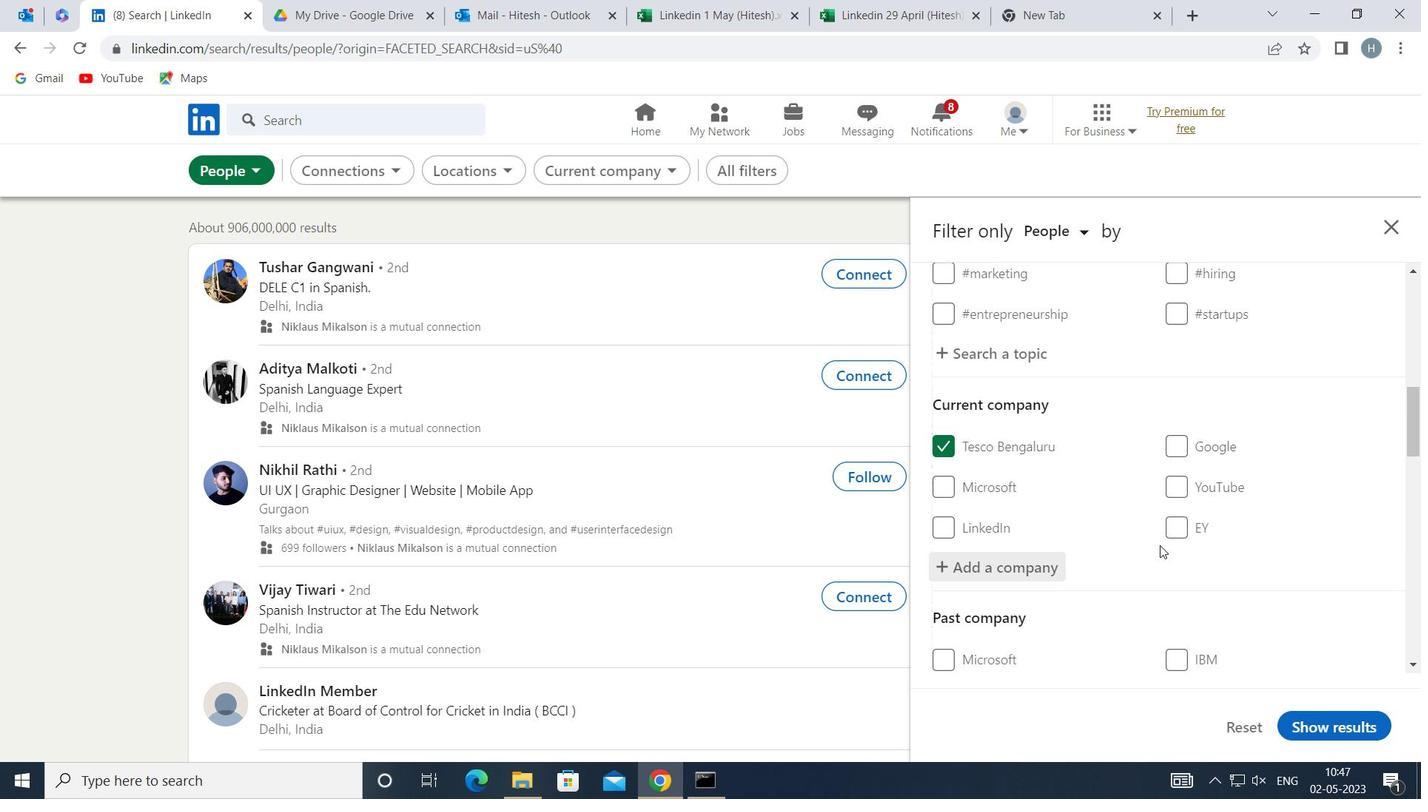 
Action: Mouse scrolled (1138, 520) with delta (0, 0)
Screenshot: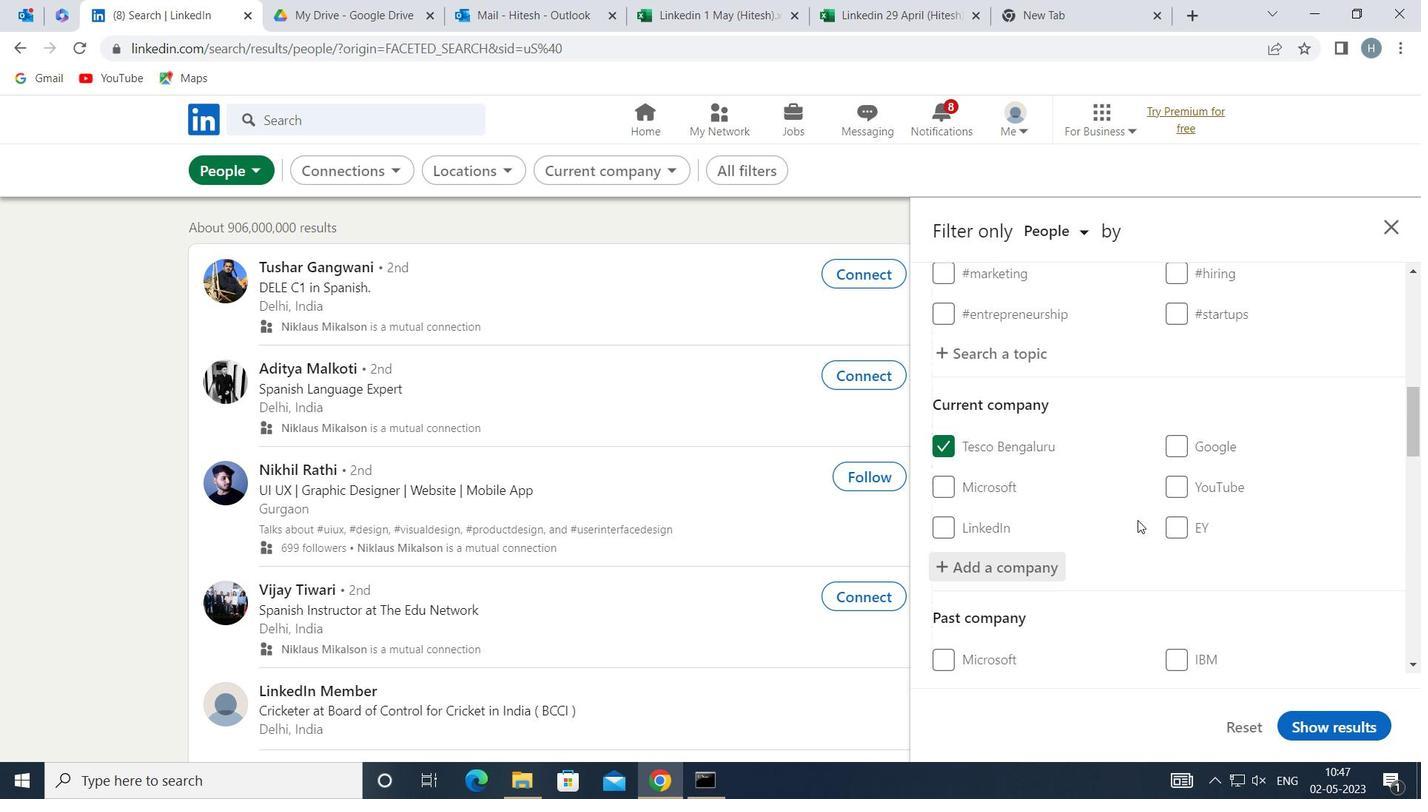 
Action: Mouse moved to (1138, 520)
Screenshot: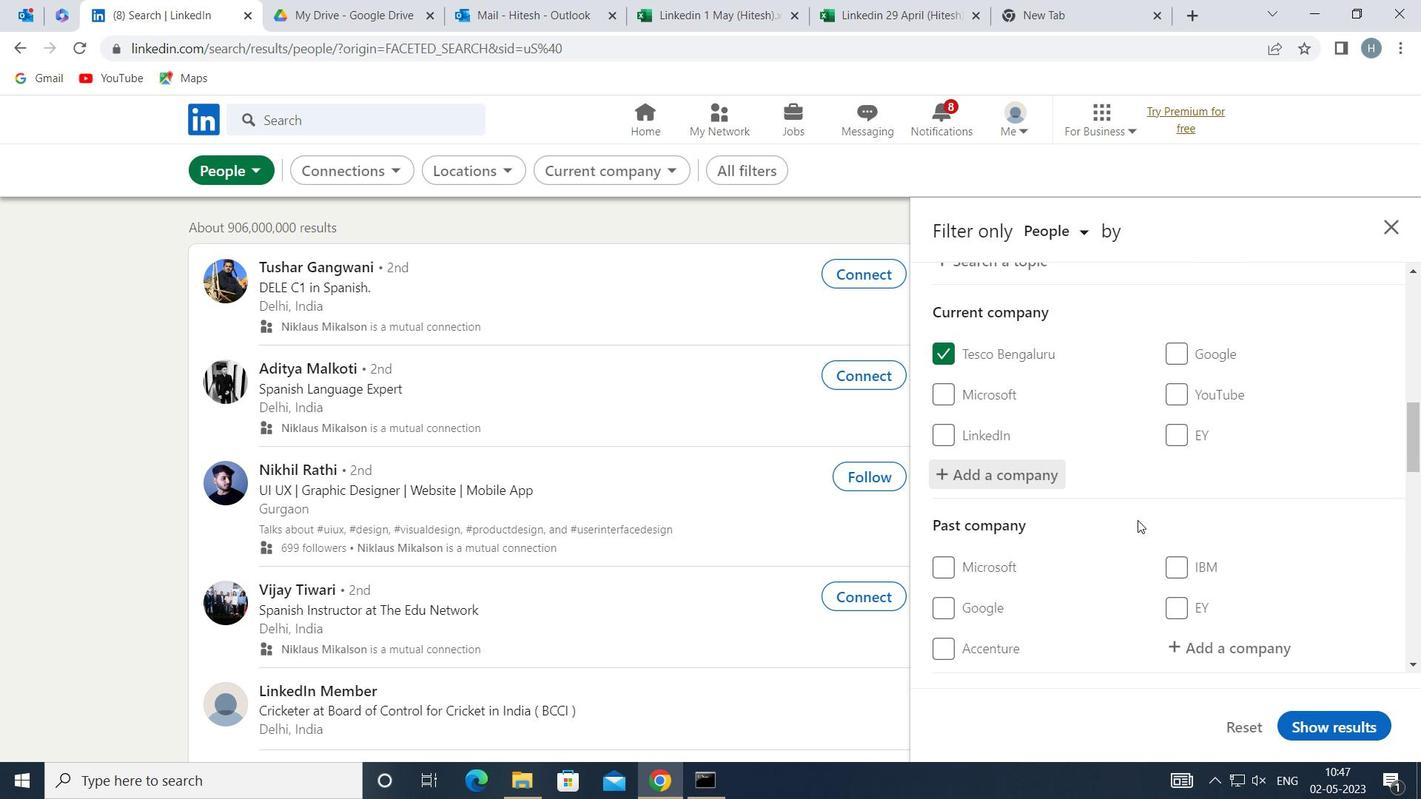
Action: Mouse scrolled (1138, 519) with delta (0, 0)
Screenshot: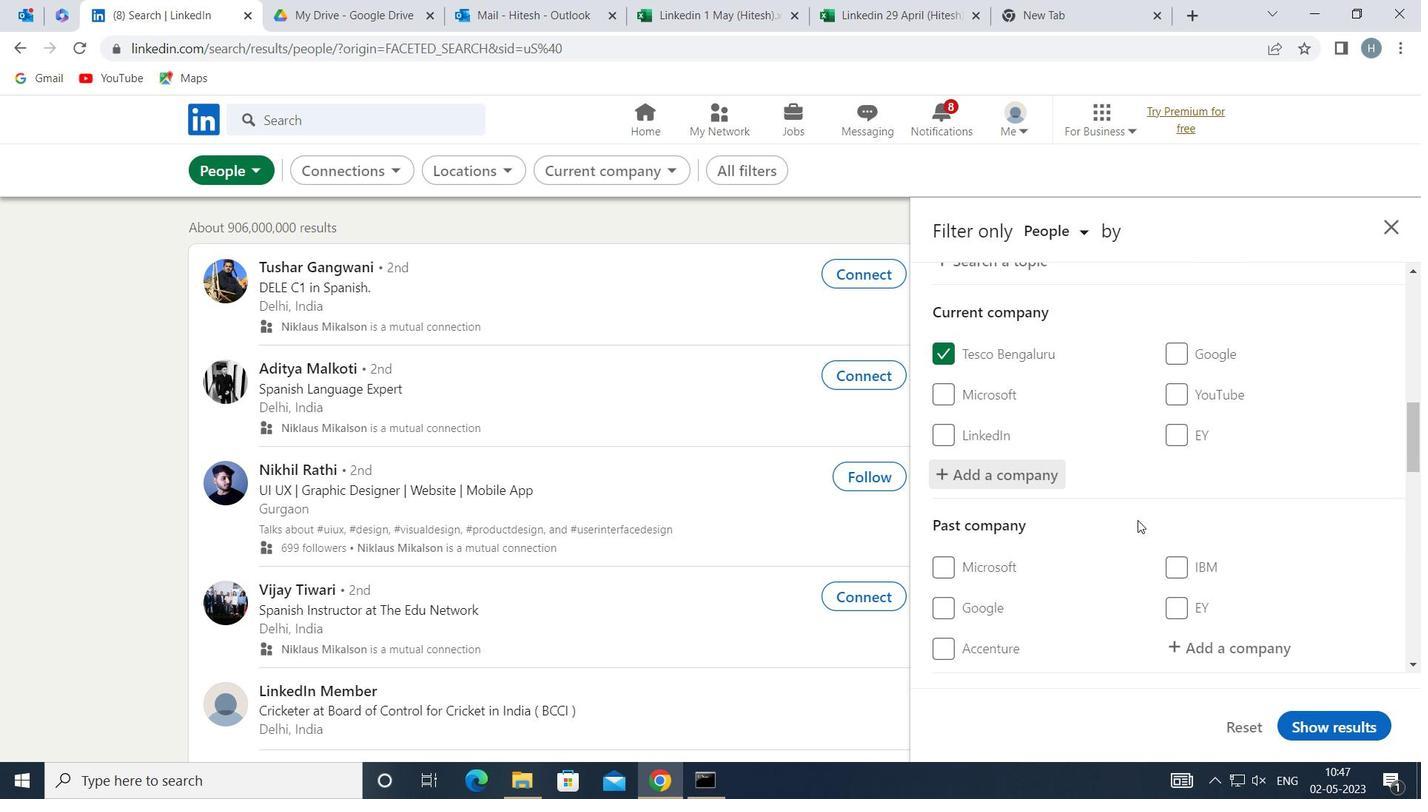 
Action: Mouse scrolled (1138, 519) with delta (0, 0)
Screenshot: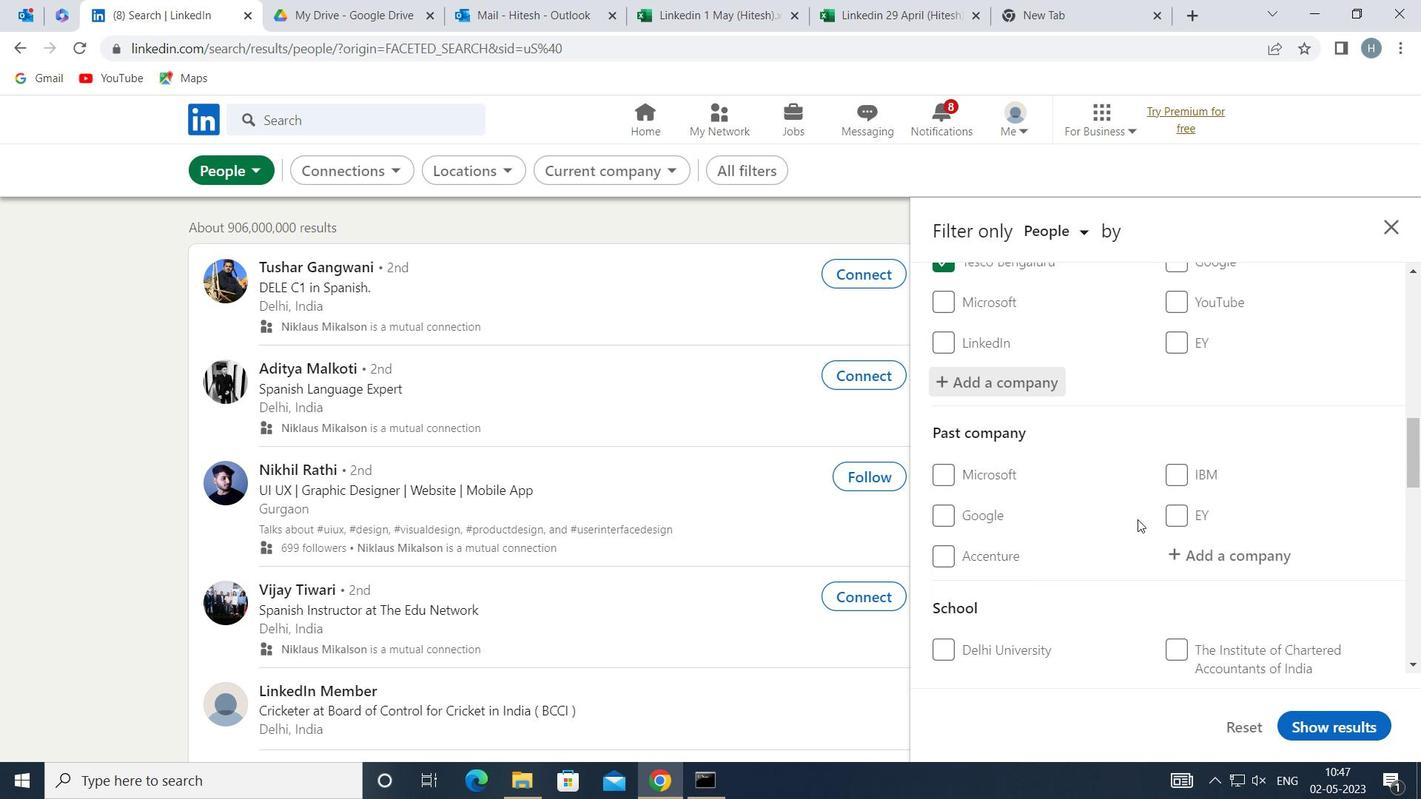 
Action: Mouse scrolled (1138, 519) with delta (0, 0)
Screenshot: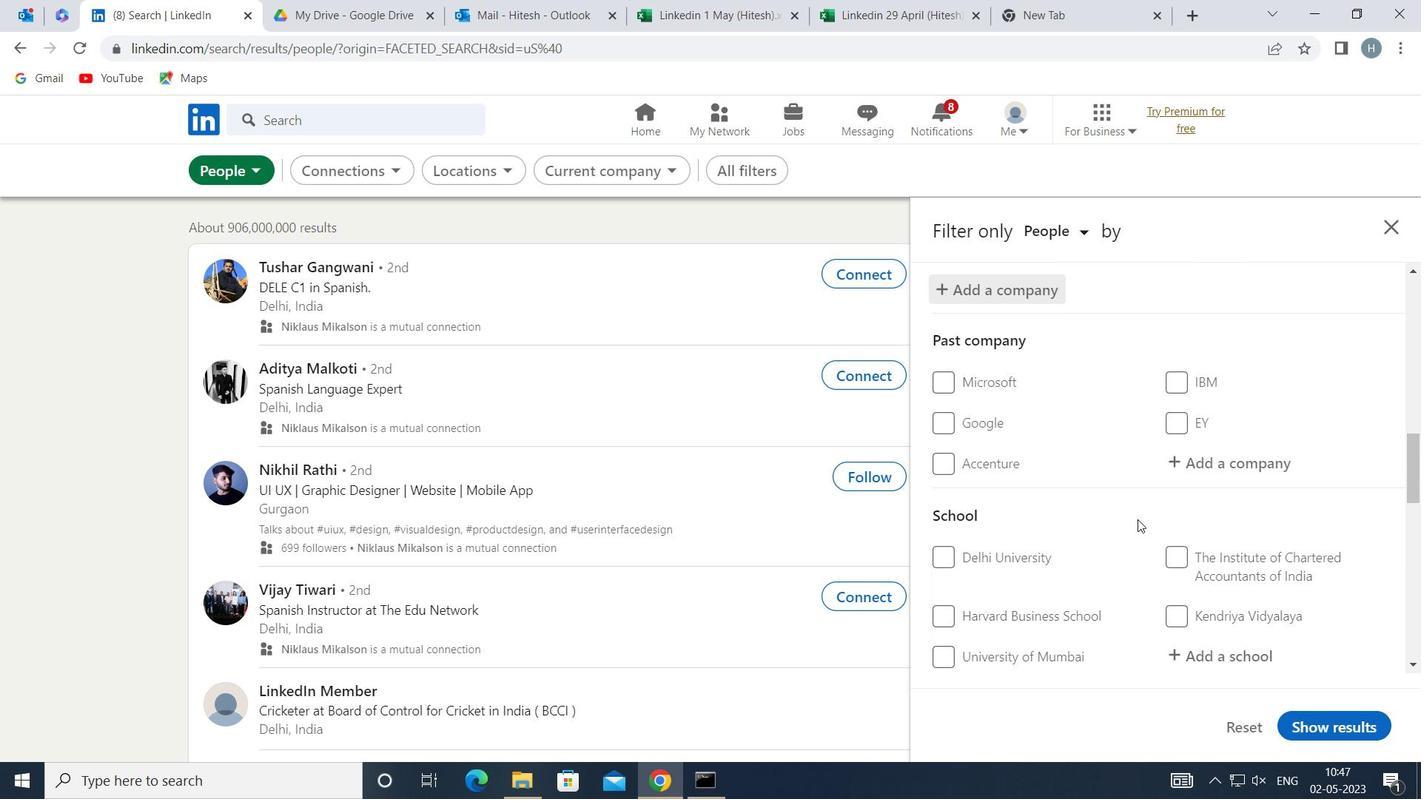 
Action: Mouse moved to (1213, 561)
Screenshot: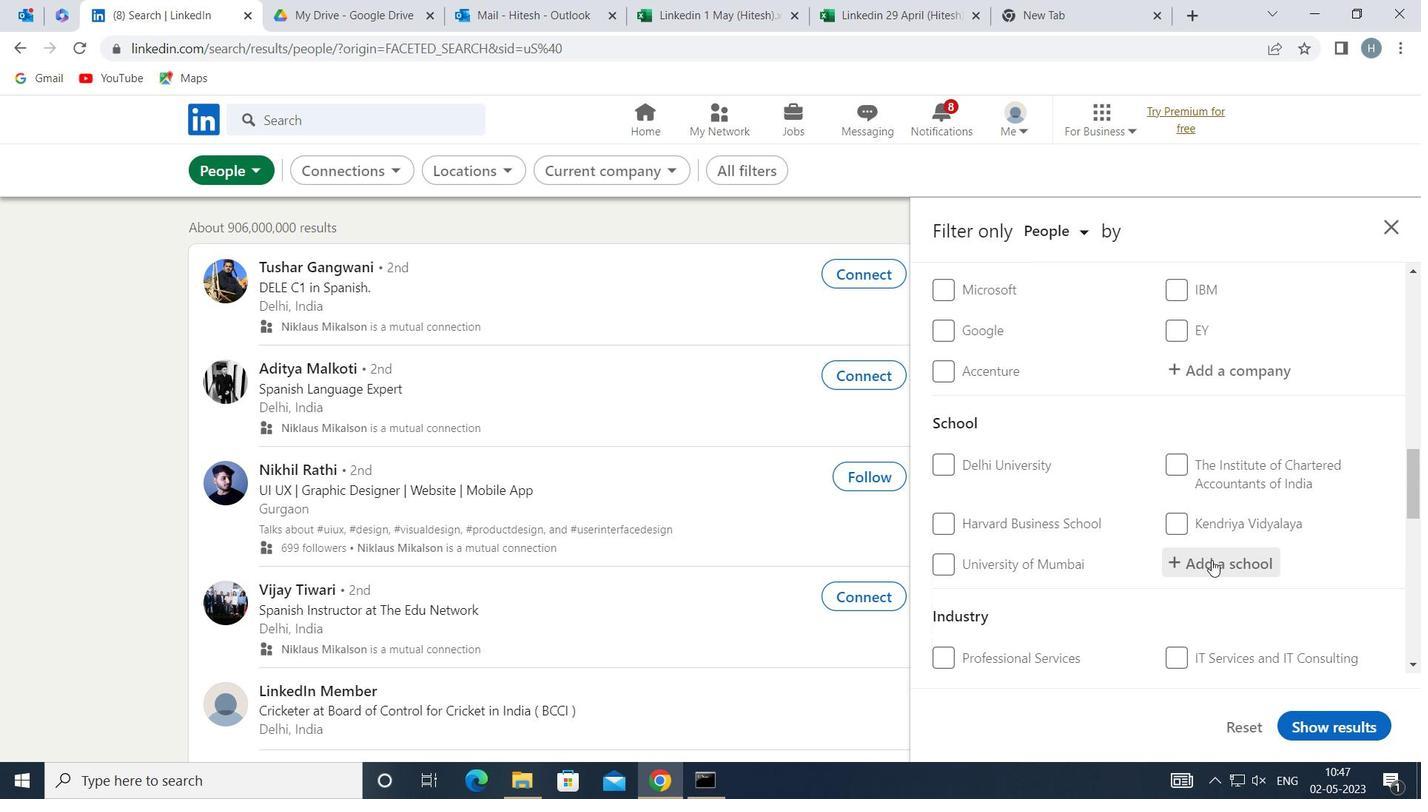 
Action: Mouse pressed left at (1213, 561)
Screenshot: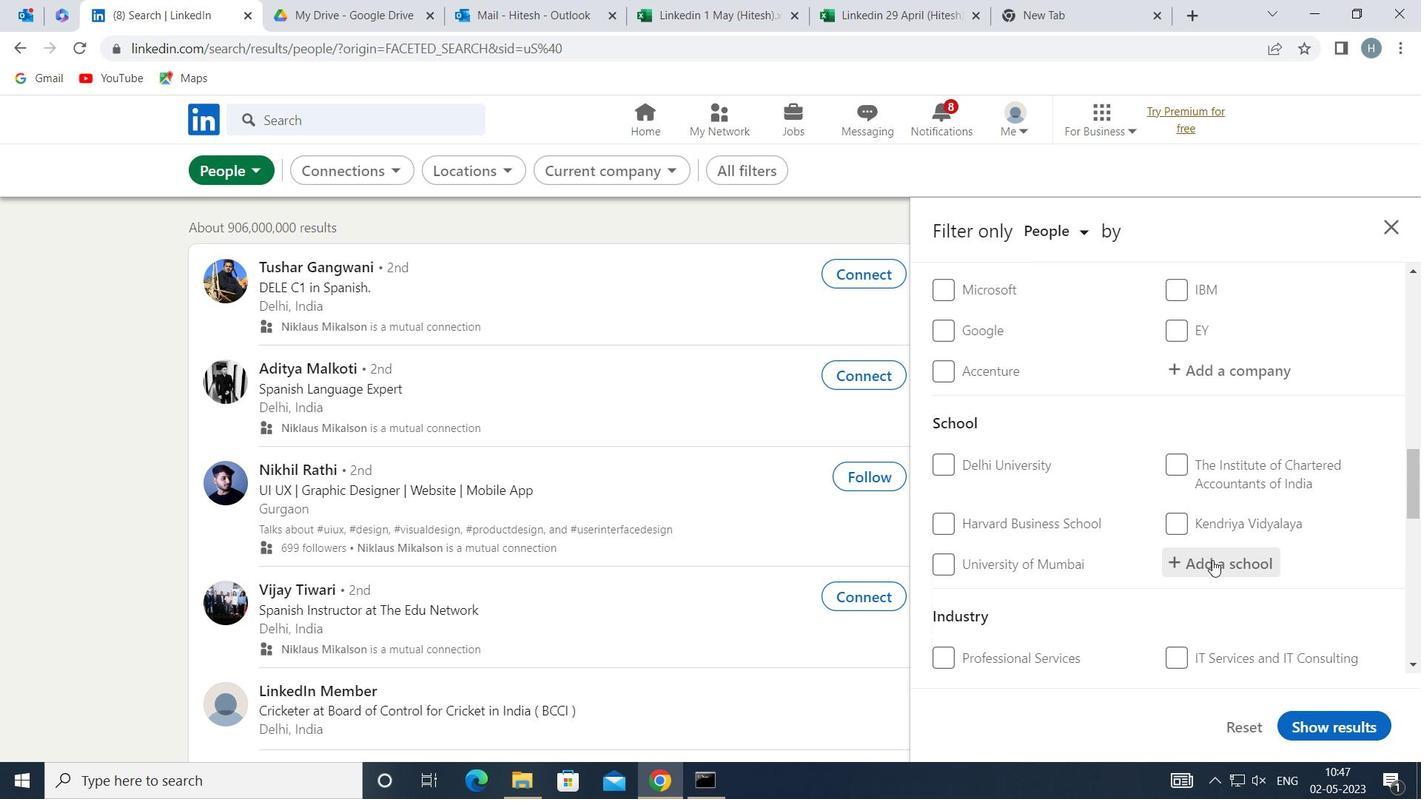 
Action: Key pressed <Key.shift><Key.shift>INDIAN<Key.space><Key.shift>INSTITUTE<Key.space>OF<Key.space><Key.shift>TECHNOLOGY<Key.space><Key.shift>M
Screenshot: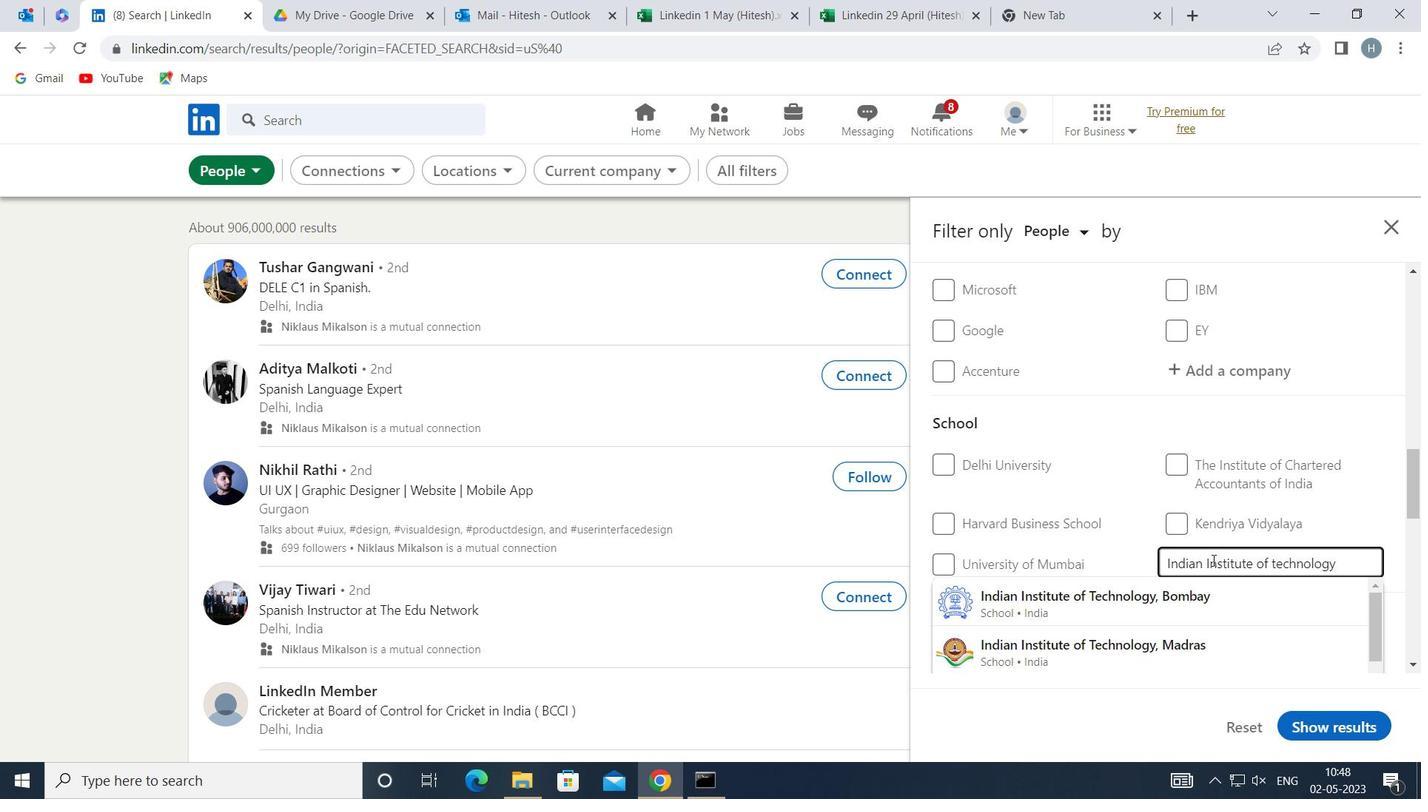 
Action: Mouse moved to (1210, 587)
Screenshot: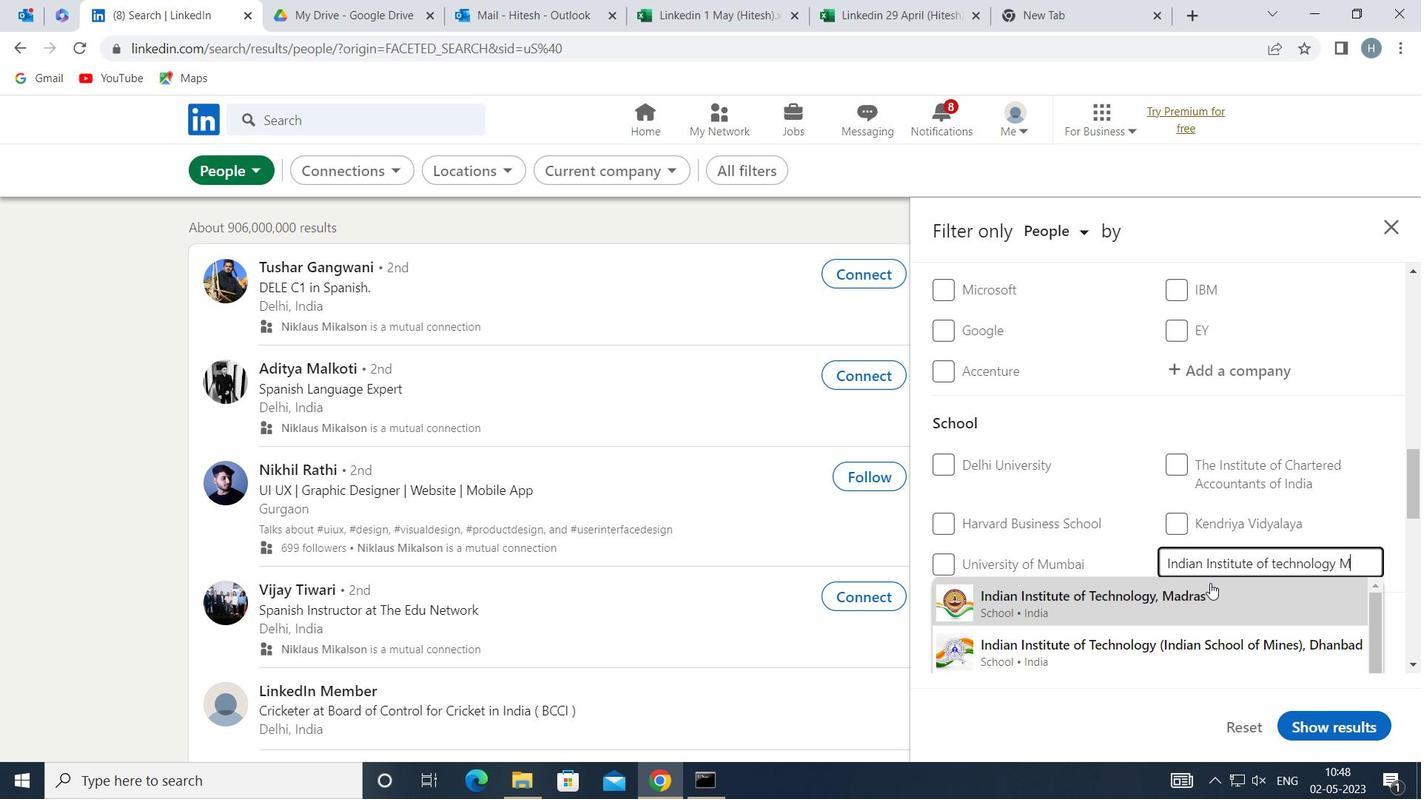 
Action: Mouse scrolled (1210, 586) with delta (0, 0)
Screenshot: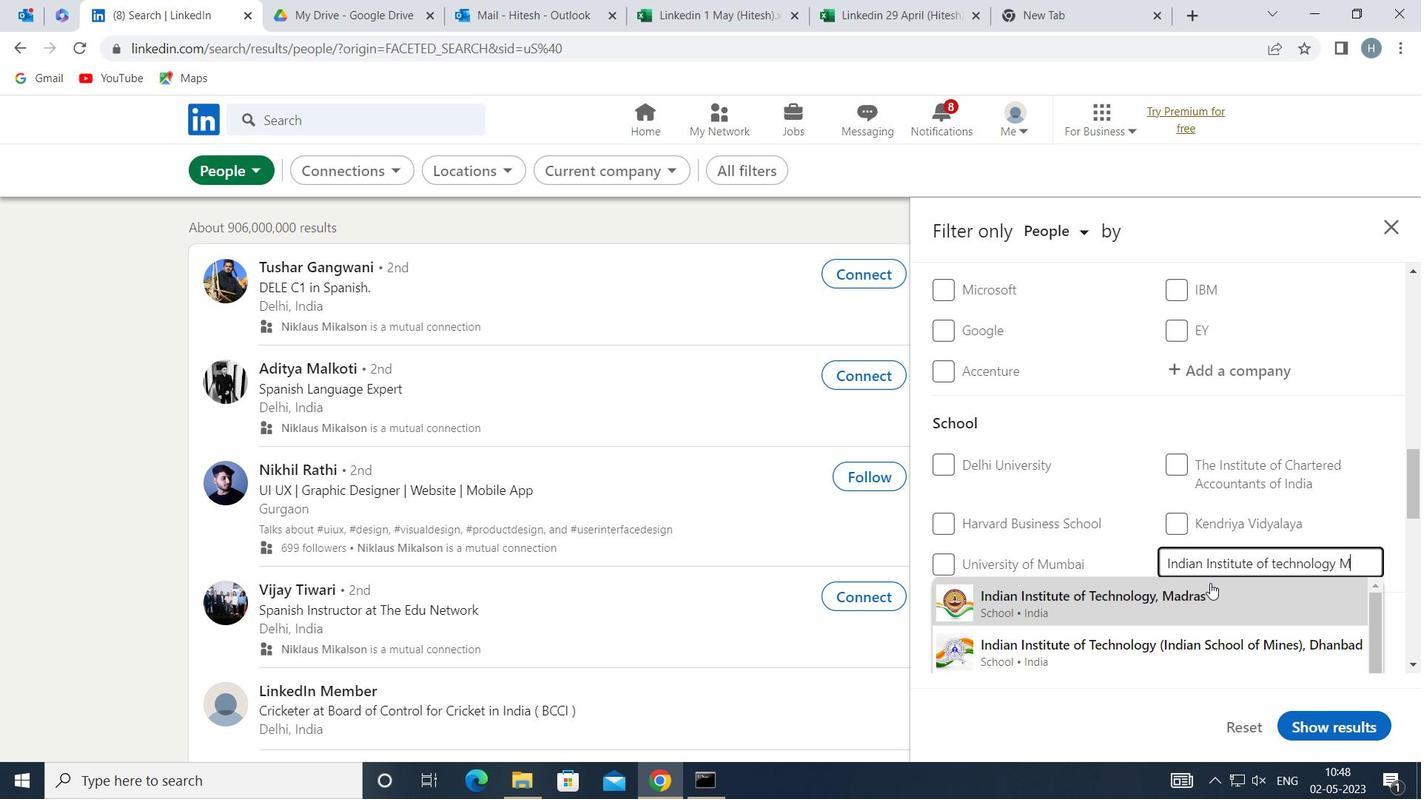 
Action: Mouse moved to (1206, 602)
Screenshot: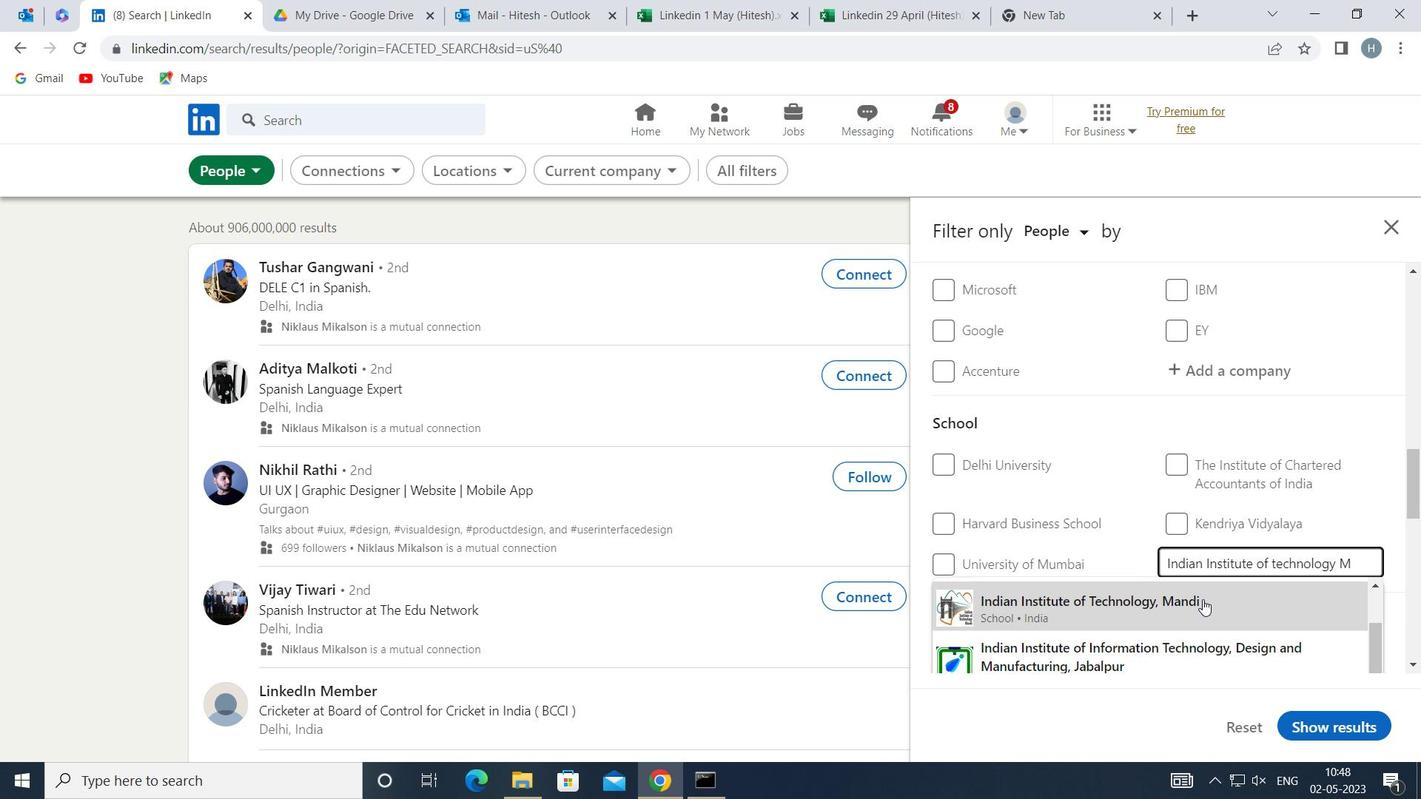 
Action: Mouse pressed left at (1206, 602)
Screenshot: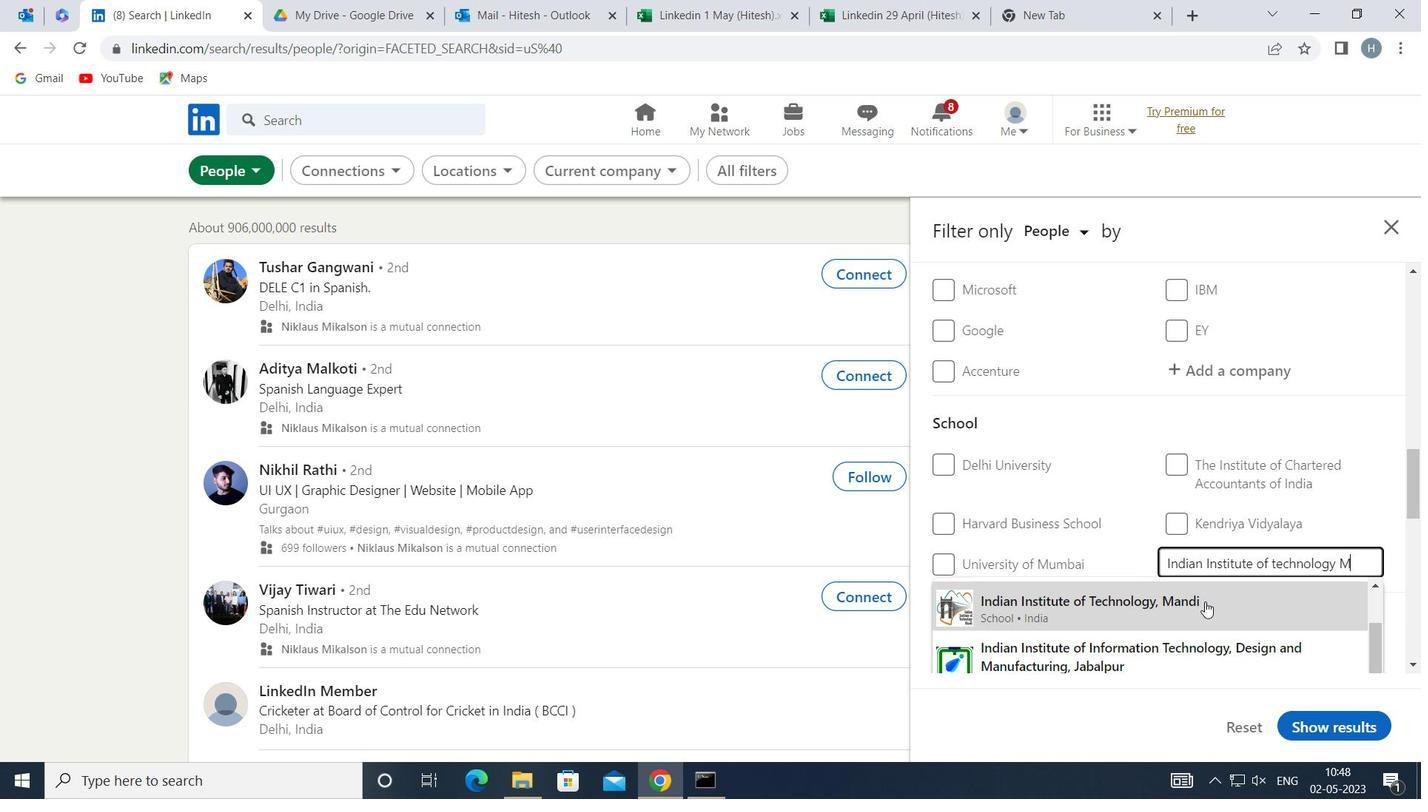 
Action: Mouse moved to (1115, 542)
Screenshot: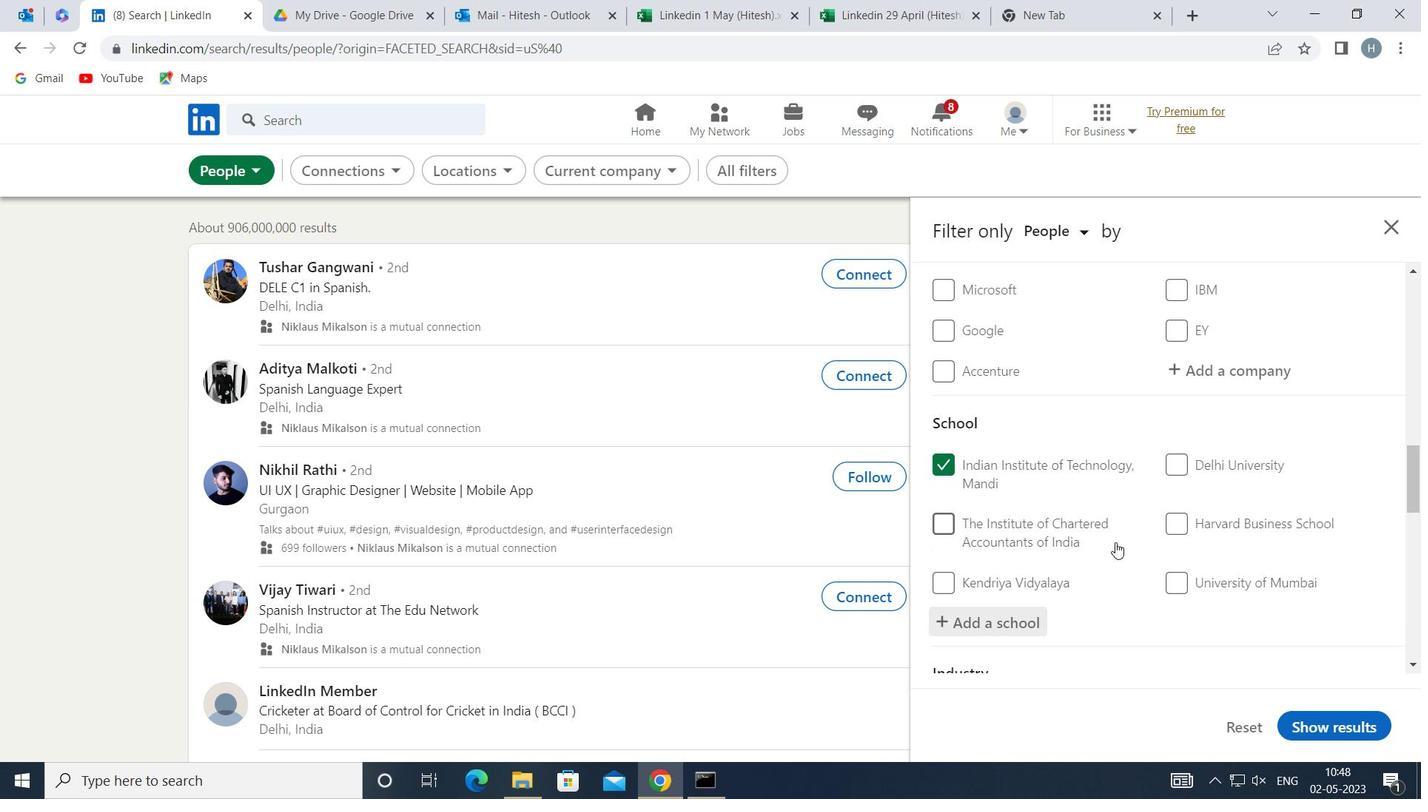 
Action: Mouse scrolled (1115, 541) with delta (0, 0)
Screenshot: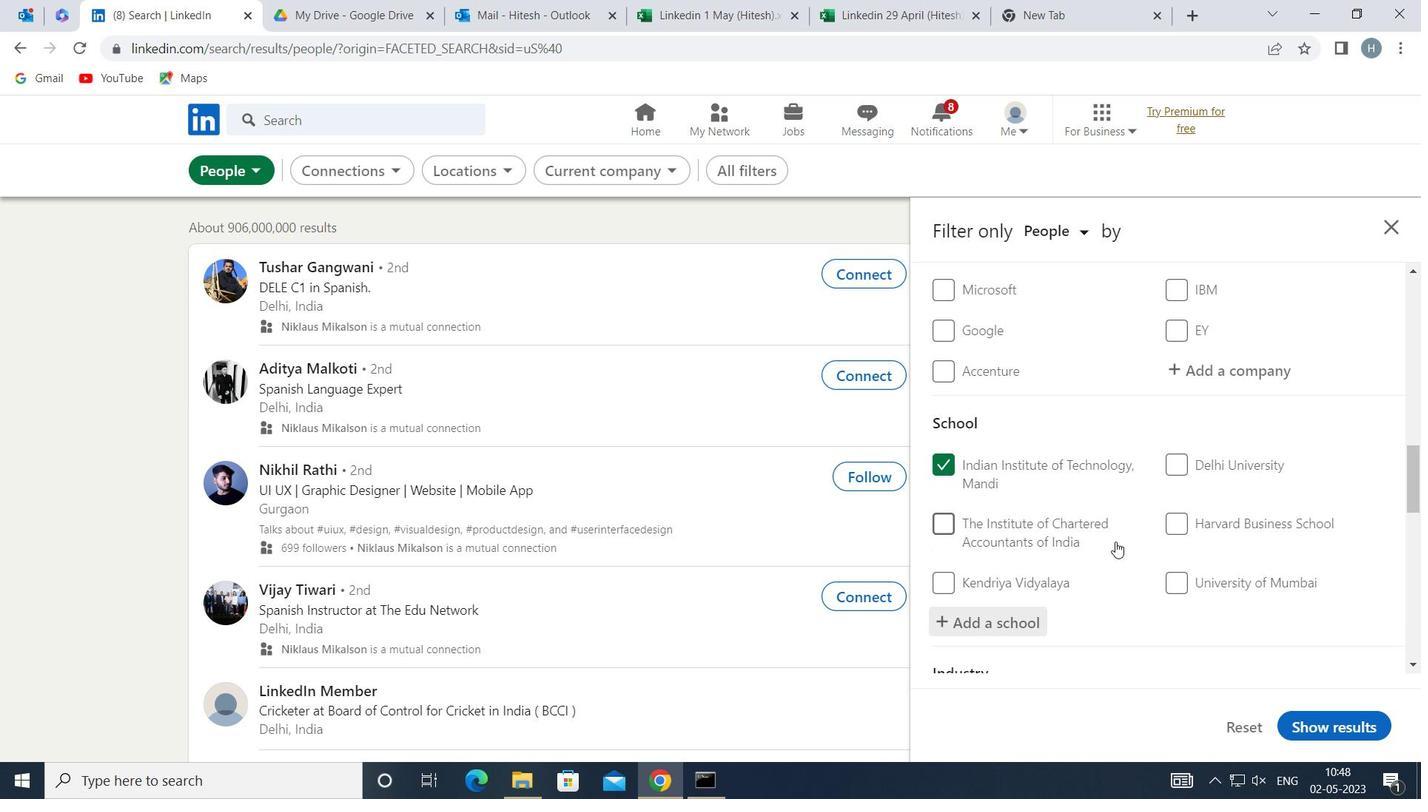 
Action: Mouse moved to (1114, 522)
Screenshot: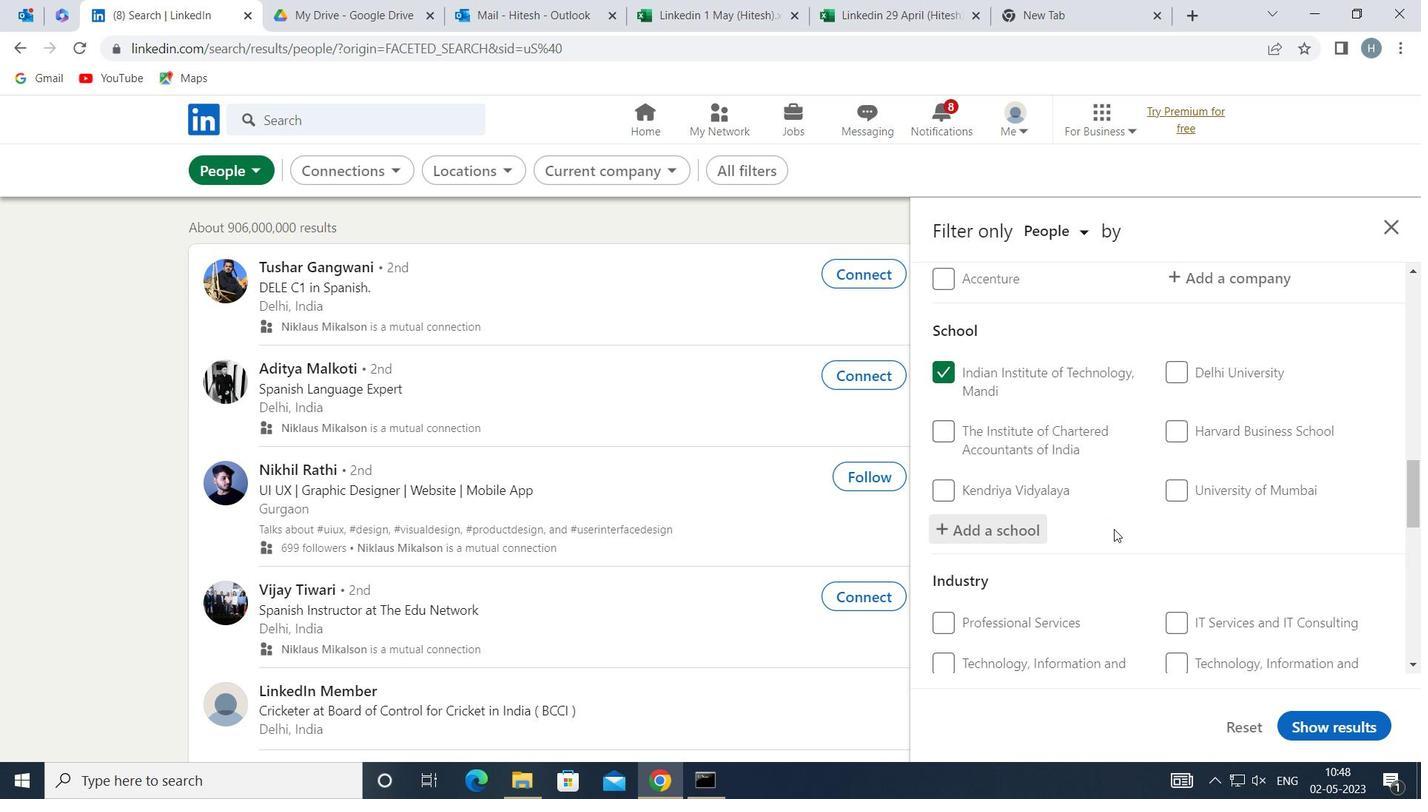 
Action: Mouse scrolled (1114, 521) with delta (0, 0)
Screenshot: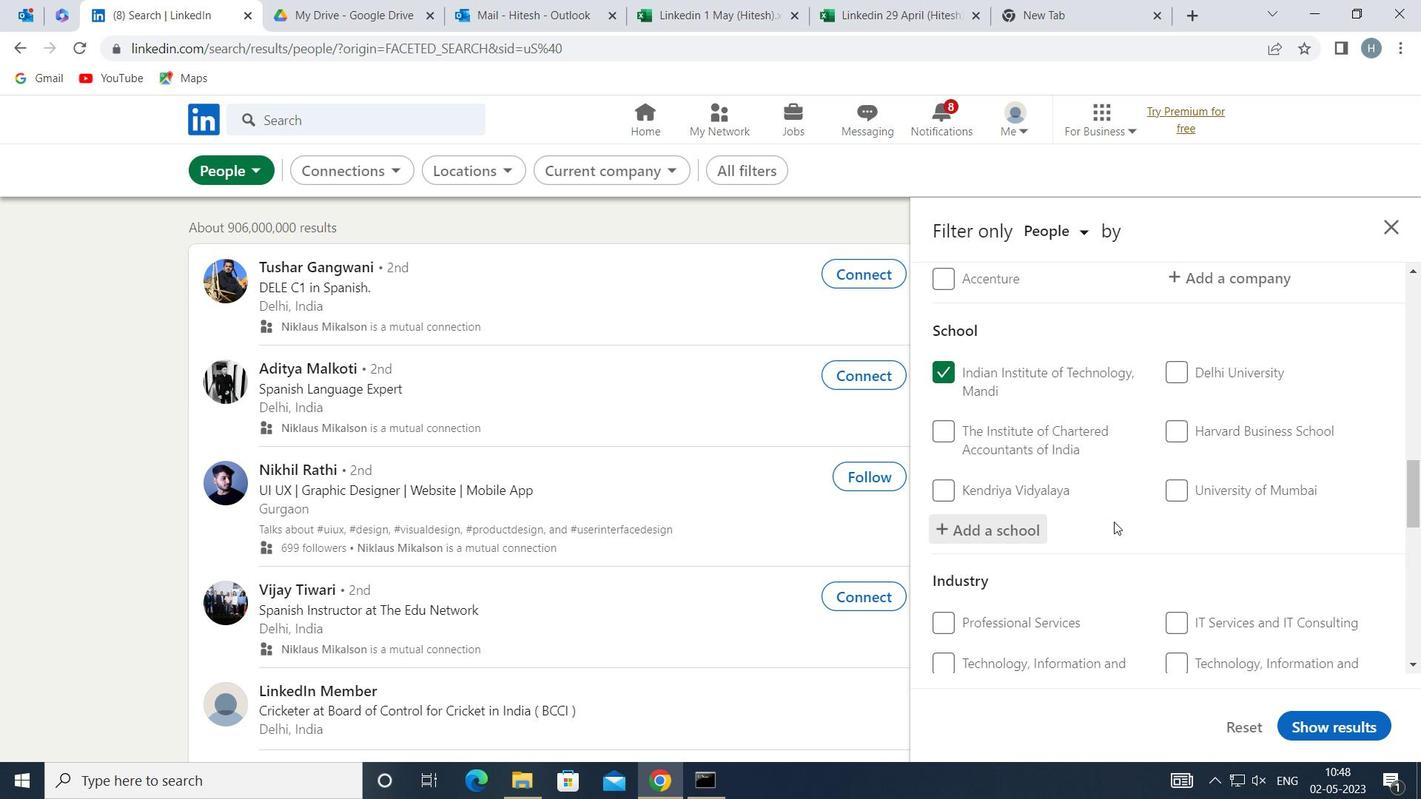 
Action: Mouse moved to (1121, 516)
Screenshot: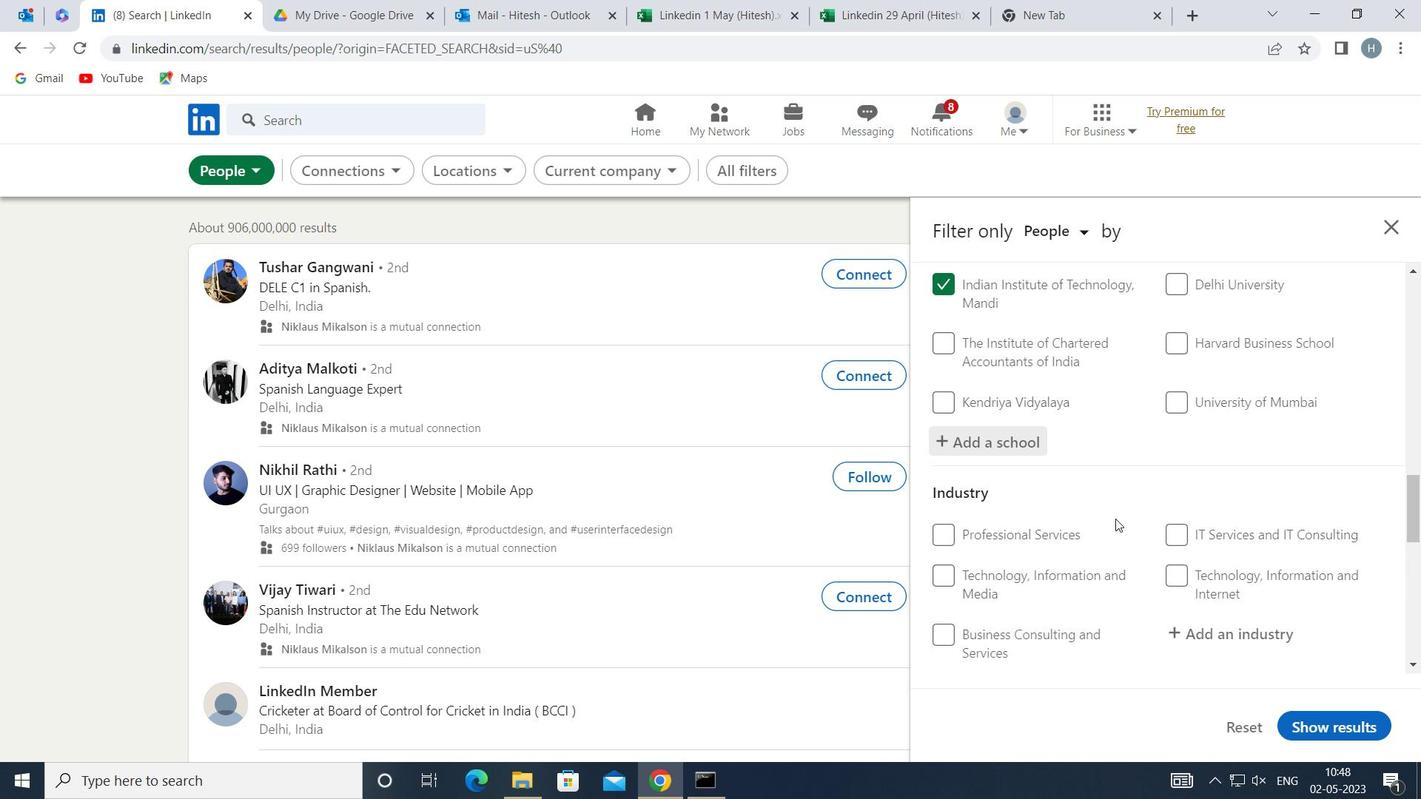
Action: Mouse scrolled (1121, 515) with delta (0, 0)
Screenshot: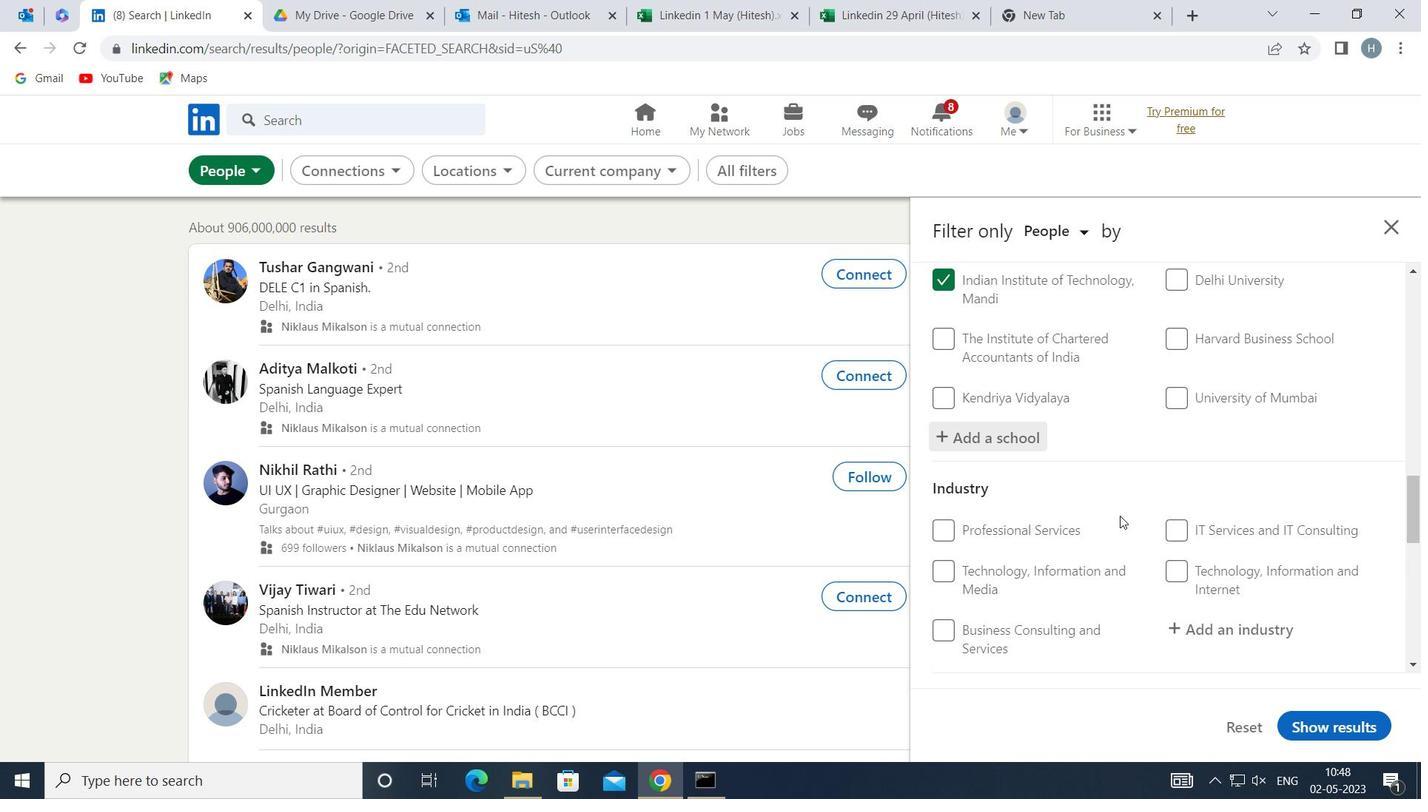 
Action: Mouse moved to (1220, 526)
Screenshot: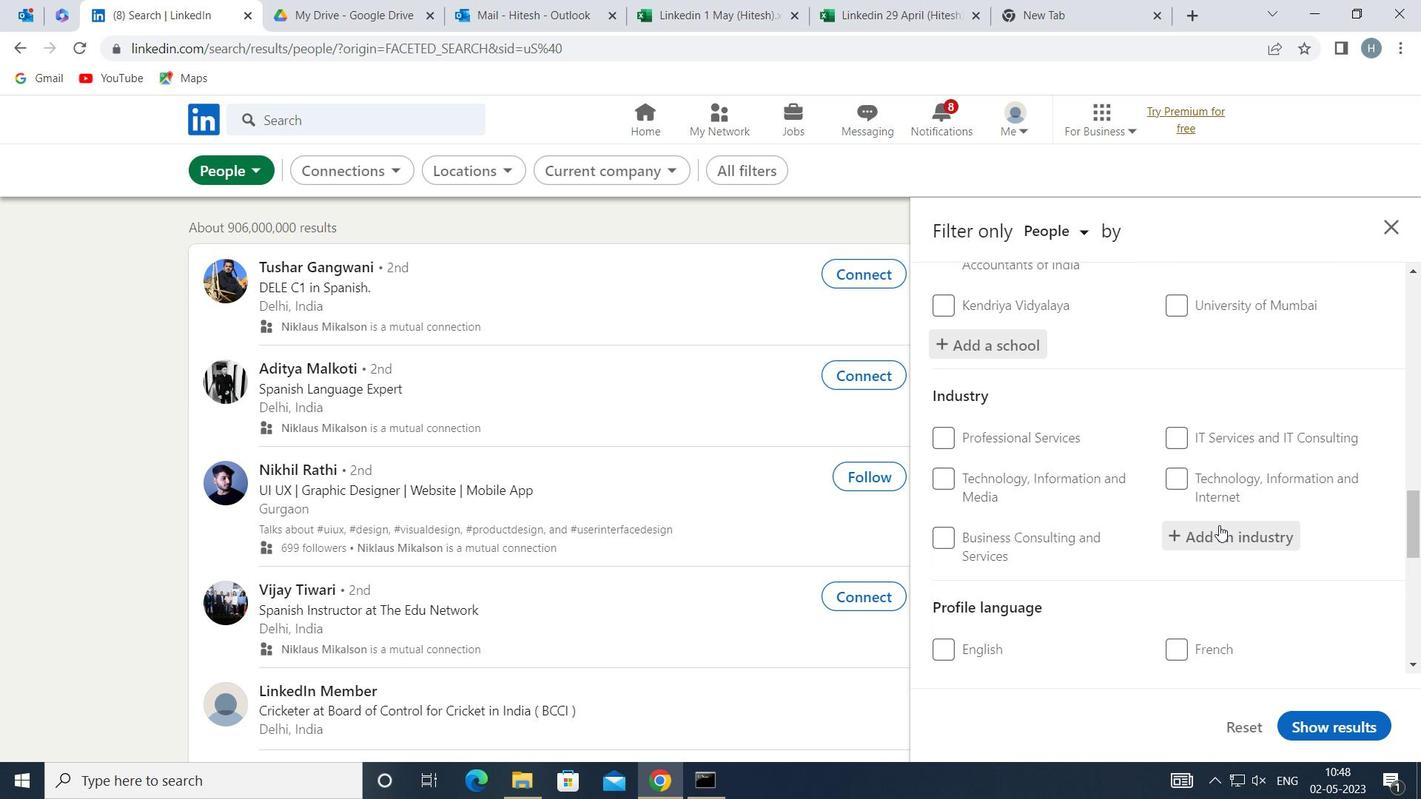 
Action: Mouse pressed left at (1220, 526)
Screenshot: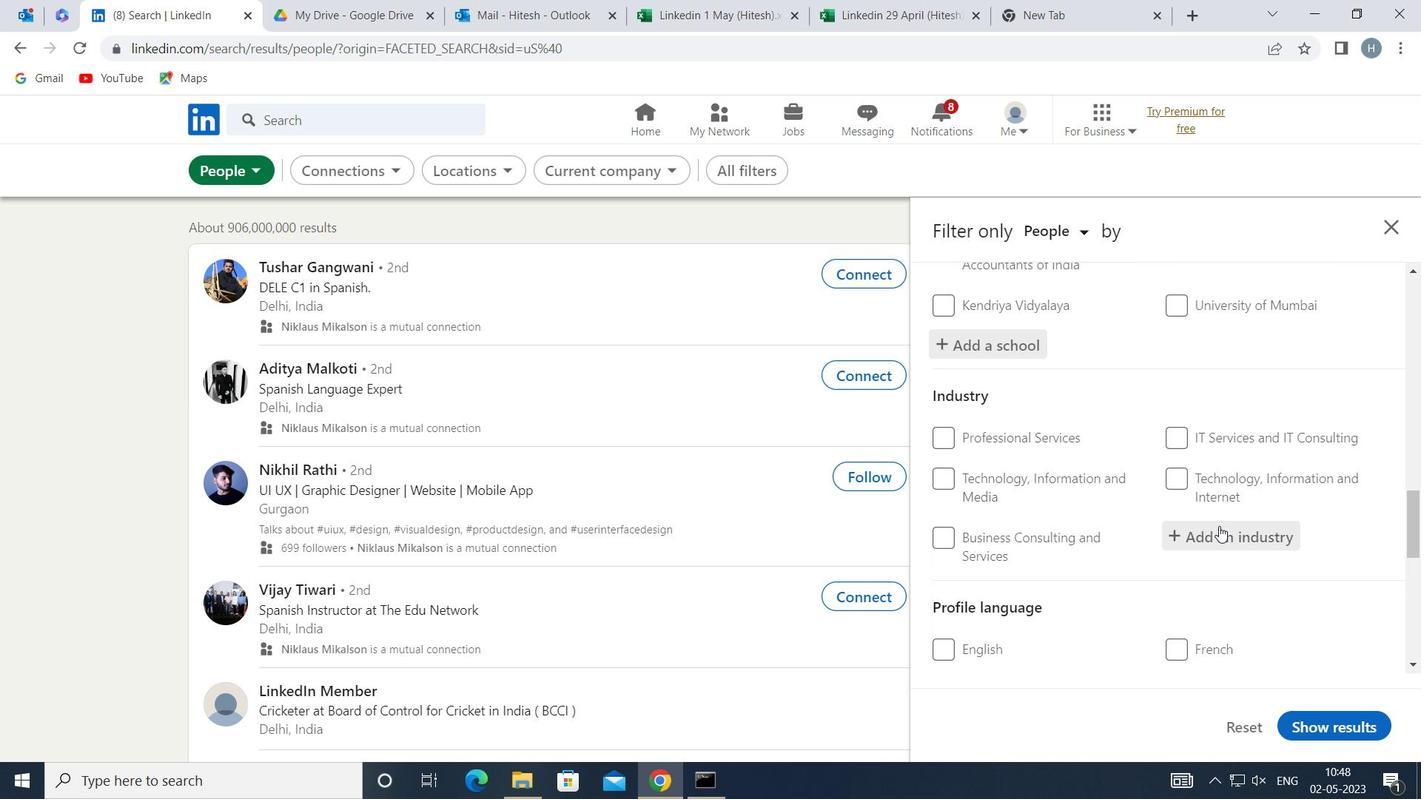 
Action: Mouse moved to (1208, 526)
Screenshot: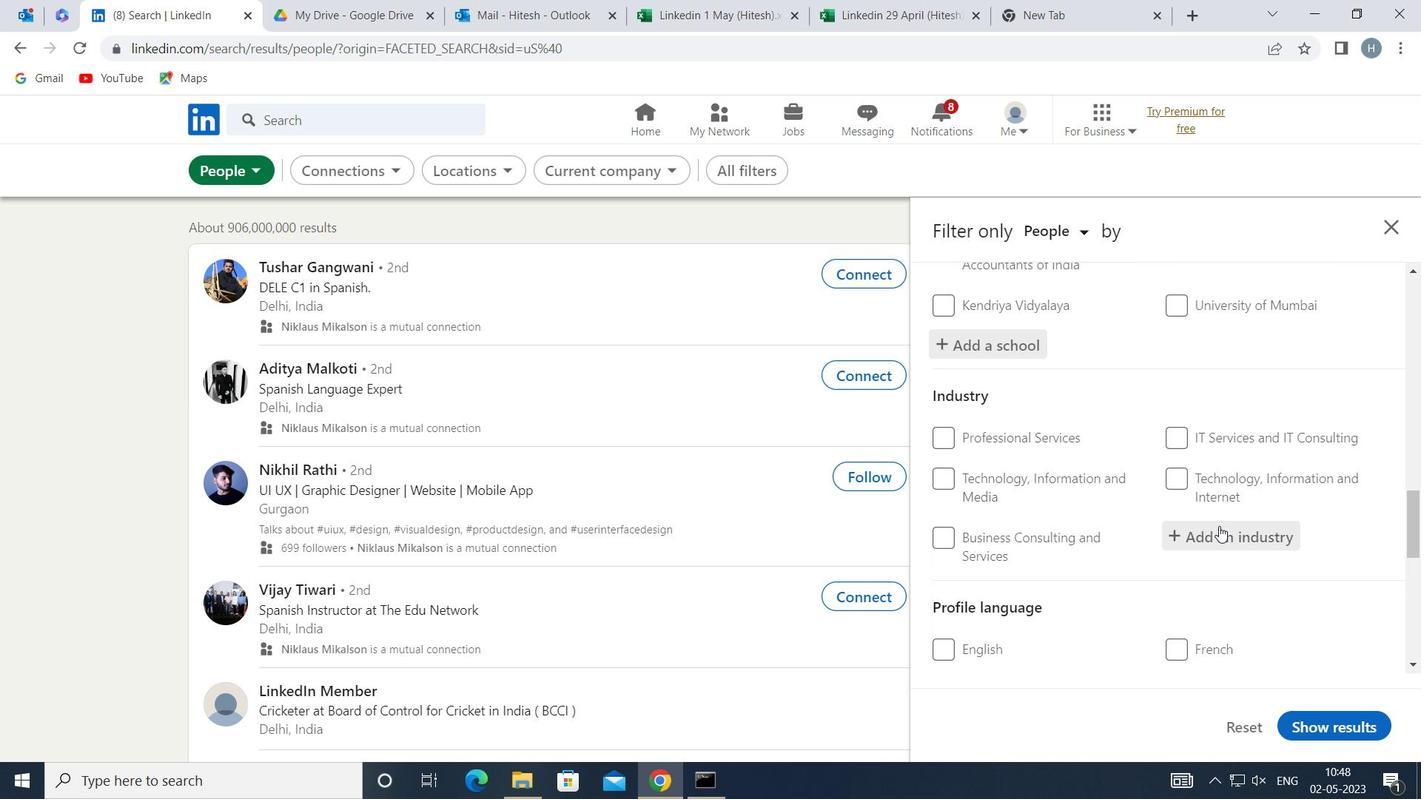 
Action: Key pressed <Key.shift>IT<Key.space><Key.shift>SYSTEM<Key.space><Key.shift>OPER
Screenshot: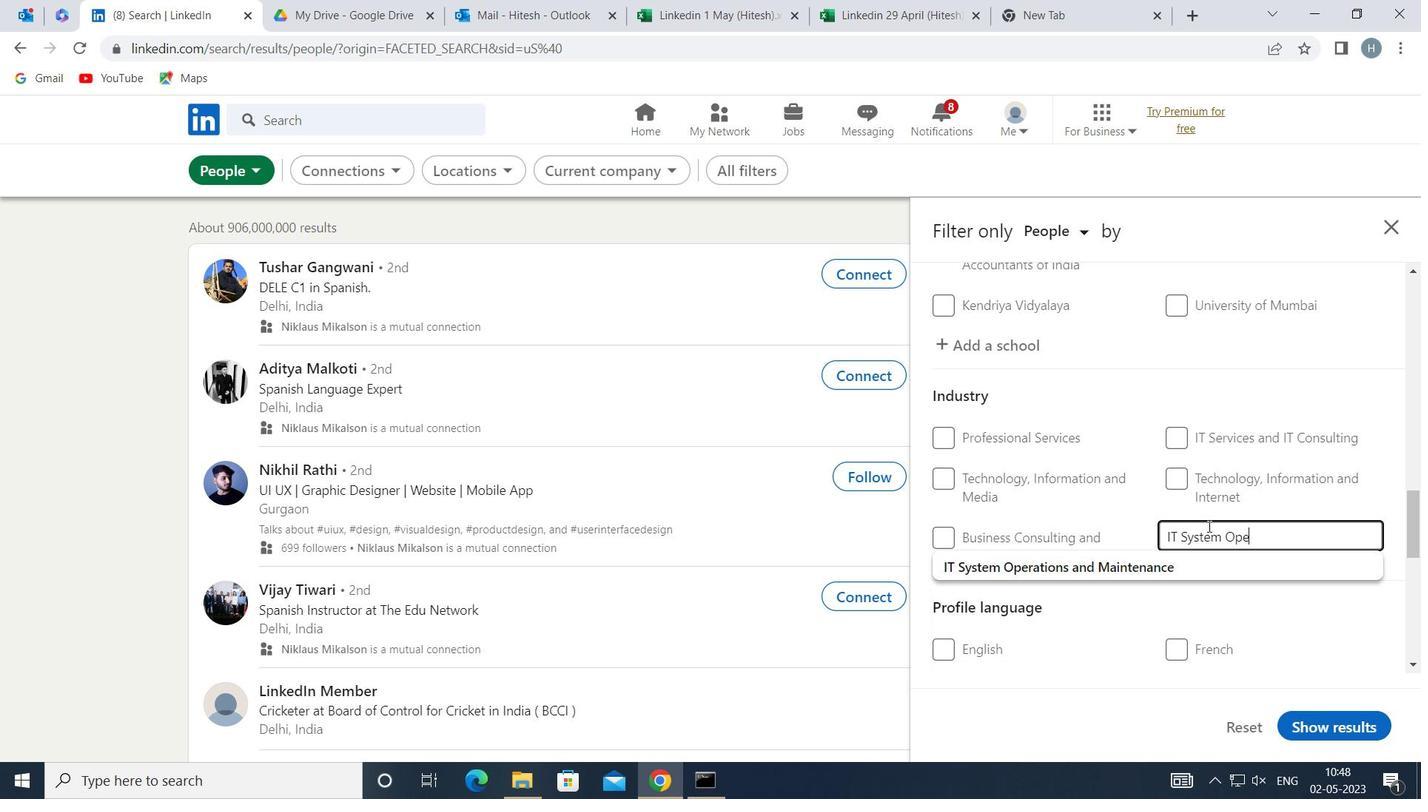 
Action: Mouse moved to (1155, 566)
Screenshot: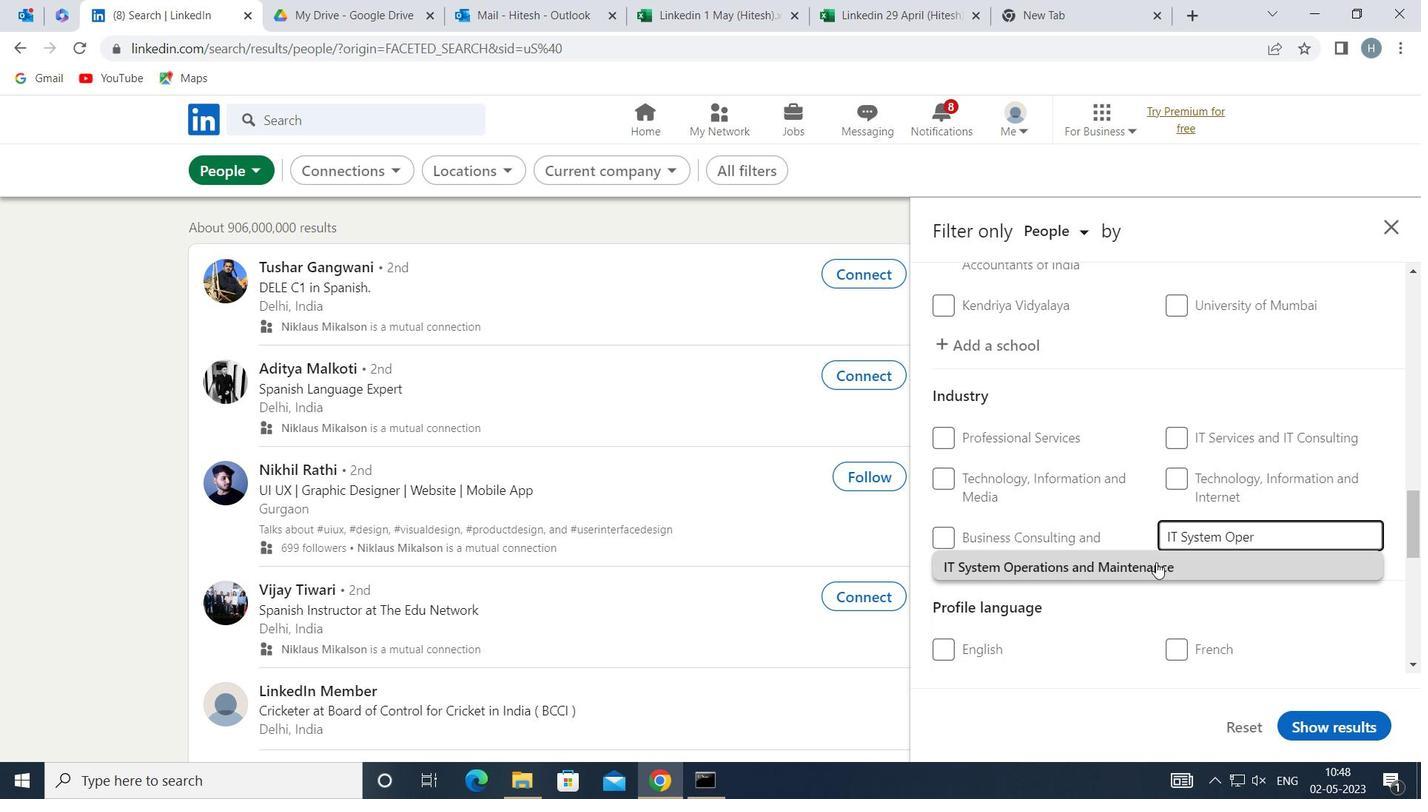 
Action: Mouse pressed left at (1155, 566)
Screenshot: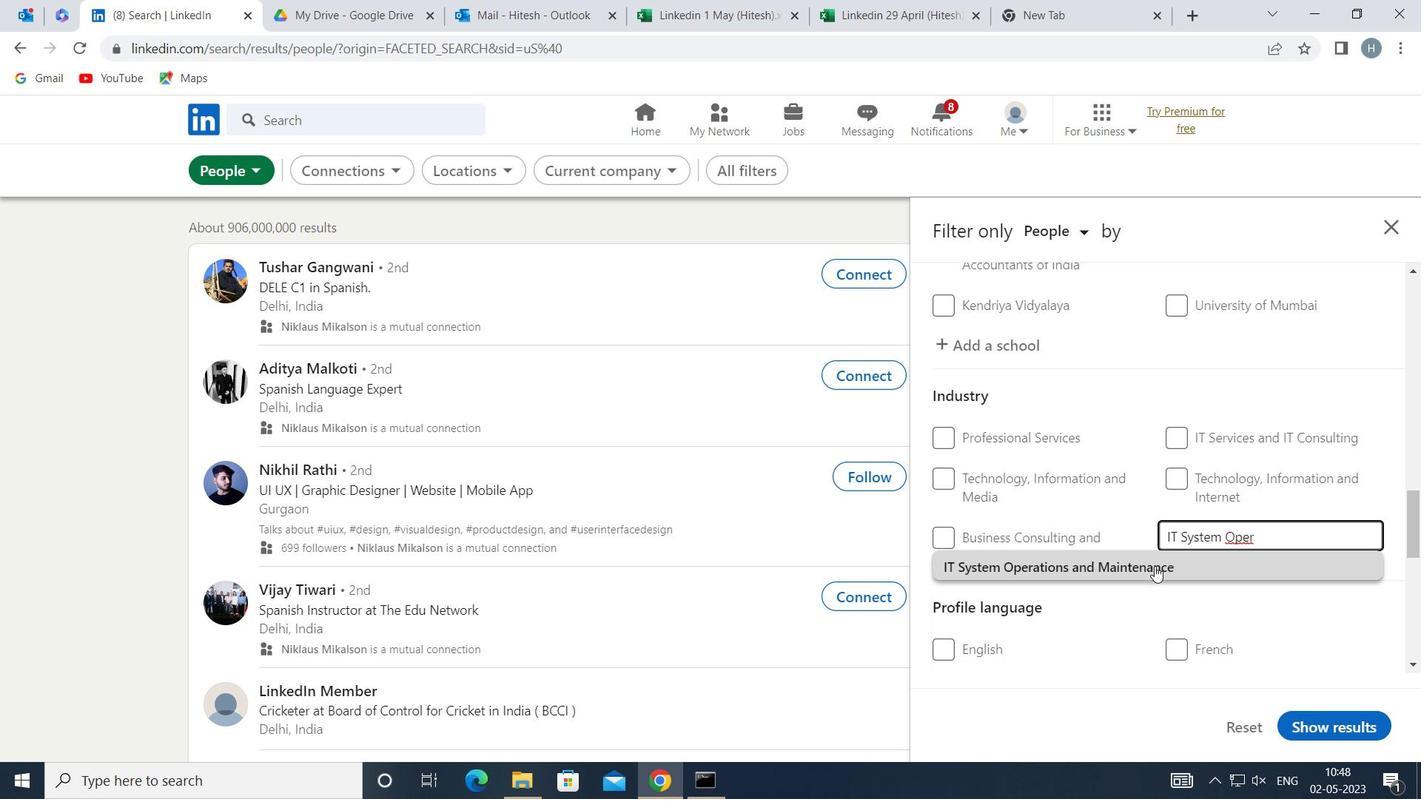 
Action: Mouse moved to (1028, 556)
Screenshot: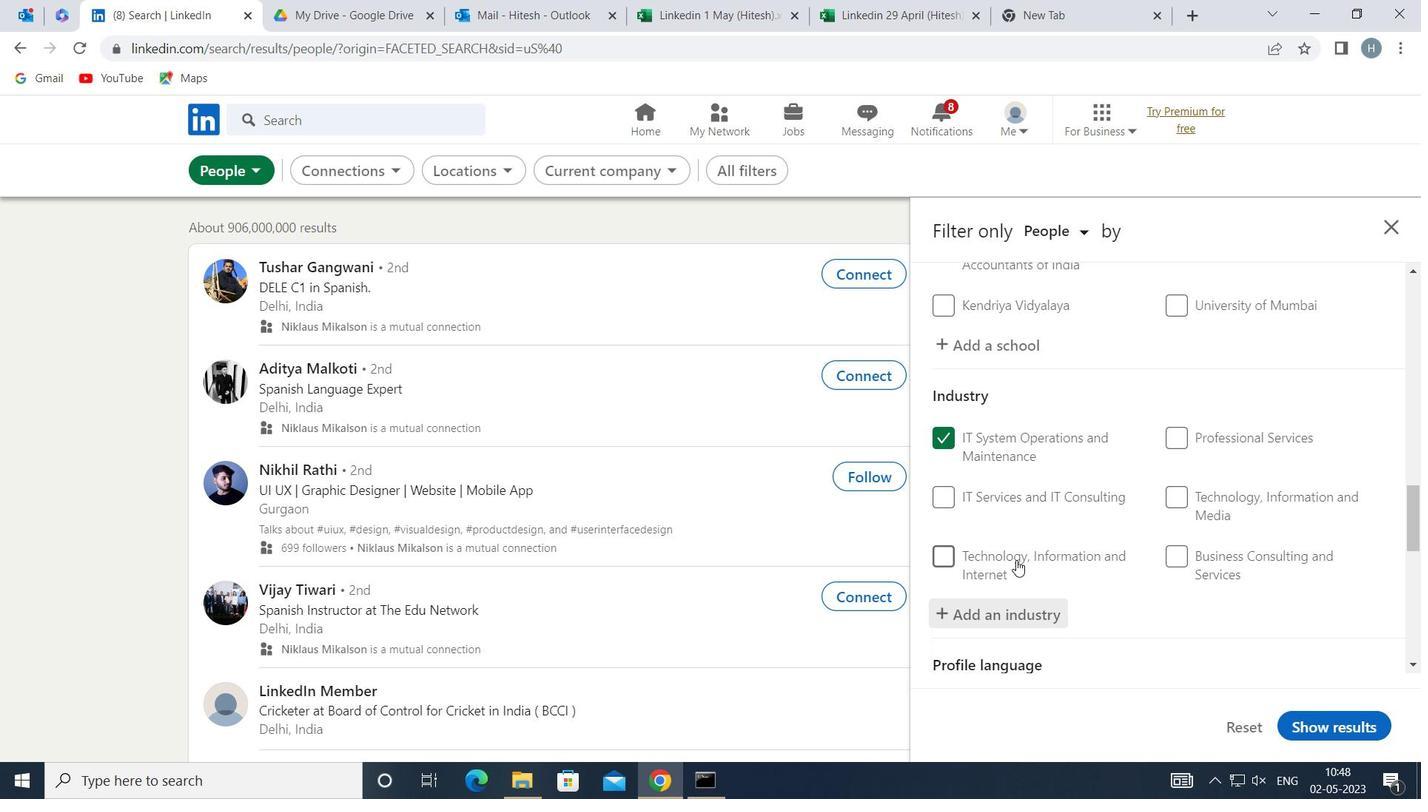 
Action: Mouse scrolled (1028, 556) with delta (0, 0)
Screenshot: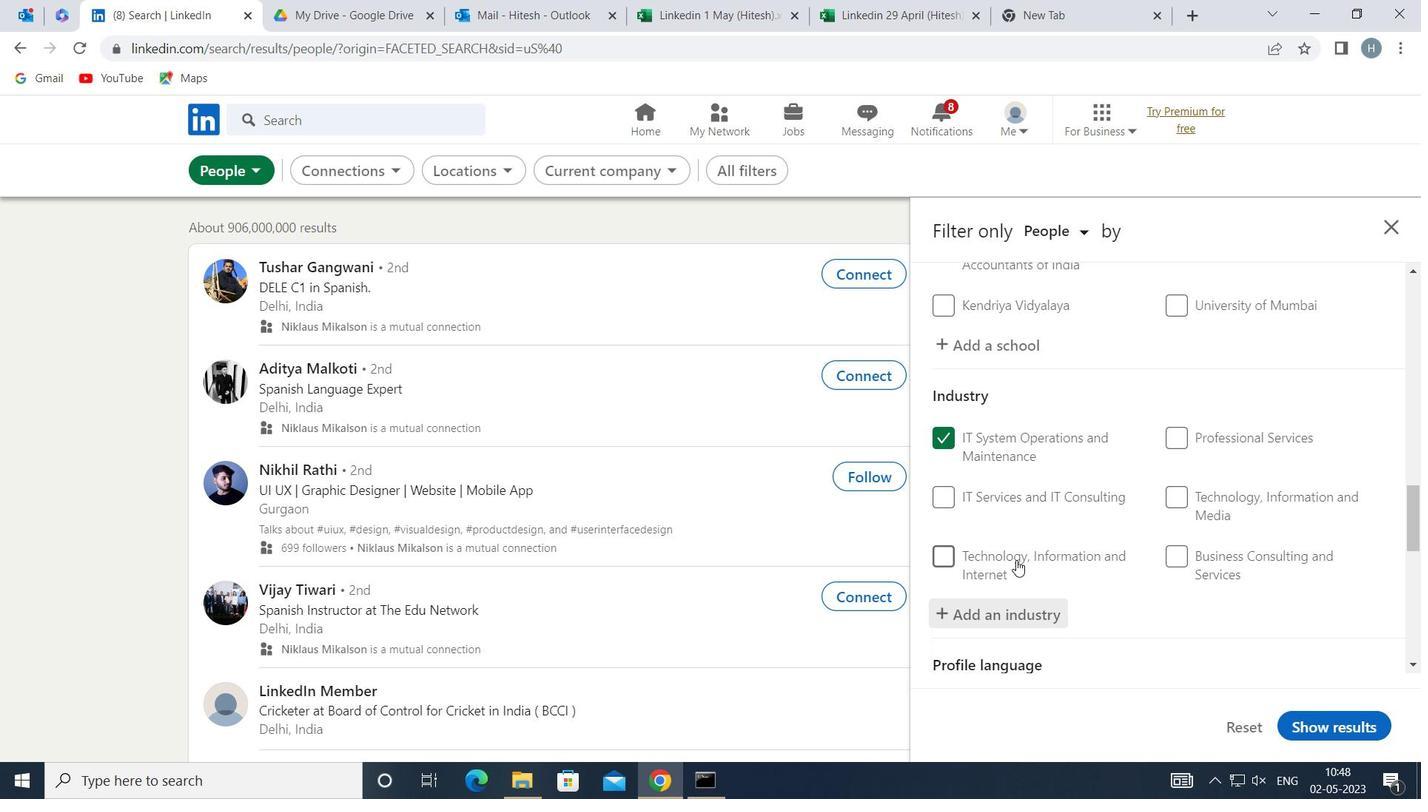 
Action: Mouse moved to (1088, 568)
Screenshot: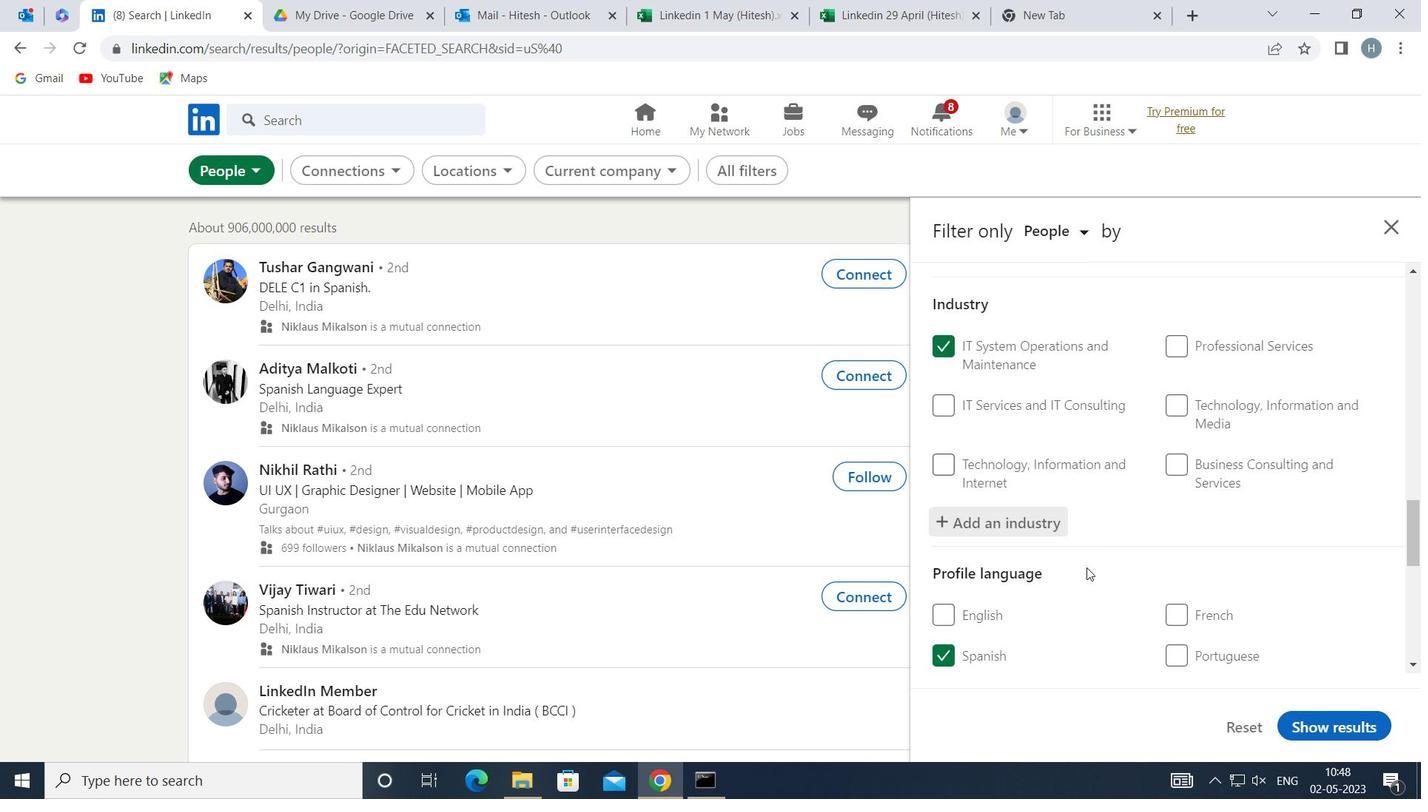 
Action: Mouse scrolled (1088, 567) with delta (0, 0)
Screenshot: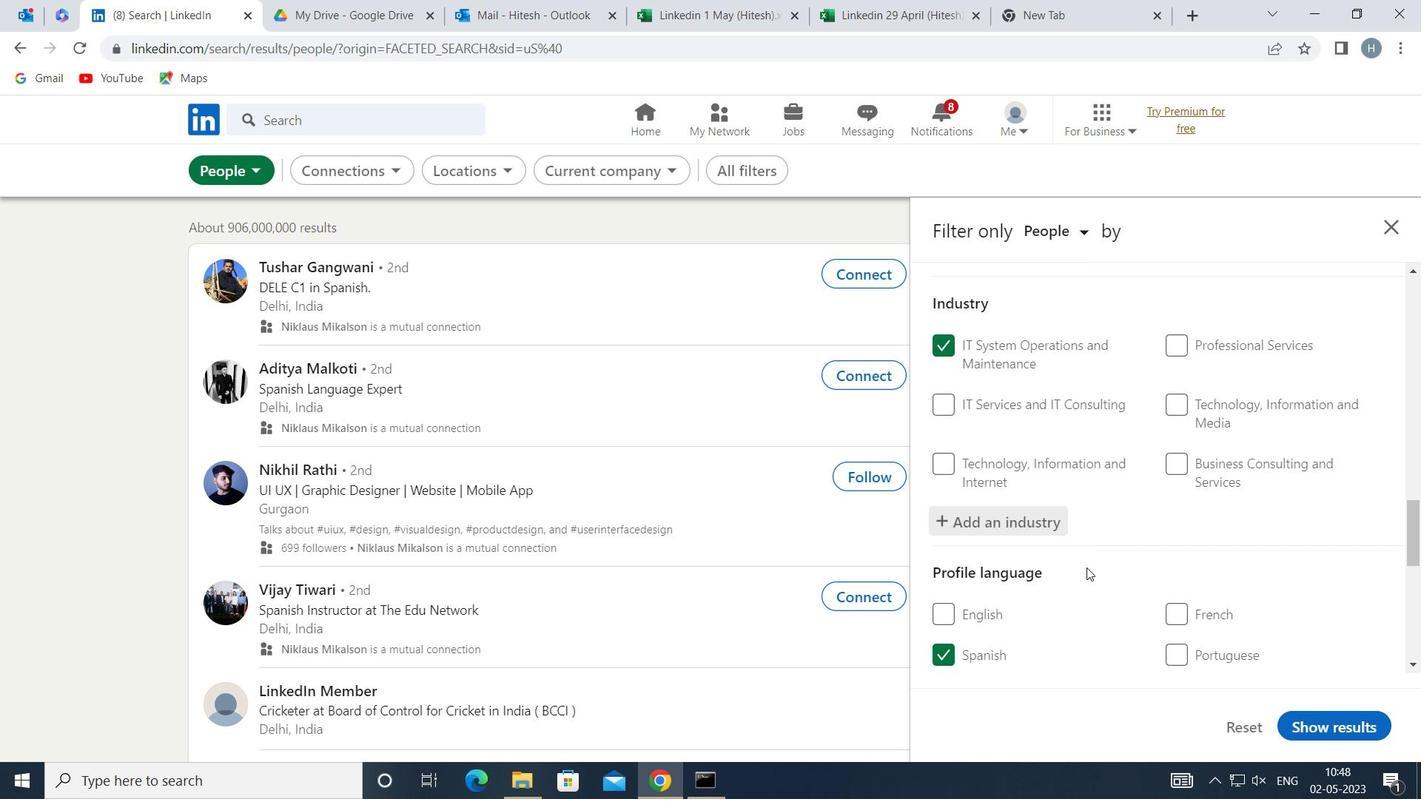 
Action: Mouse scrolled (1088, 567) with delta (0, 0)
Screenshot: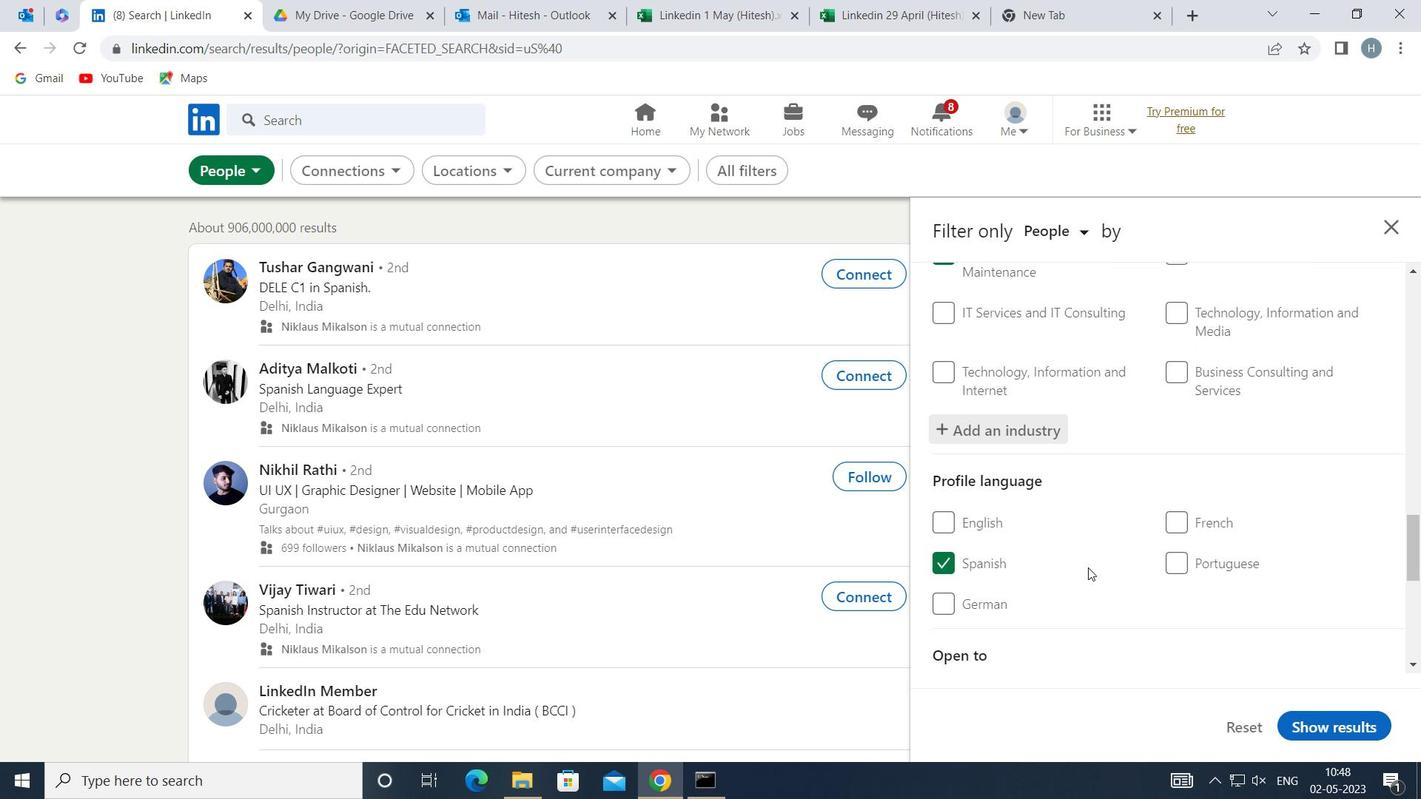 
Action: Mouse scrolled (1088, 567) with delta (0, 0)
Screenshot: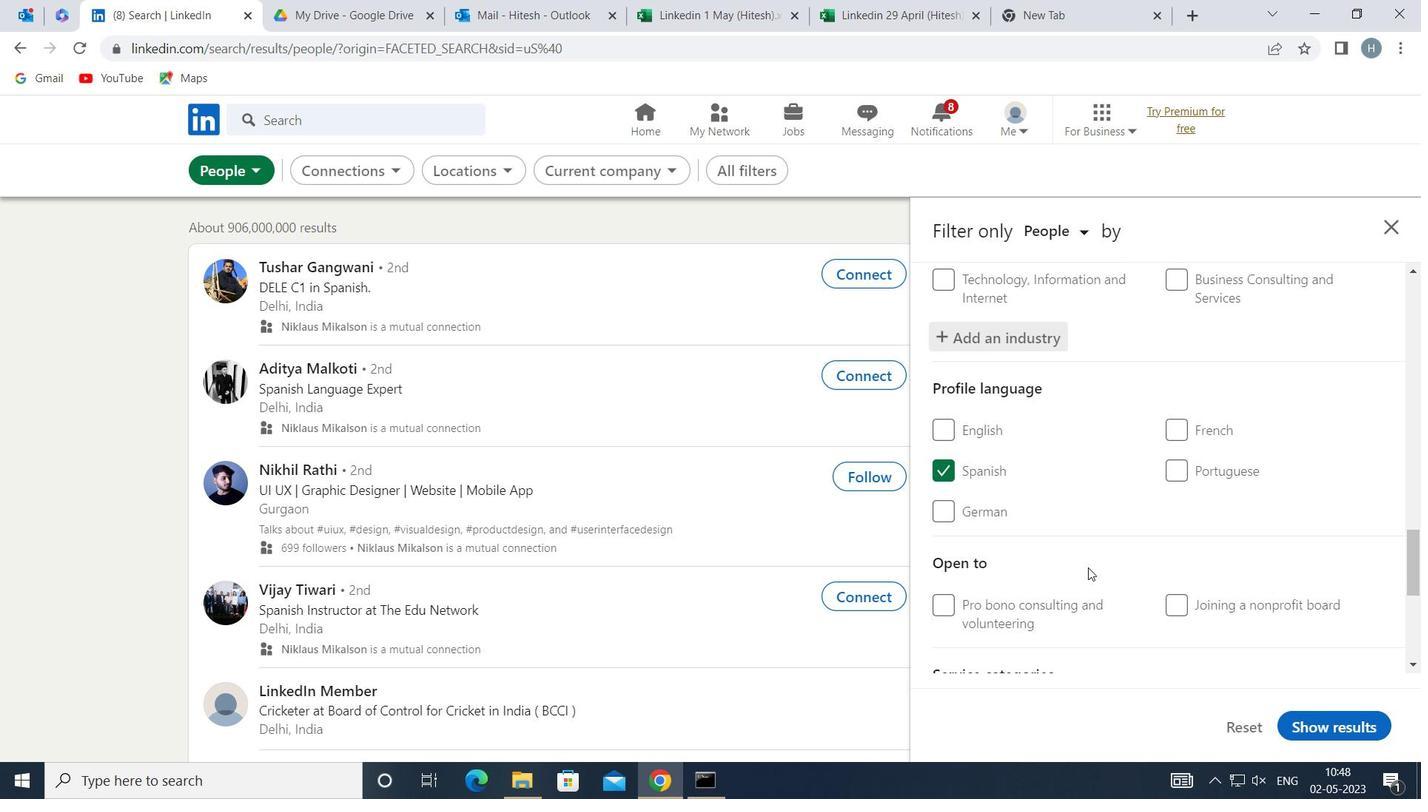 
Action: Mouse moved to (1087, 568)
Screenshot: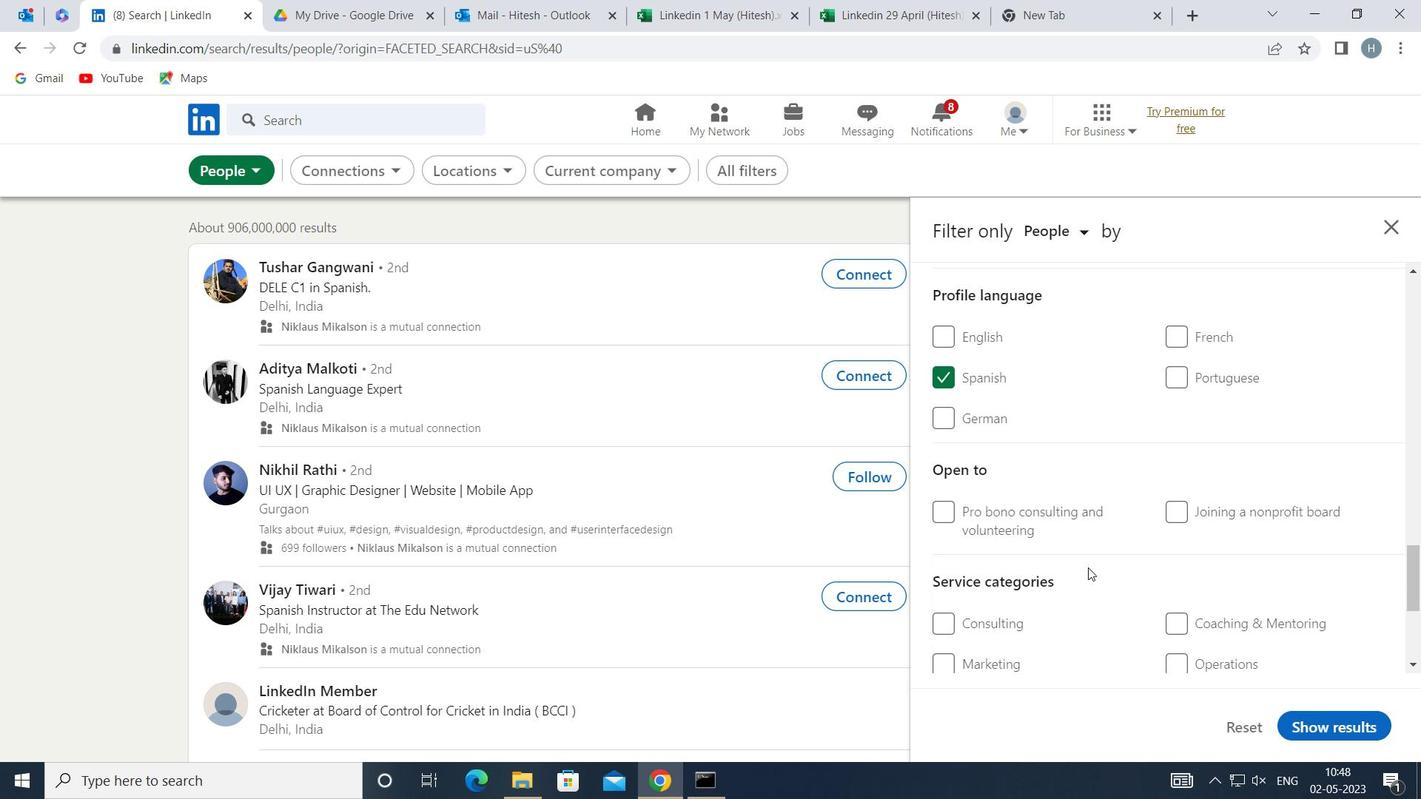 
Action: Mouse scrolled (1087, 568) with delta (0, 0)
Screenshot: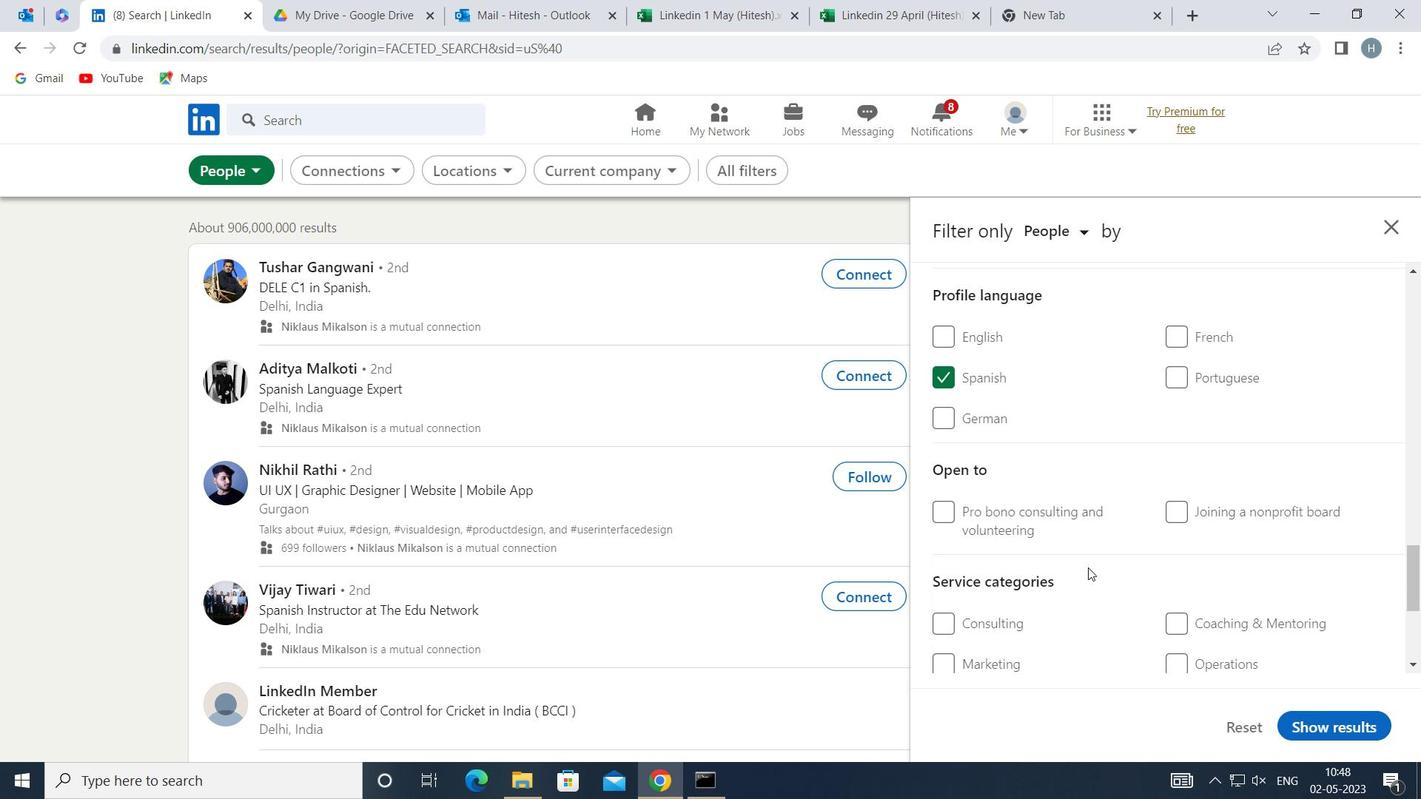 
Action: Mouse moved to (1083, 571)
Screenshot: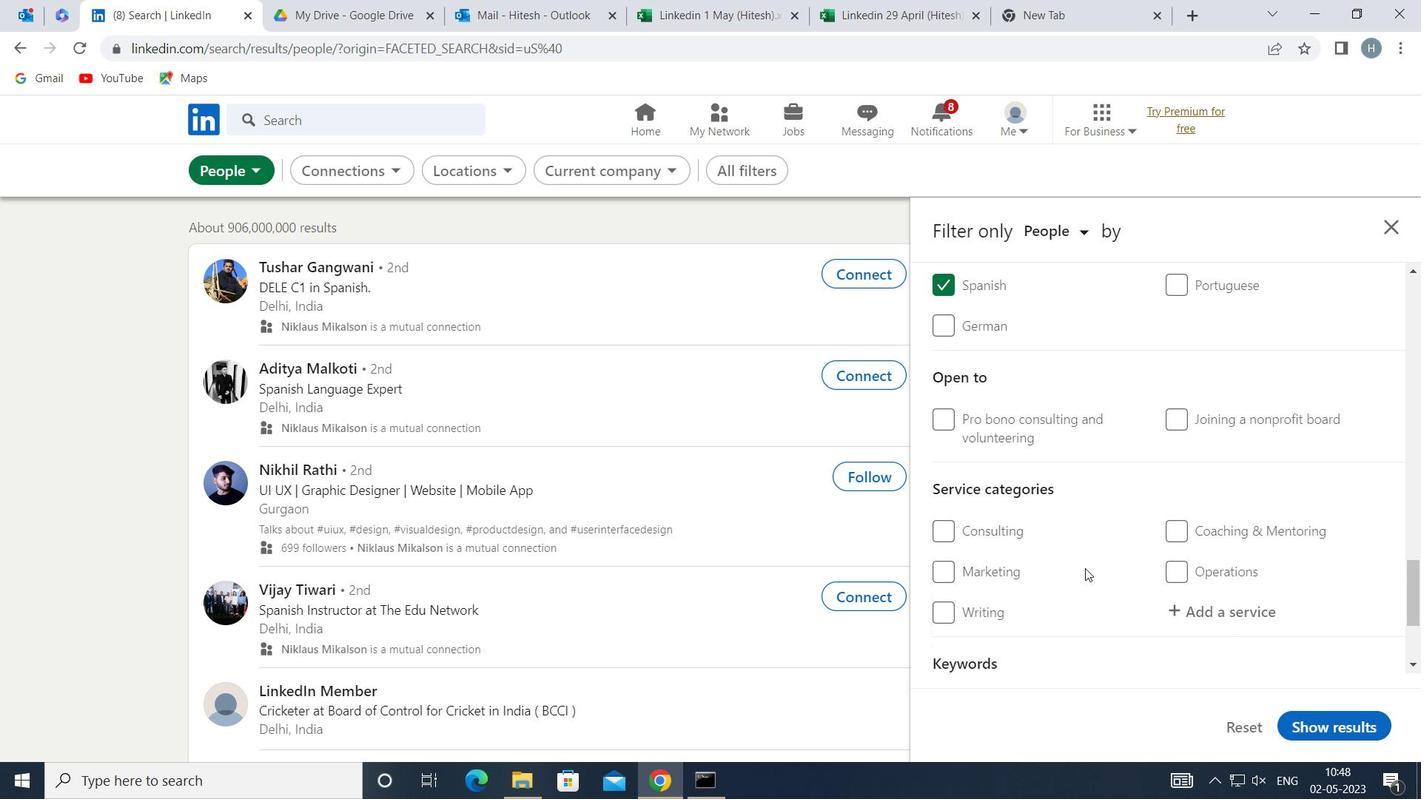 
Action: Mouse scrolled (1083, 570) with delta (0, 0)
Screenshot: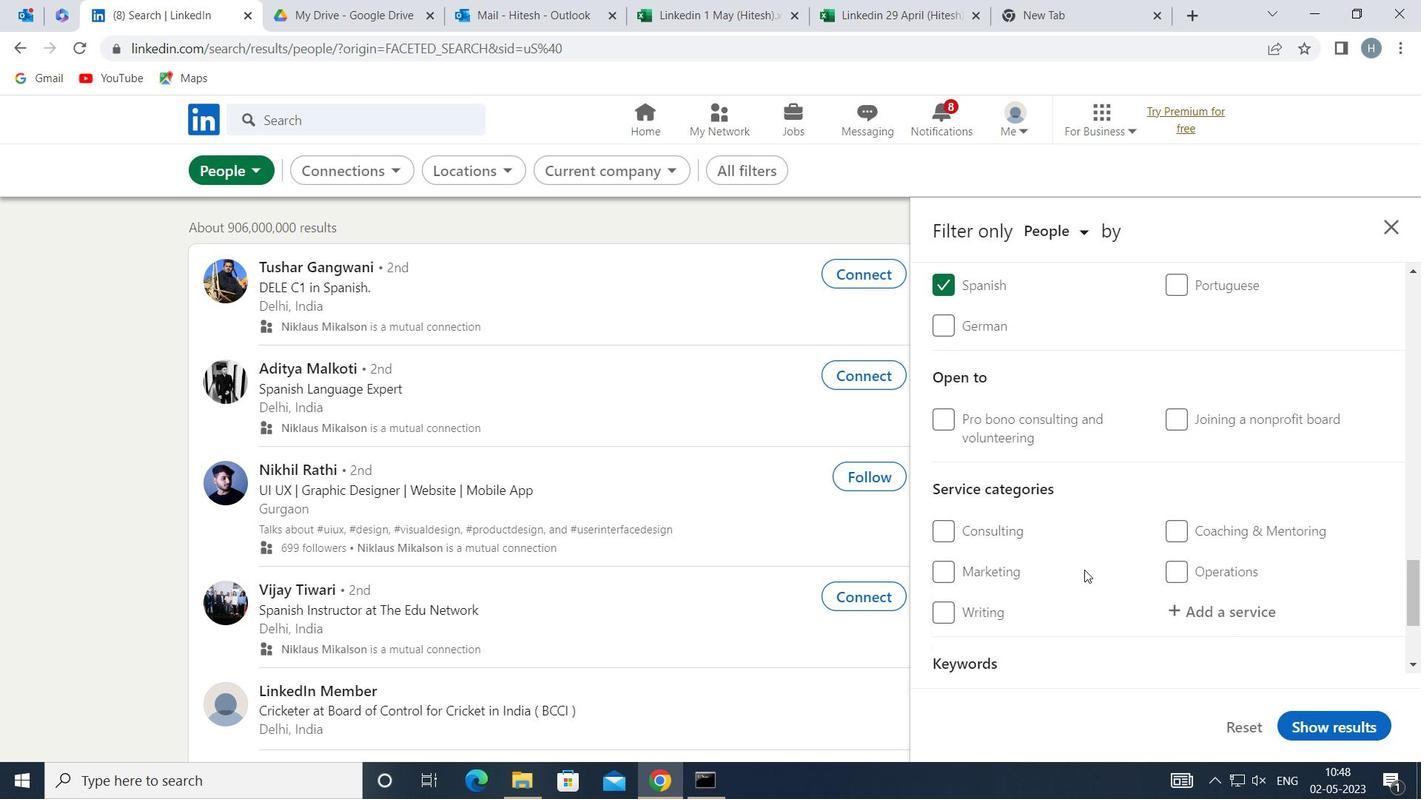
Action: Mouse moved to (1250, 511)
Screenshot: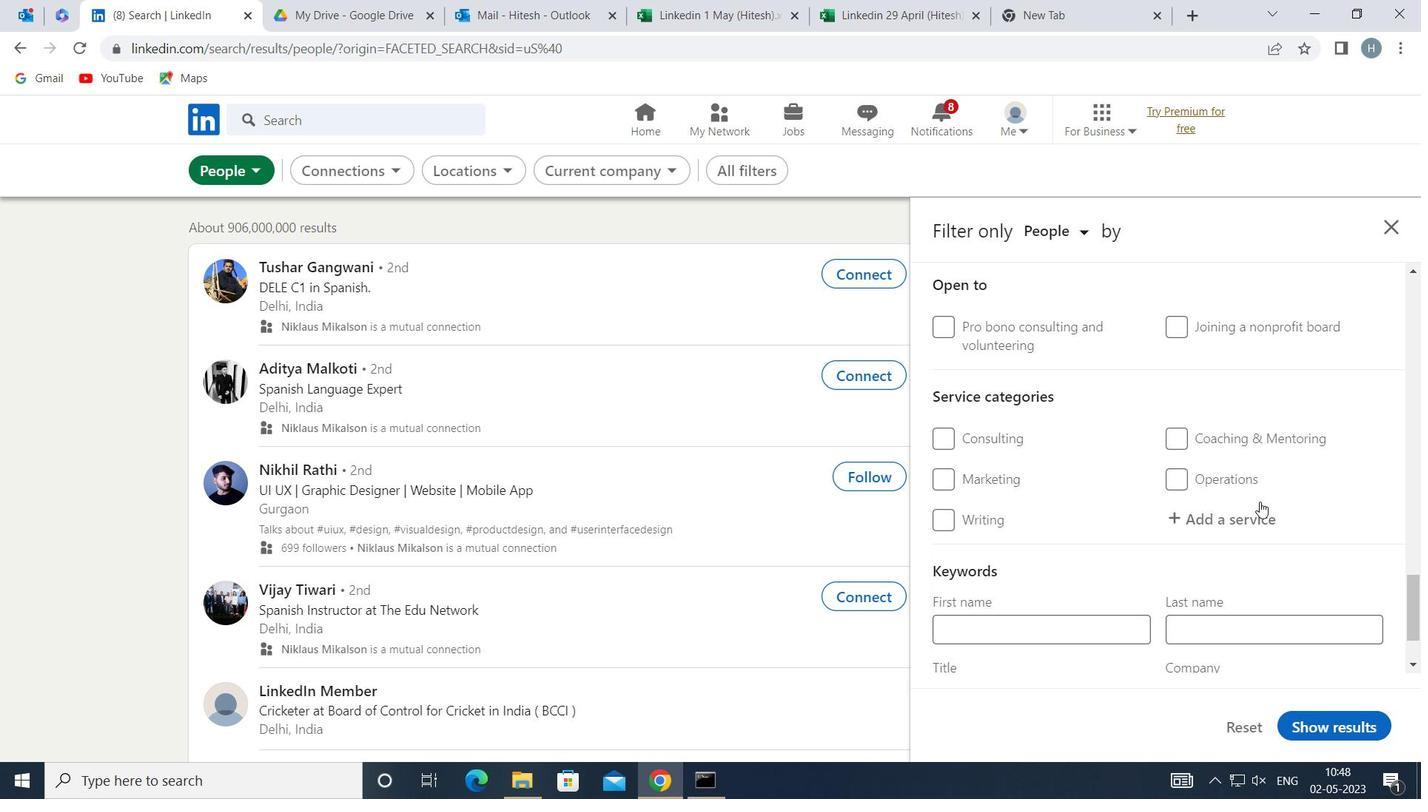 
Action: Mouse pressed left at (1250, 511)
Screenshot: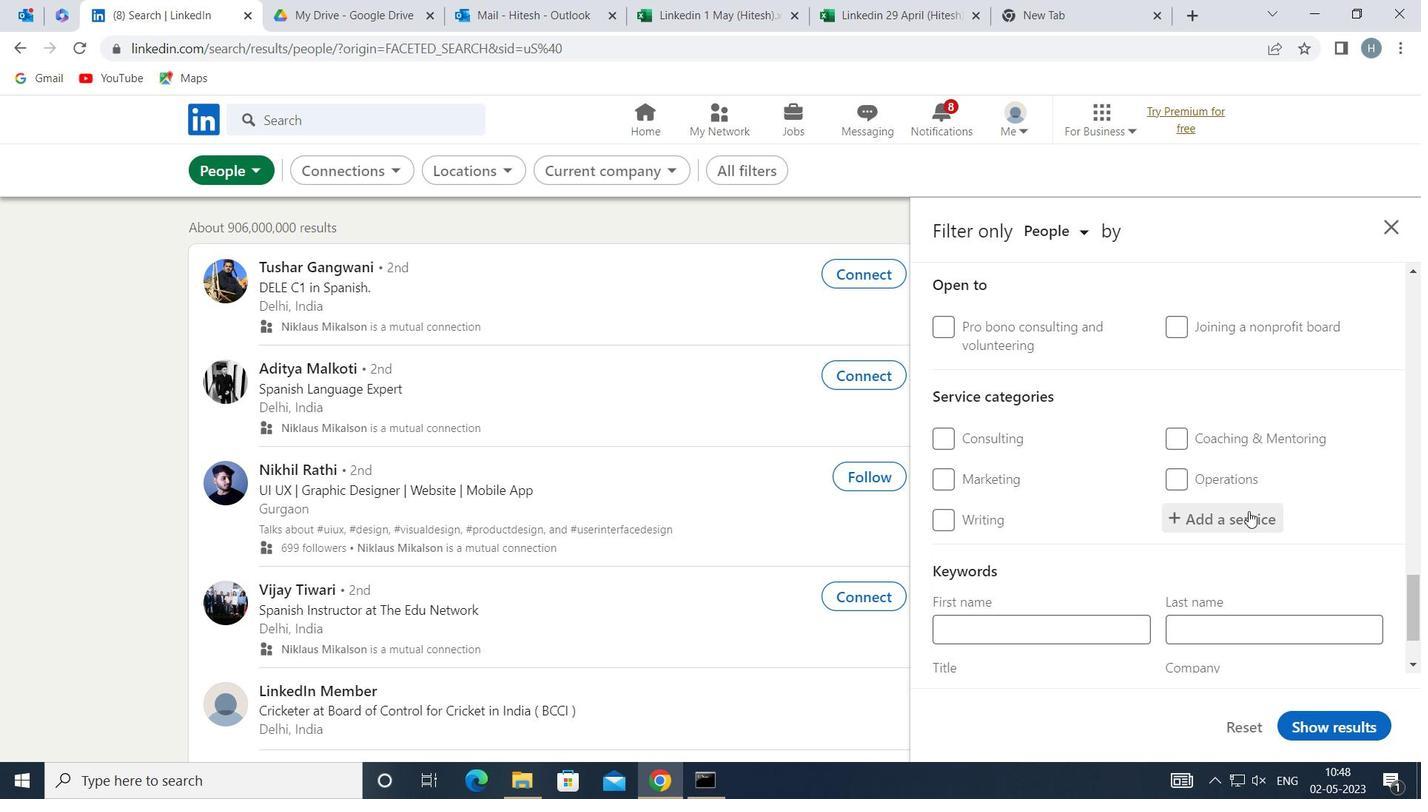 
Action: Mouse moved to (1236, 511)
Screenshot: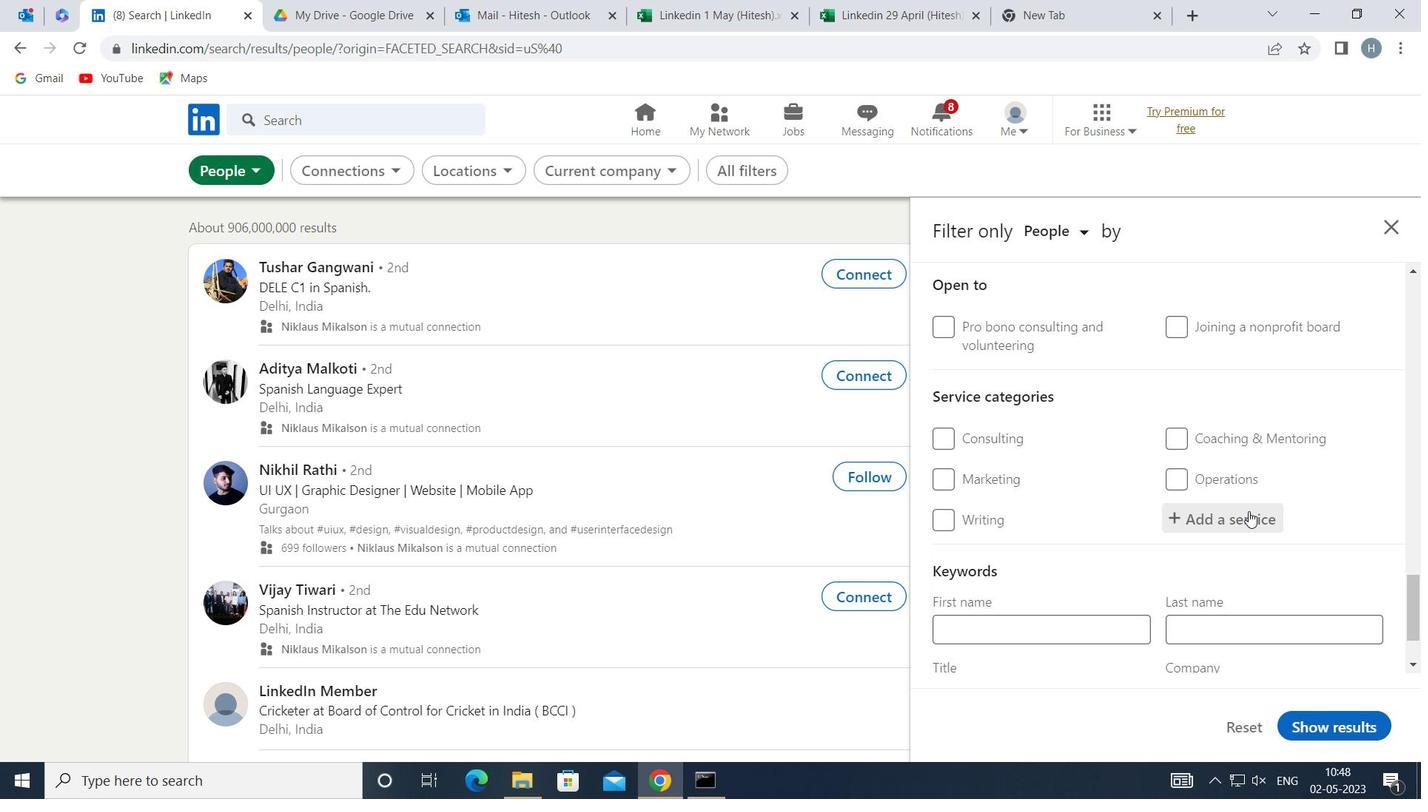
Action: Key pressed <Key.shift>LIFE<Key.space><Key.shift>INS
Screenshot: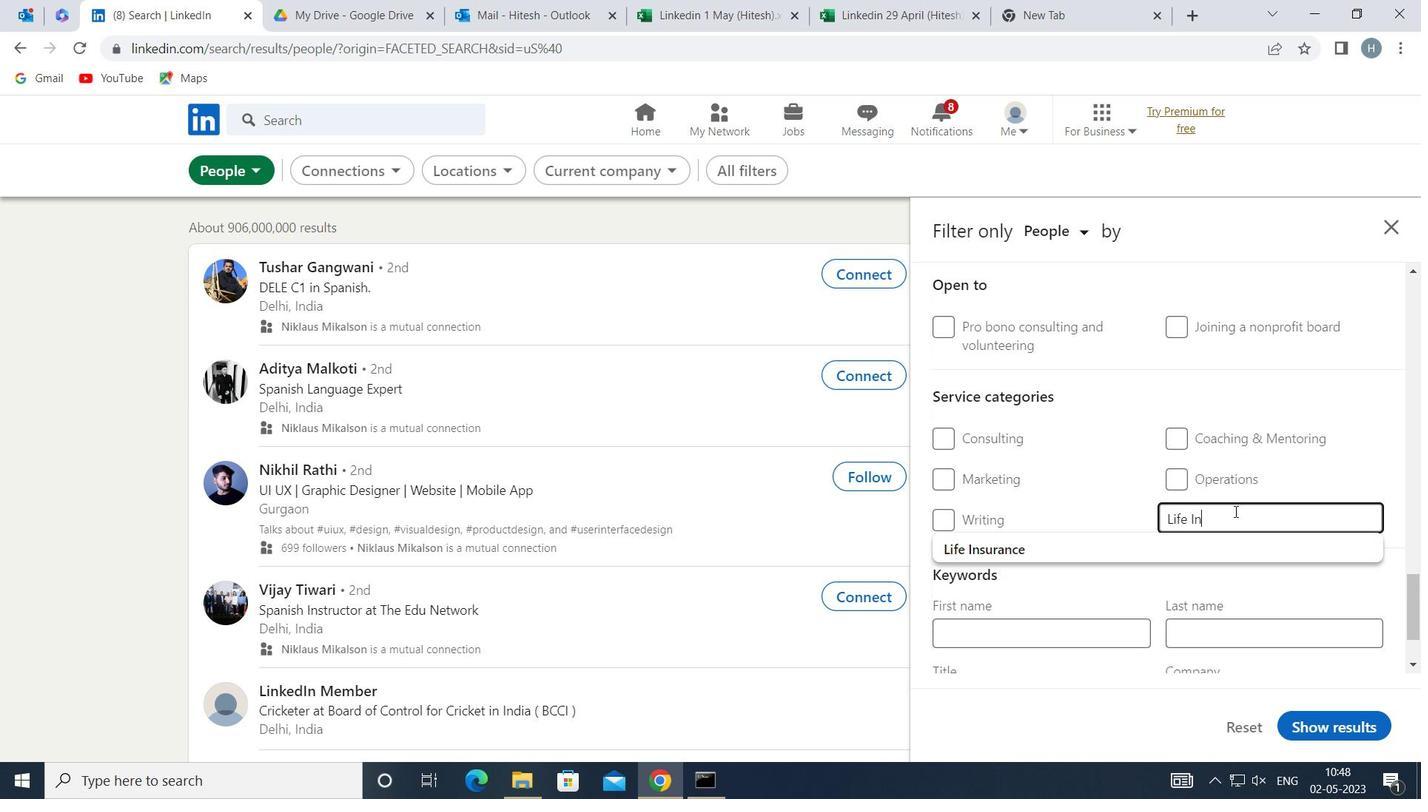 
Action: Mouse moved to (1182, 544)
Screenshot: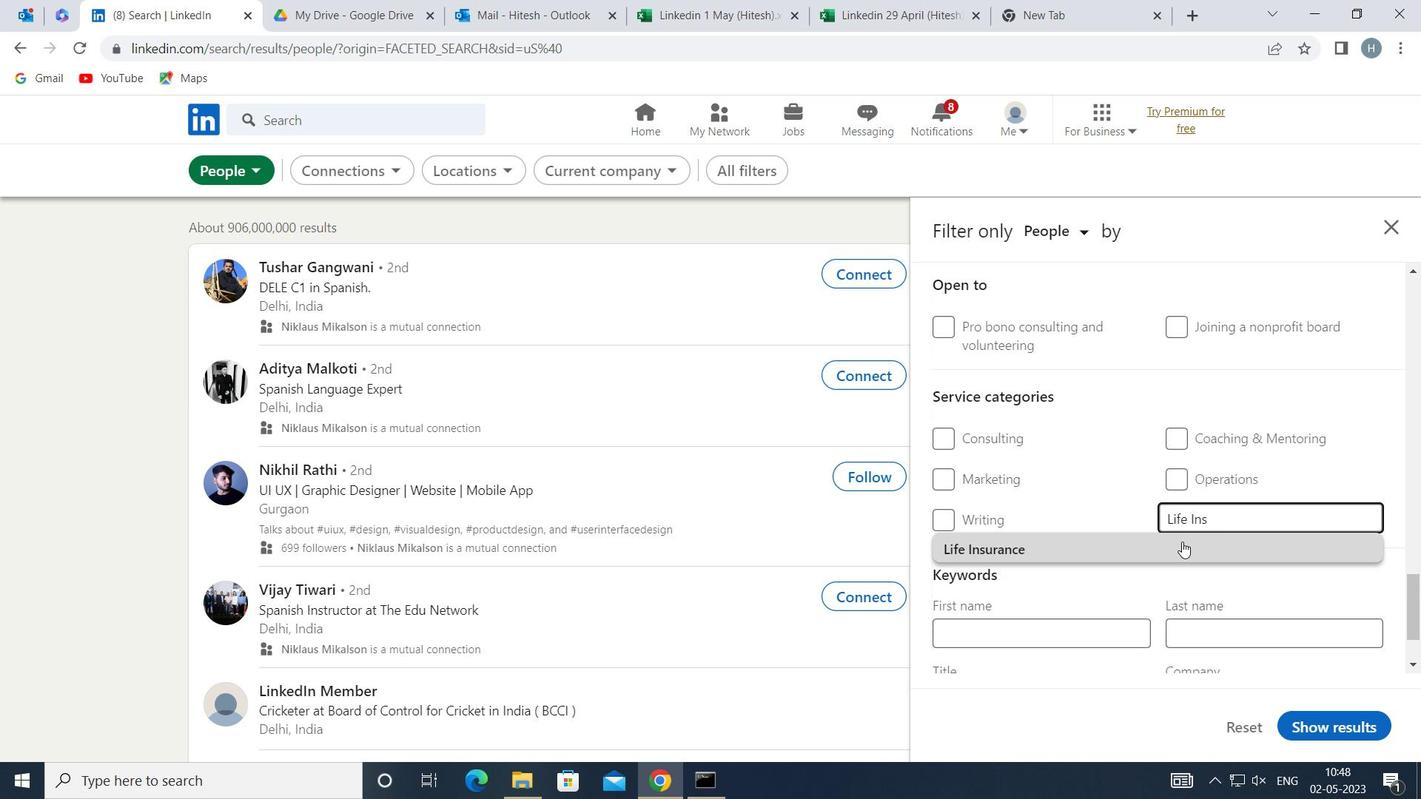 
Action: Mouse pressed left at (1182, 544)
Screenshot: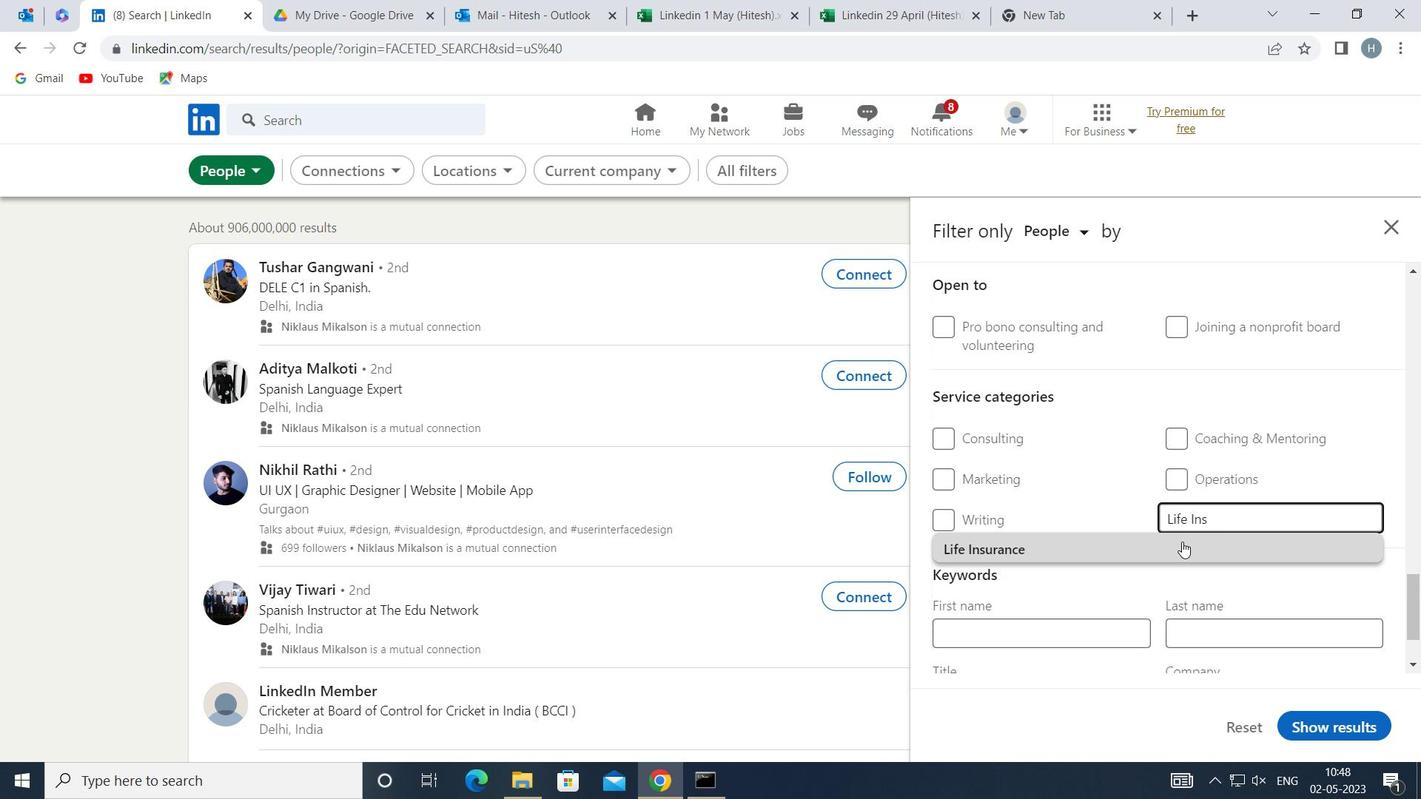 
Action: Mouse moved to (1105, 566)
Screenshot: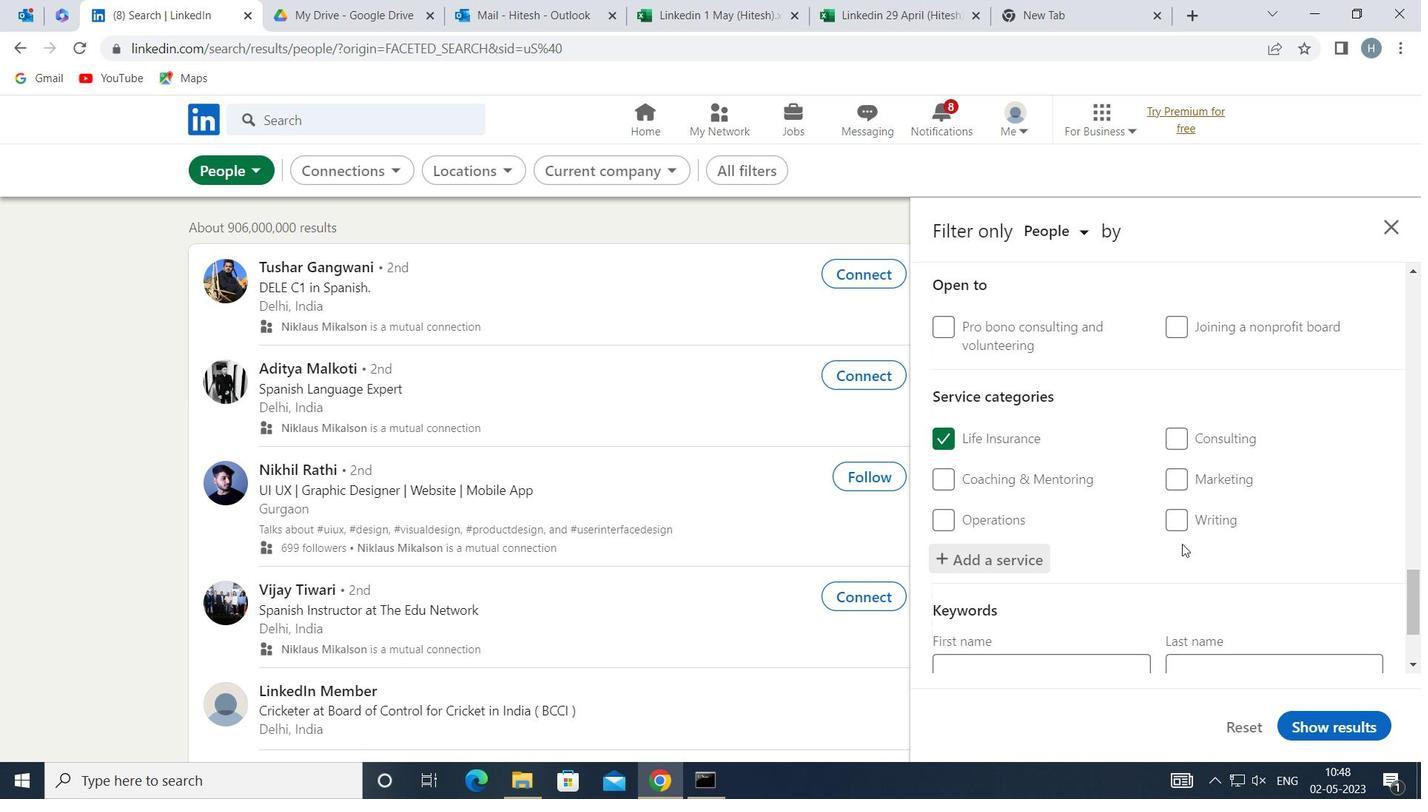 
Action: Mouse scrolled (1105, 565) with delta (0, 0)
Screenshot: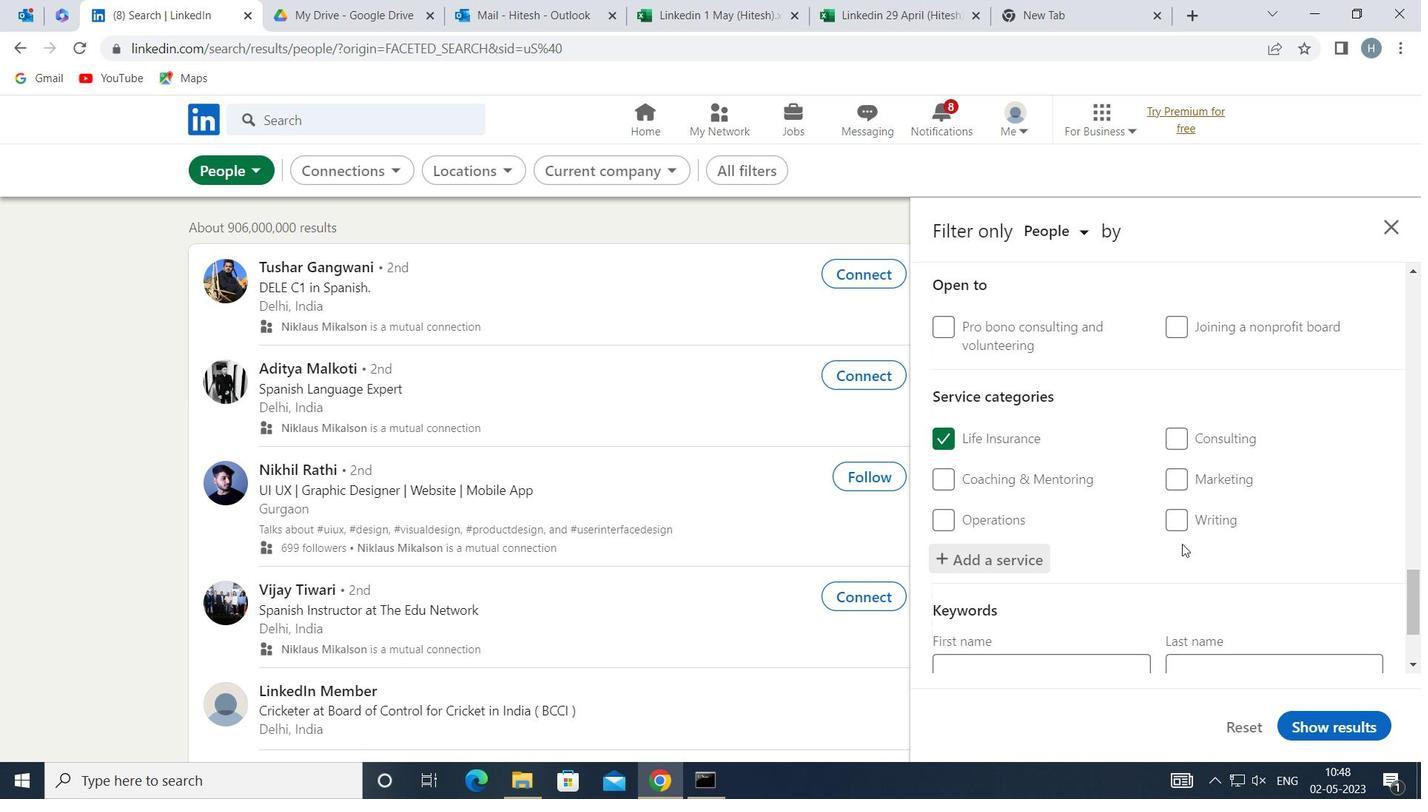 
Action: Mouse moved to (1097, 568)
Screenshot: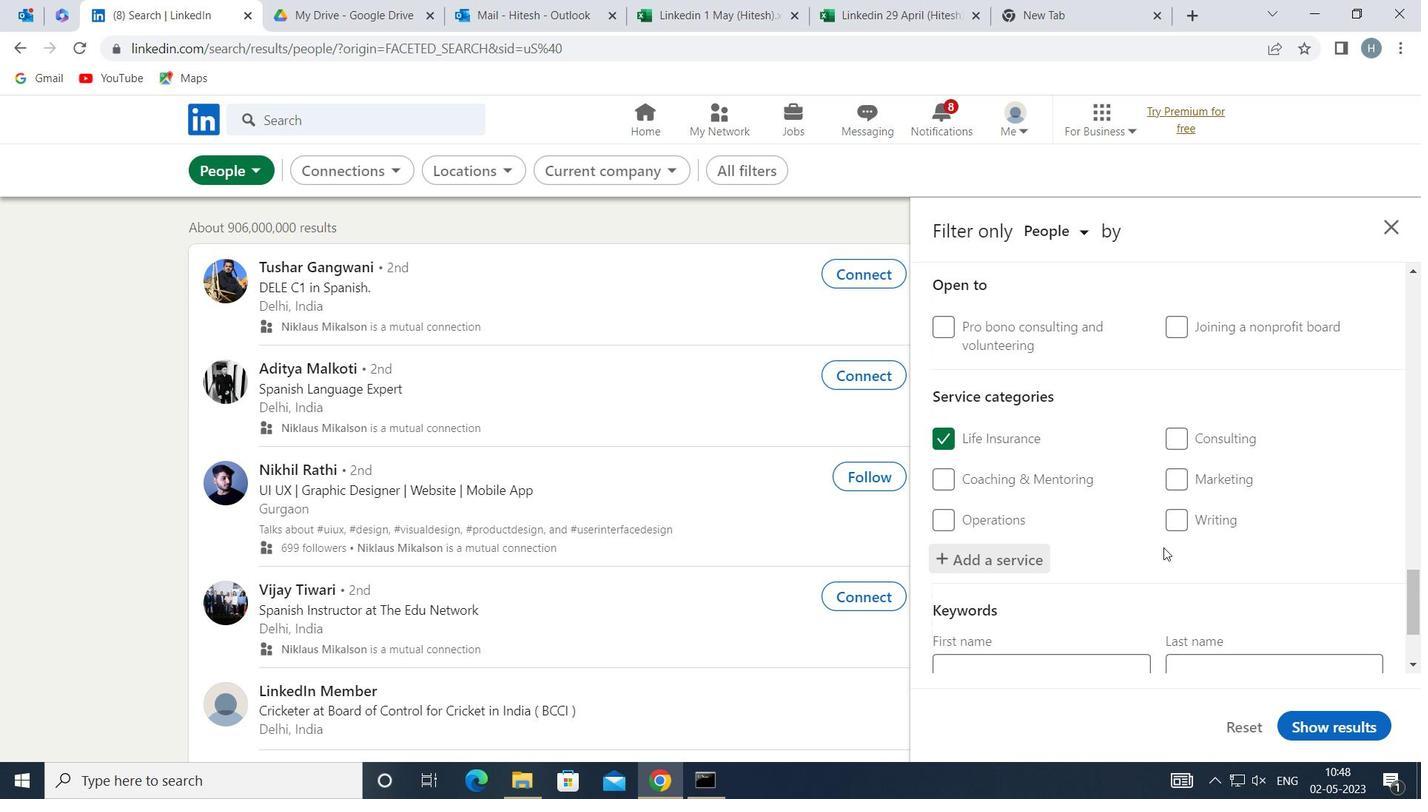 
Action: Mouse scrolled (1097, 568) with delta (0, 0)
Screenshot: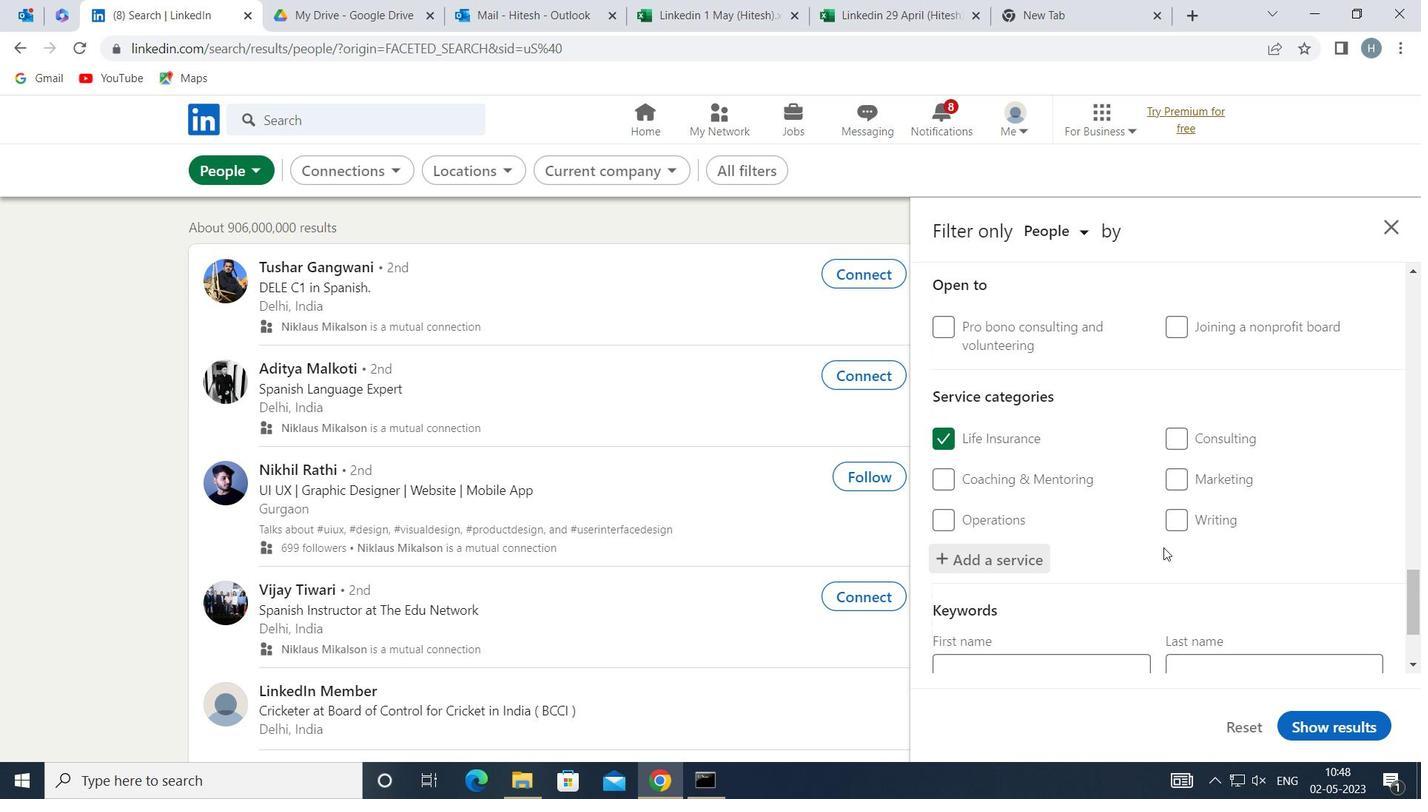 
Action: Mouse scrolled (1097, 568) with delta (0, 0)
Screenshot: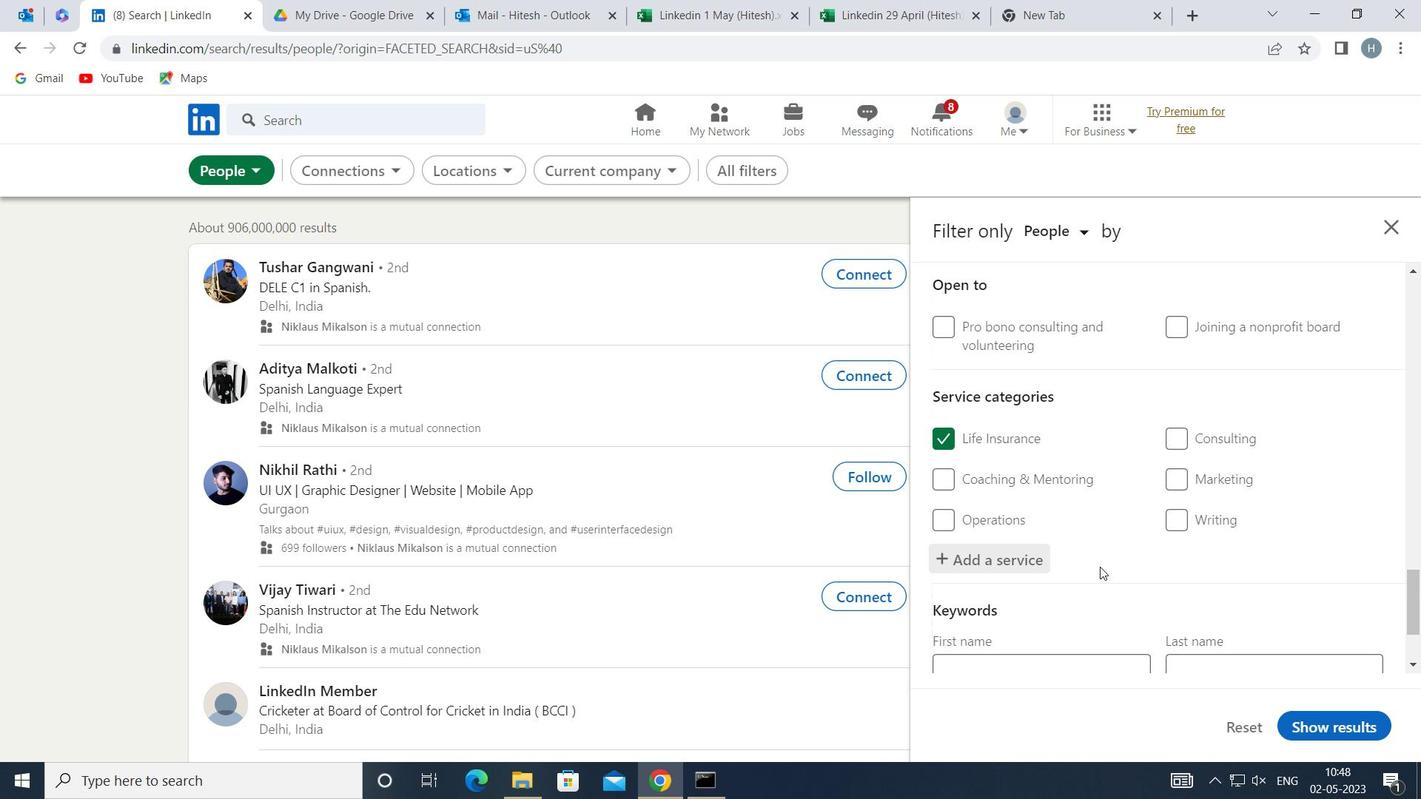 
Action: Mouse scrolled (1097, 568) with delta (0, 0)
Screenshot: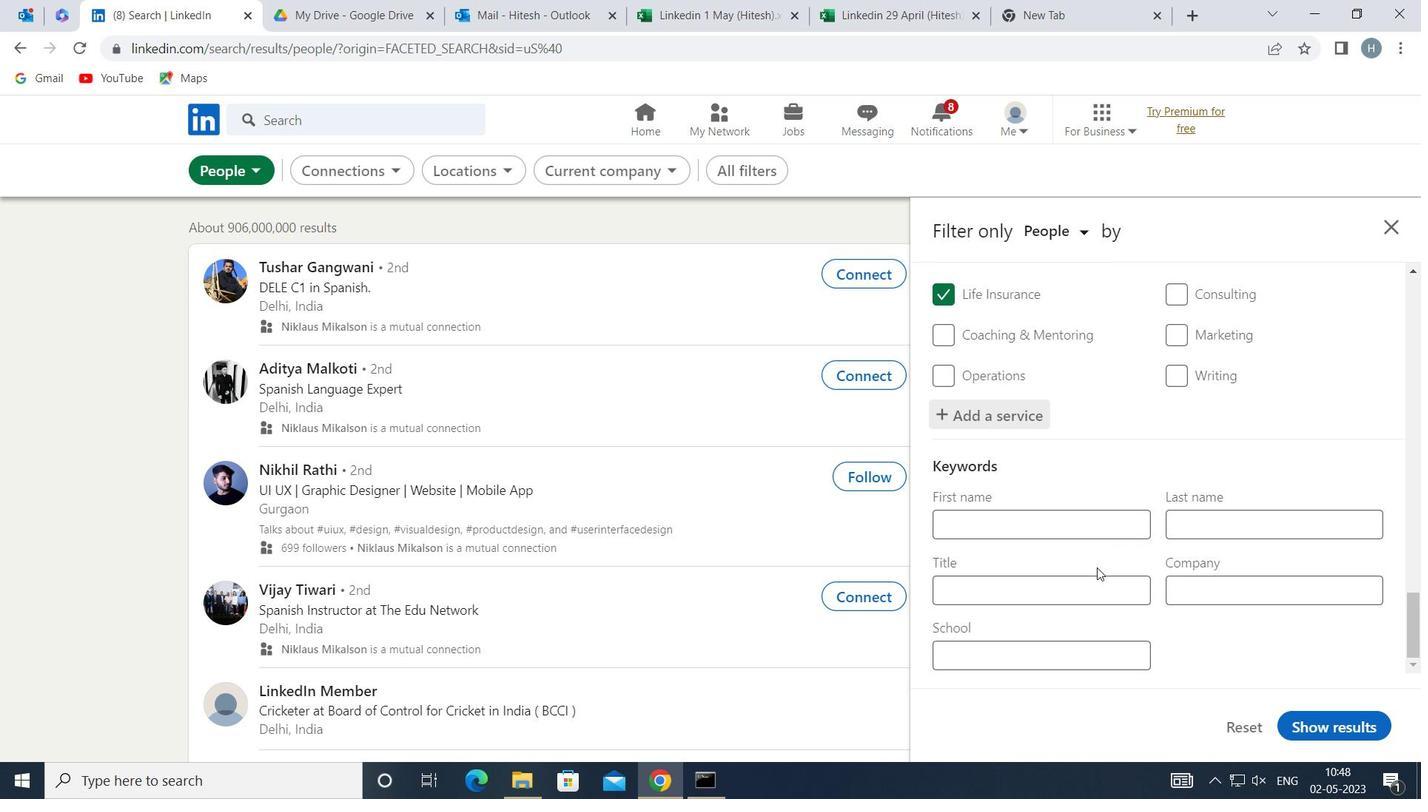 
Action: Mouse scrolled (1097, 568) with delta (0, 0)
Screenshot: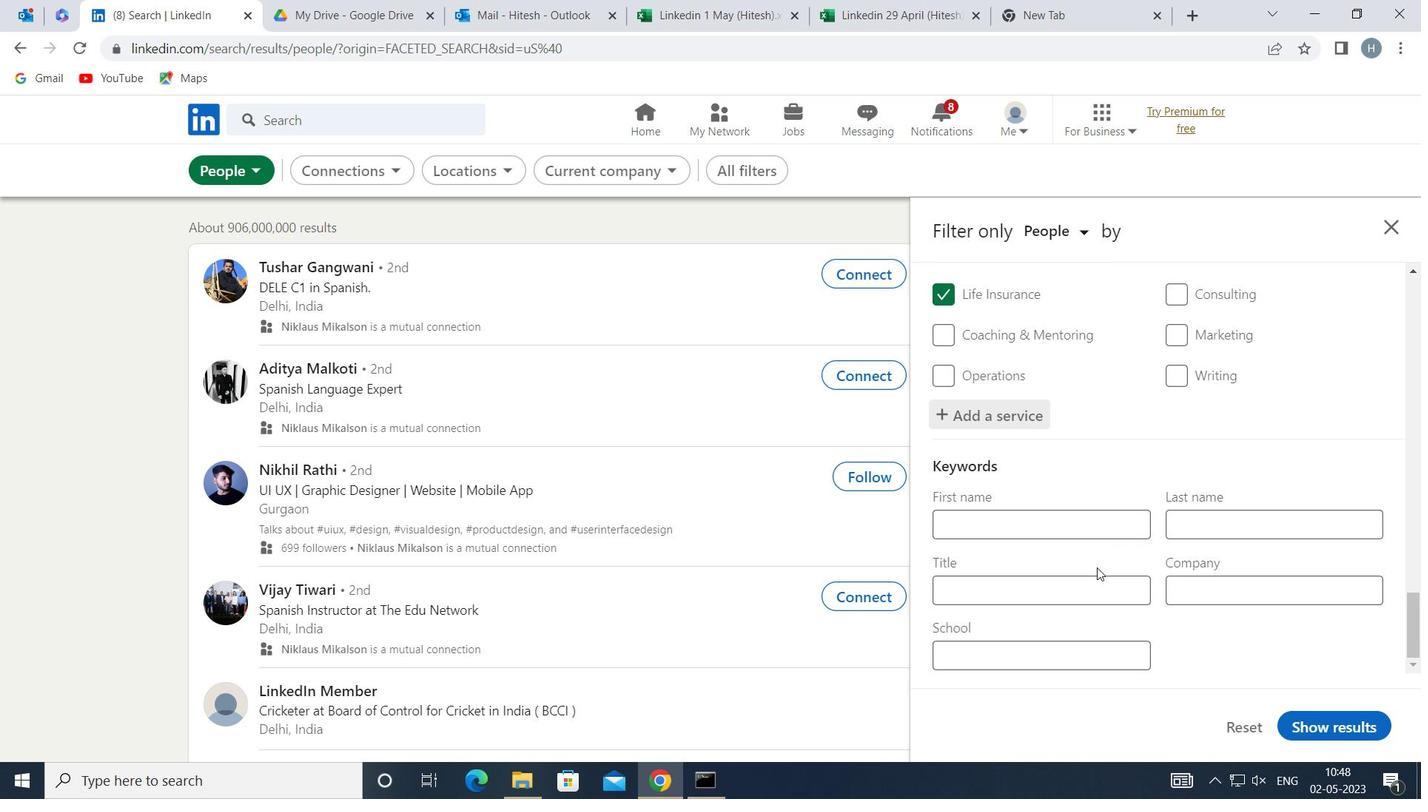 
Action: Mouse moved to (1098, 589)
Screenshot: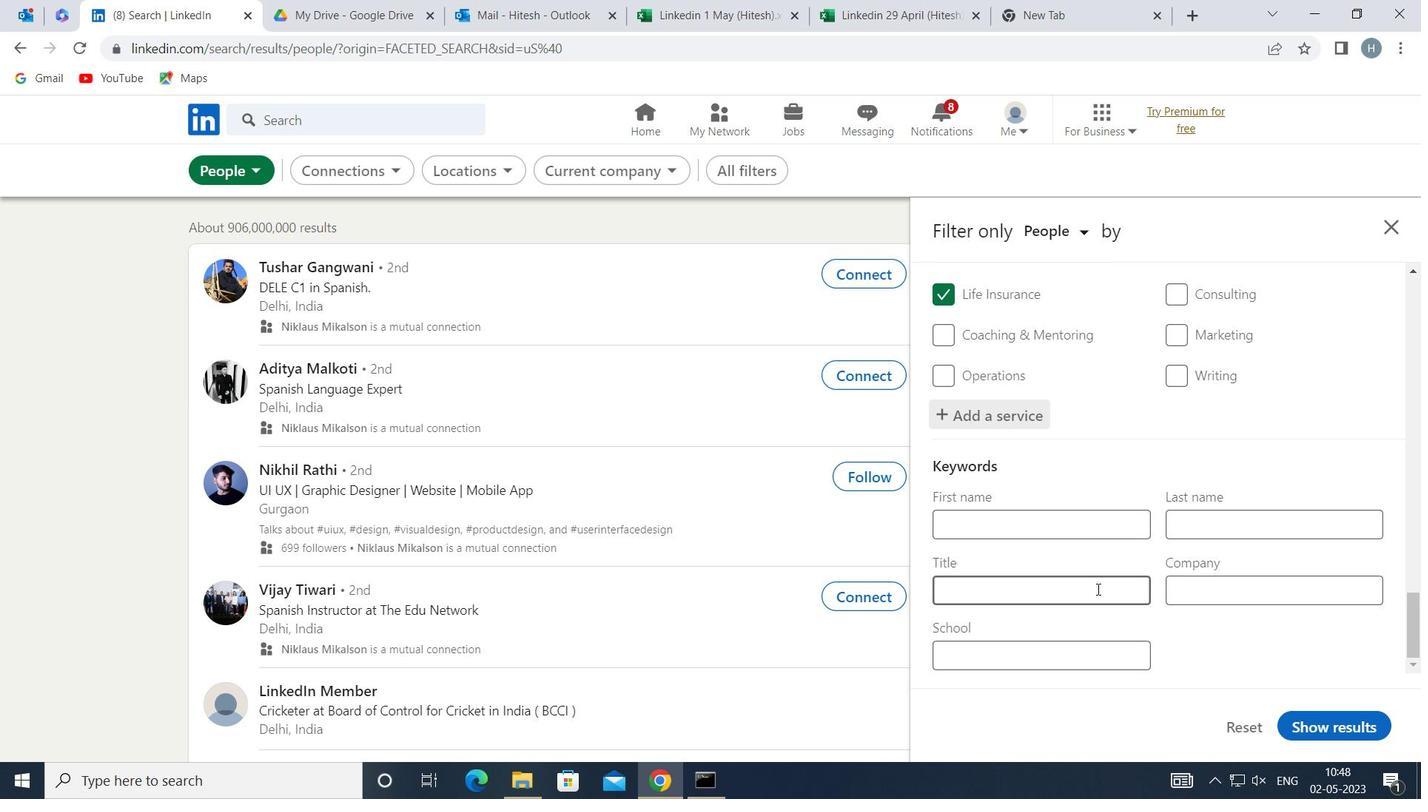 
Action: Mouse pressed left at (1098, 589)
Screenshot: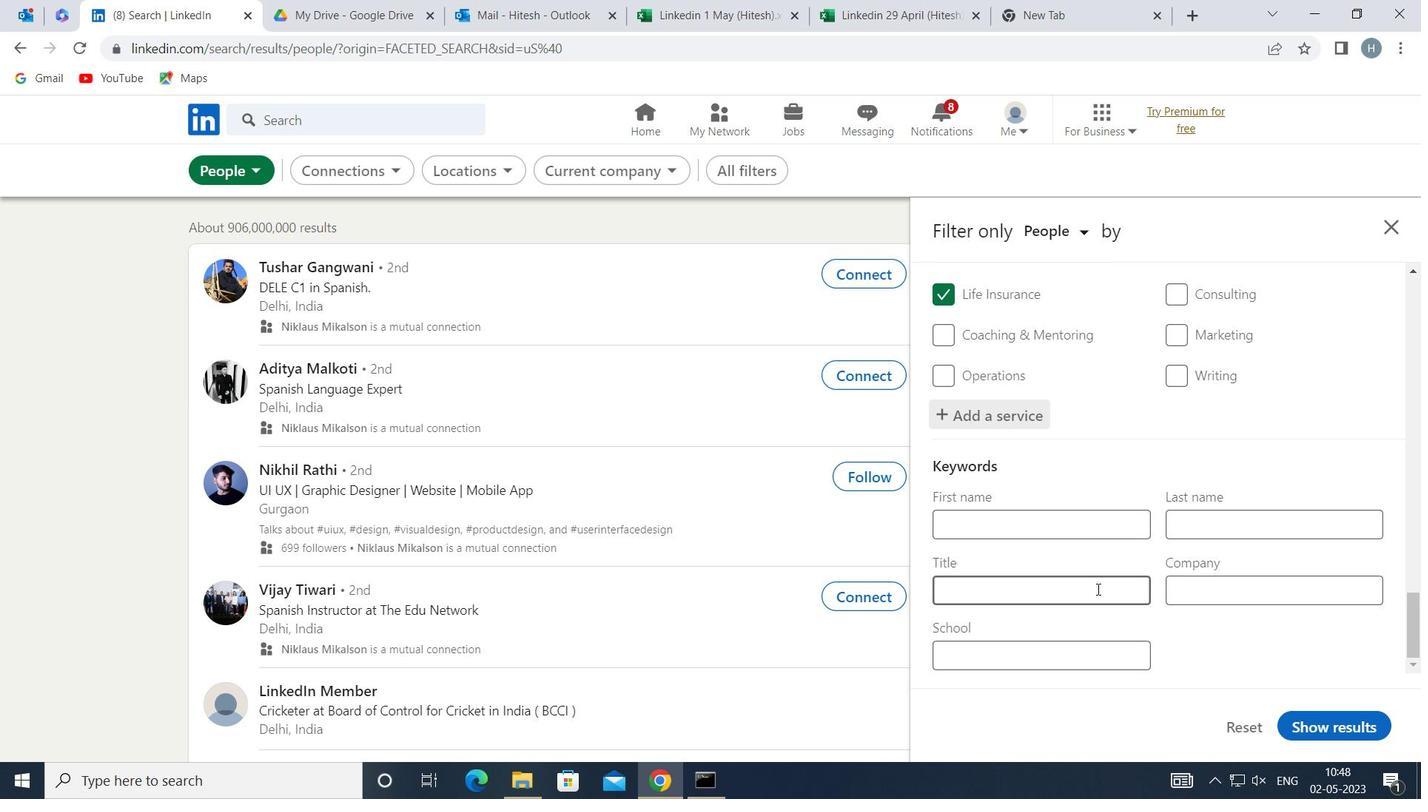 
Action: Key pressed <Key.shift>APPLICATION<Key.space><Key.shift>DEVELOPER
Screenshot: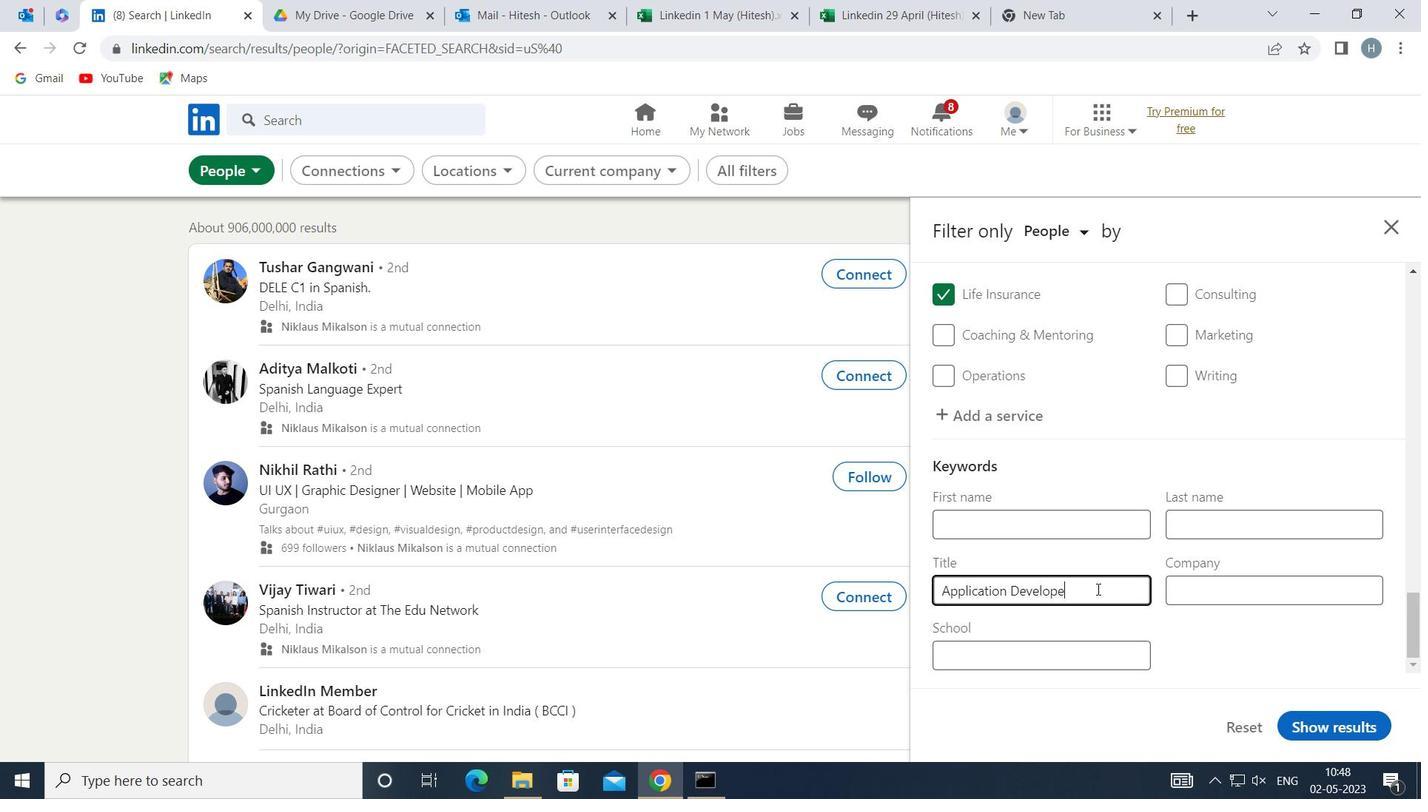 
Action: Mouse moved to (1331, 722)
Screenshot: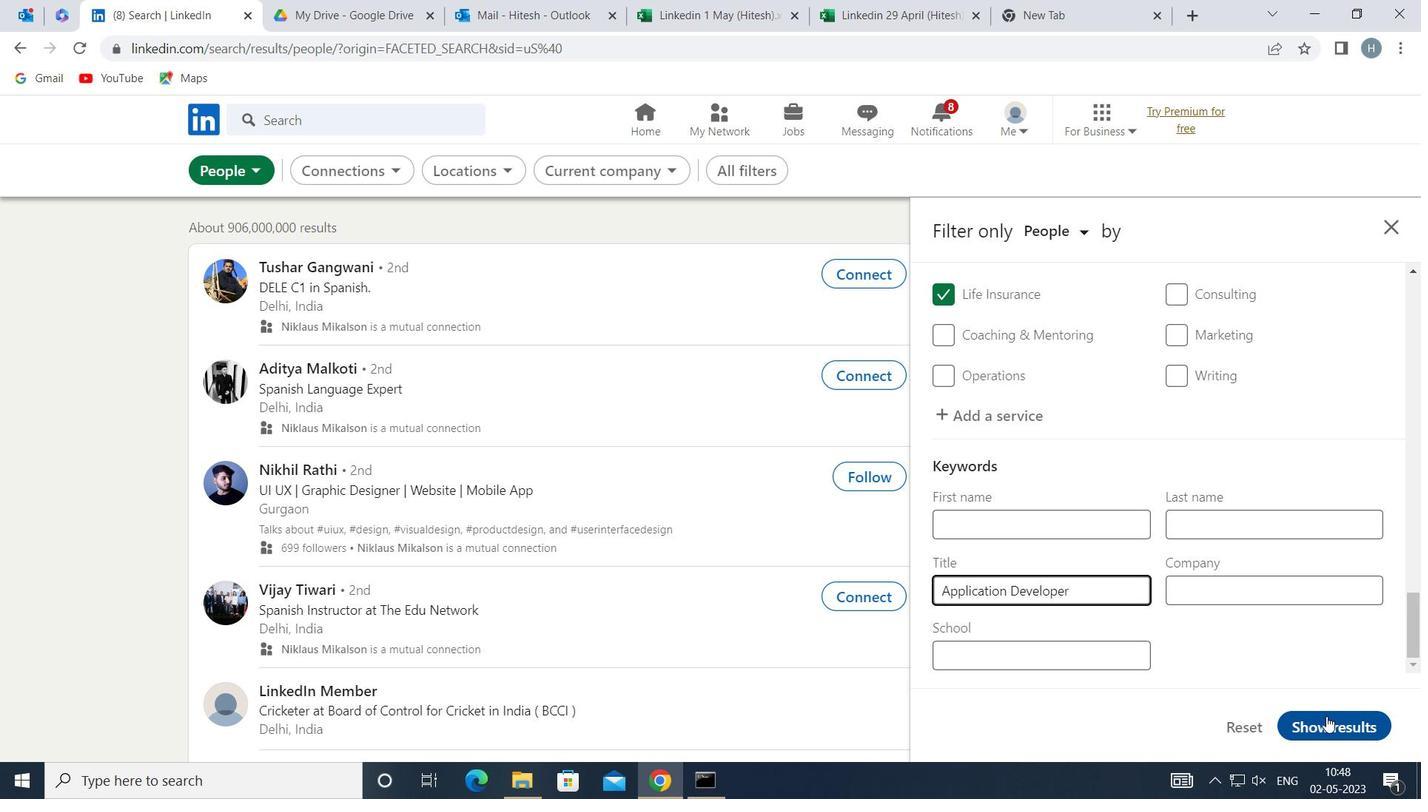 
Action: Mouse pressed left at (1331, 722)
Screenshot: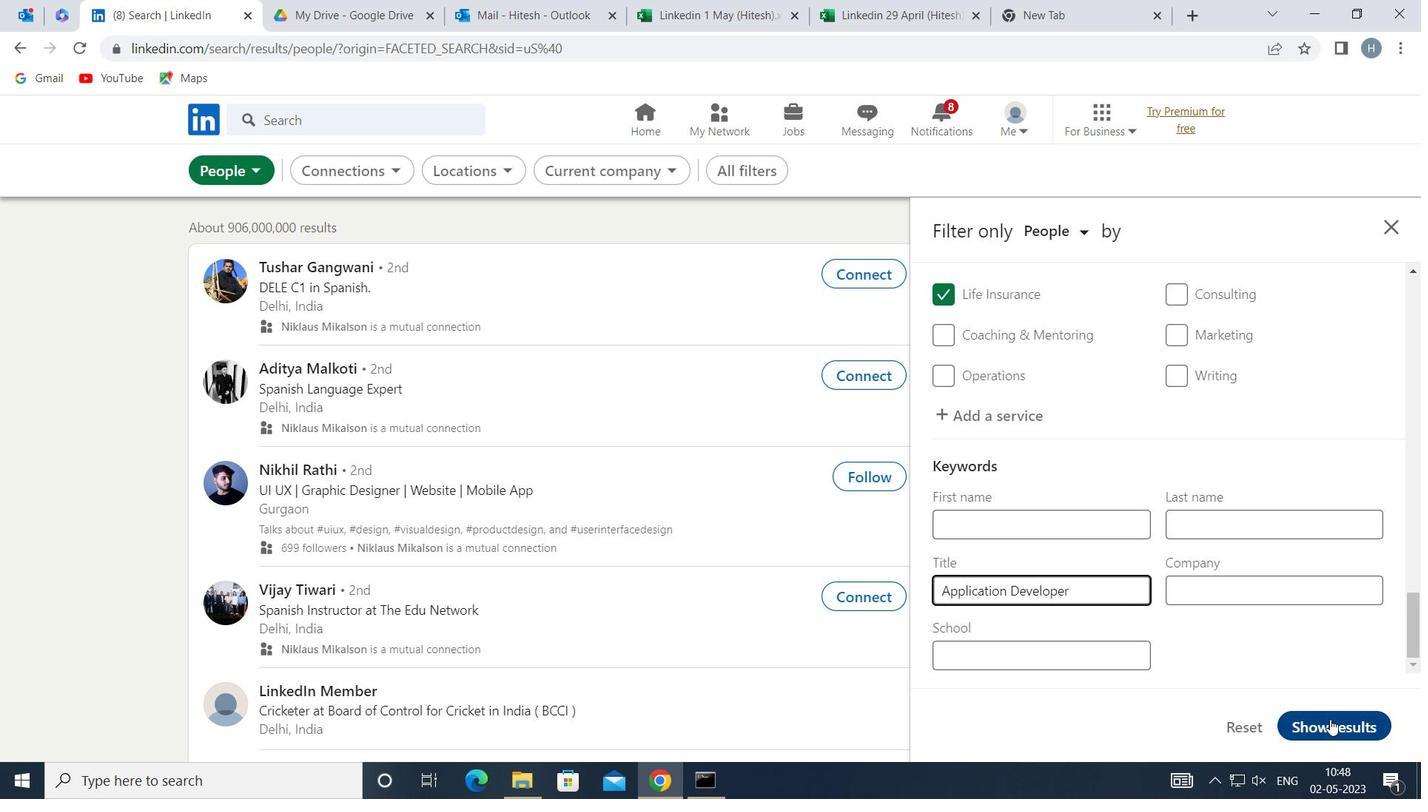 
Action: Mouse moved to (995, 512)
Screenshot: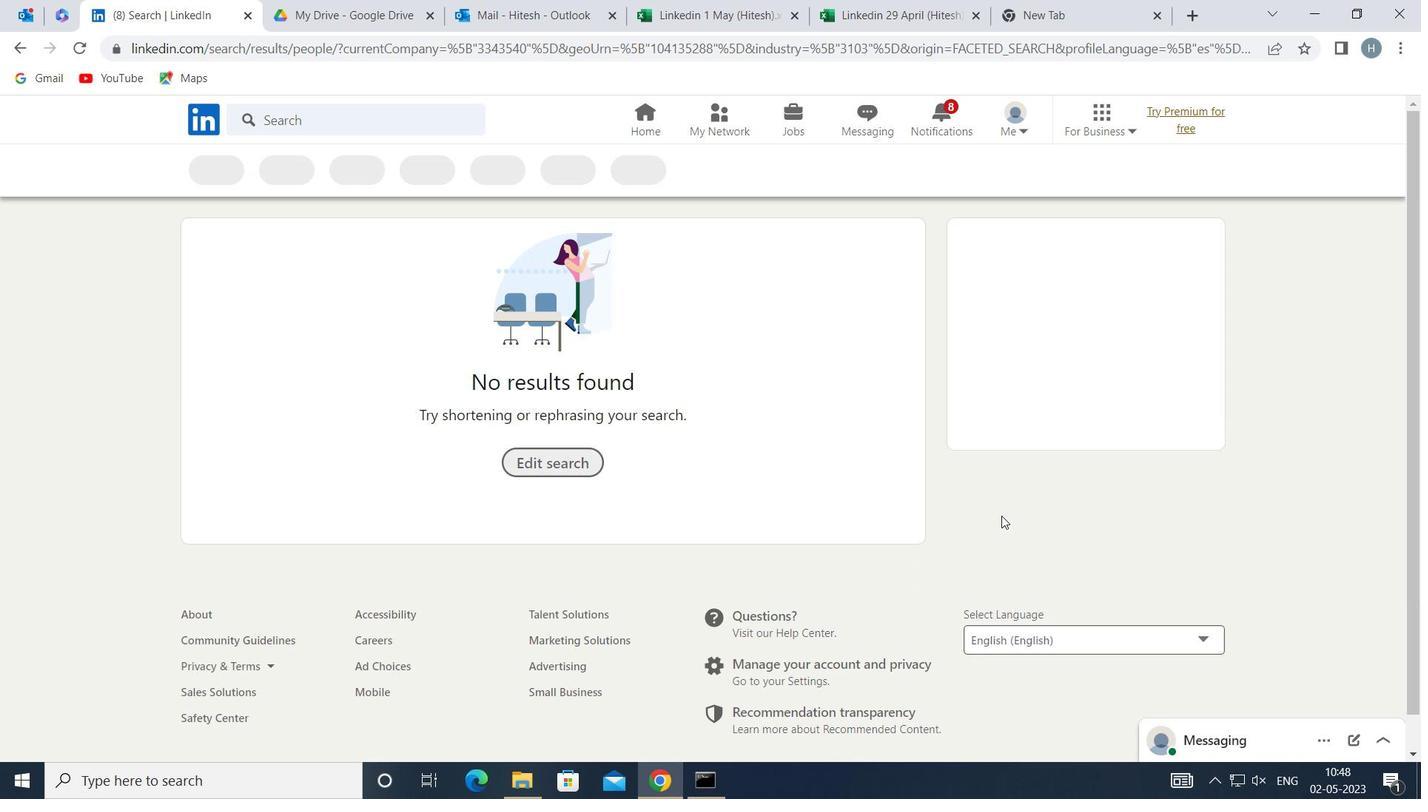 
